 Task: Find connections with filter location Gādarwāra with filter topic #careerswith filter profile language French with filter current company Dunzo with filter school FM University with filter industry Public Policy Offices with filter service category Portrait Photography with filter keywords title Retail Worker
Action: Mouse moved to (154, 234)
Screenshot: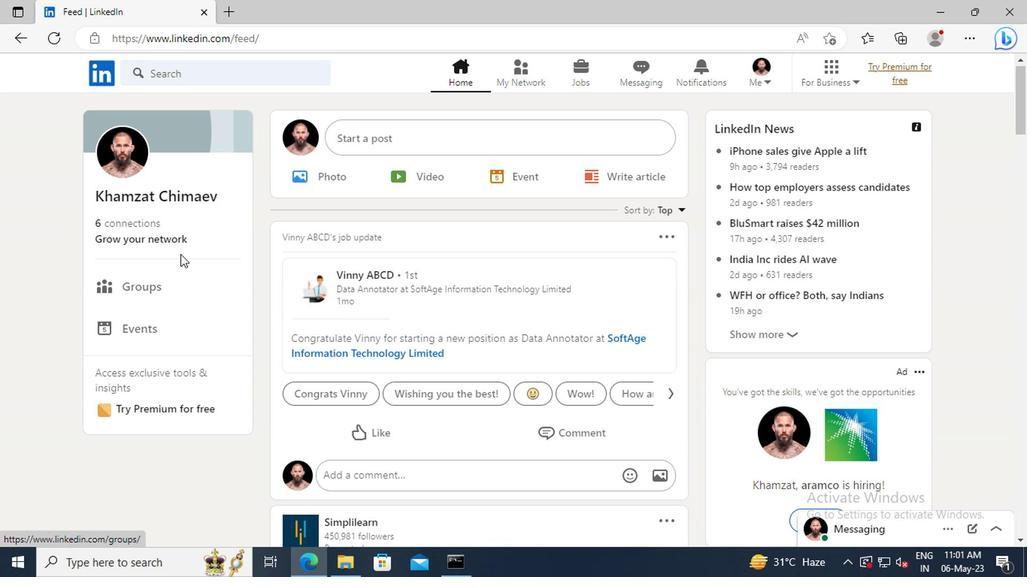
Action: Mouse pressed left at (154, 234)
Screenshot: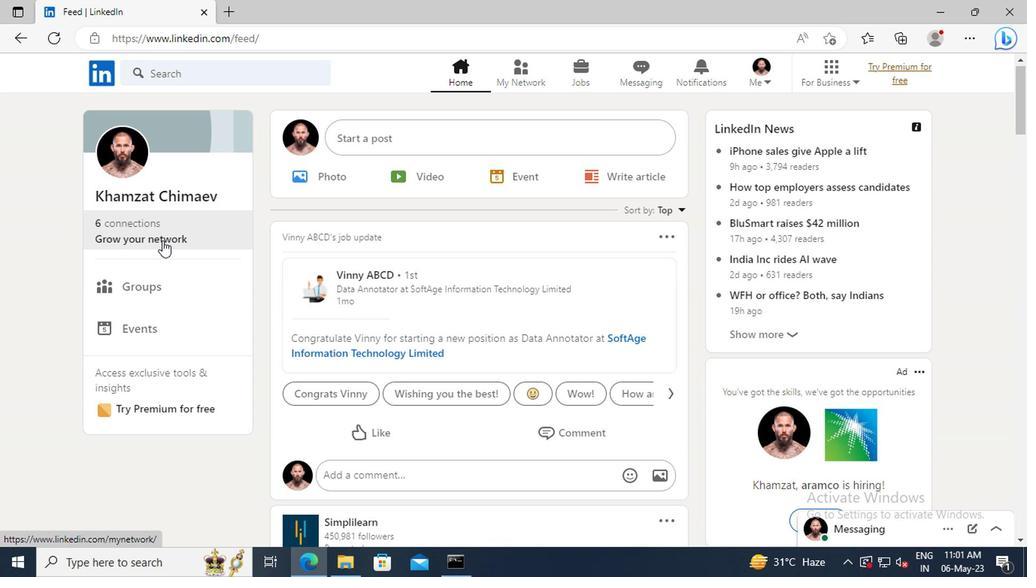 
Action: Mouse moved to (158, 162)
Screenshot: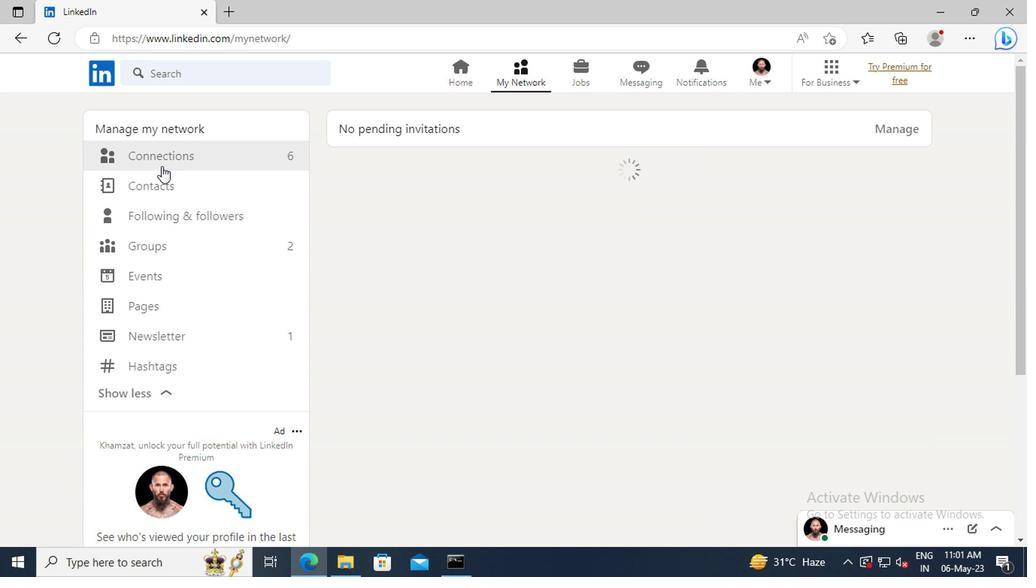 
Action: Mouse pressed left at (158, 162)
Screenshot: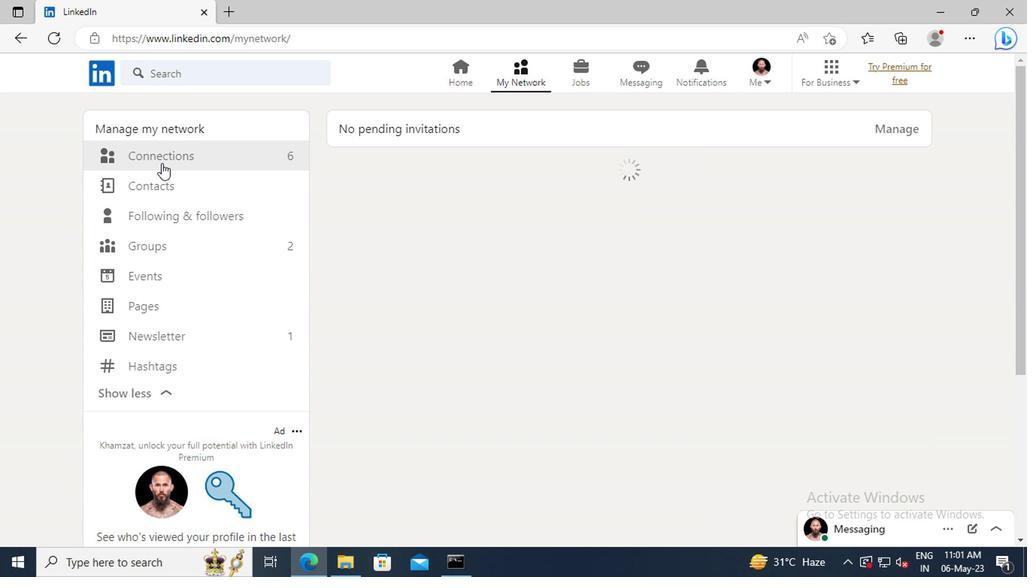 
Action: Mouse moved to (627, 163)
Screenshot: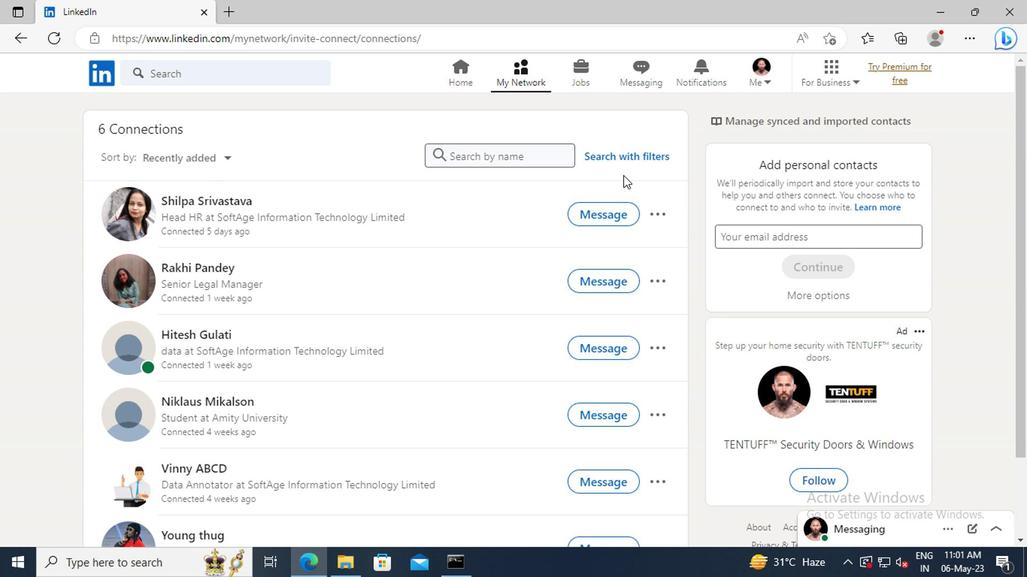 
Action: Mouse pressed left at (627, 163)
Screenshot: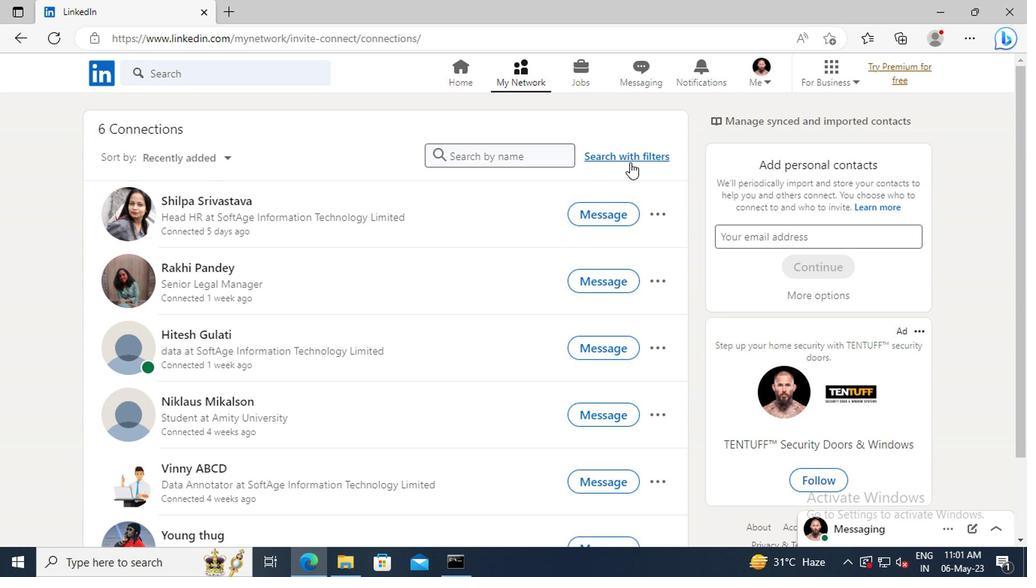
Action: Mouse moved to (566, 119)
Screenshot: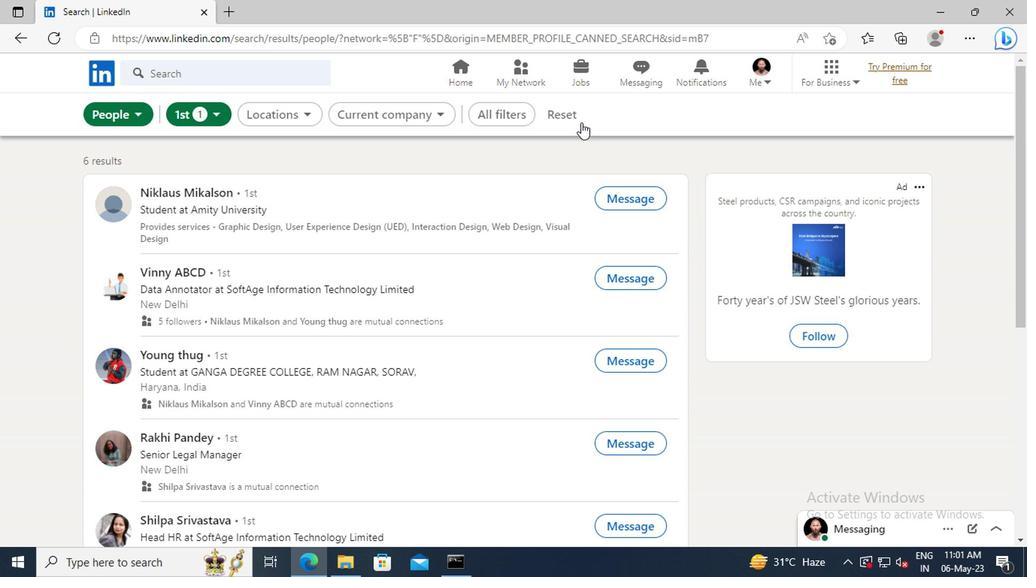 
Action: Mouse pressed left at (566, 119)
Screenshot: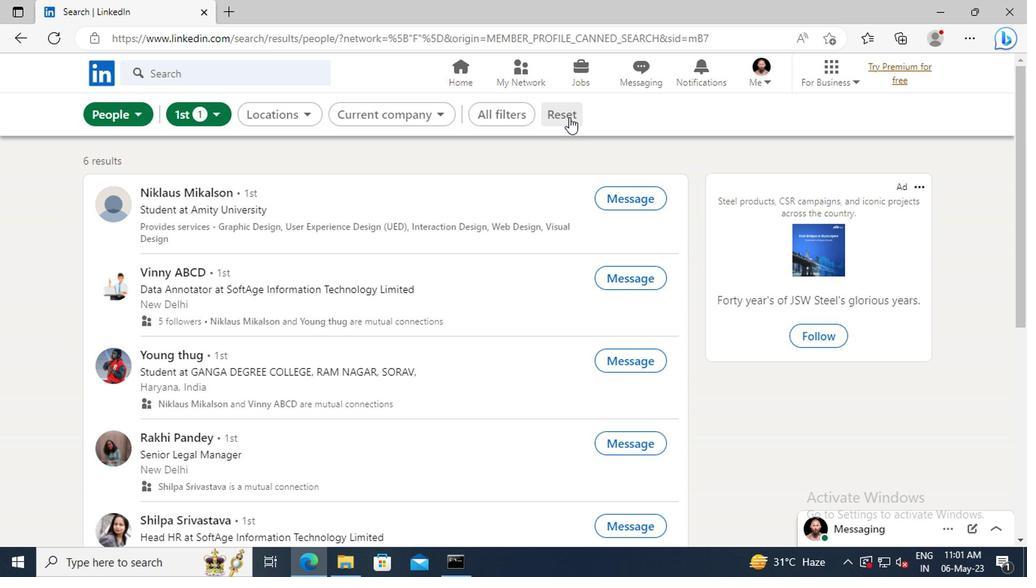 
Action: Mouse moved to (549, 119)
Screenshot: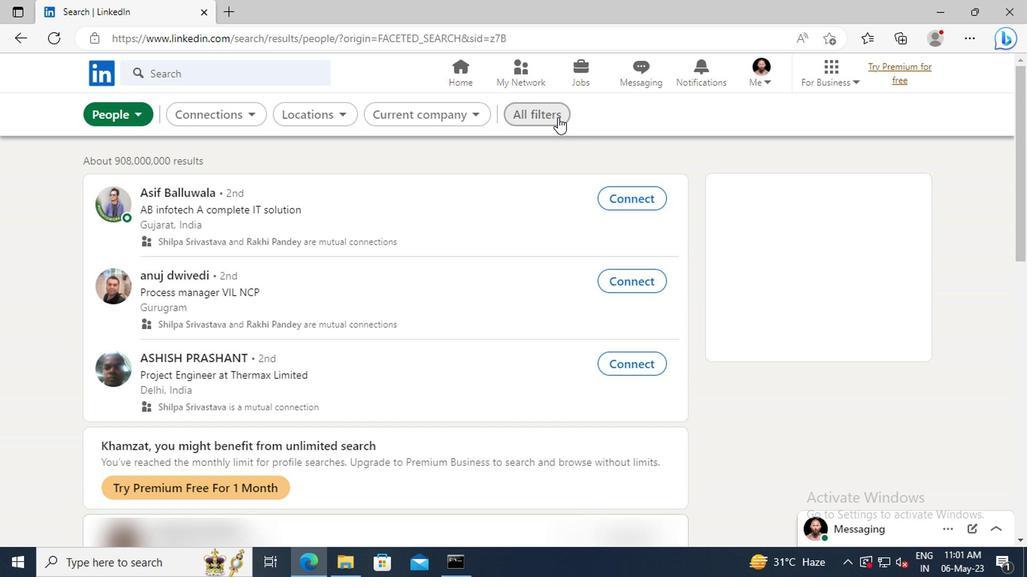 
Action: Mouse pressed left at (549, 119)
Screenshot: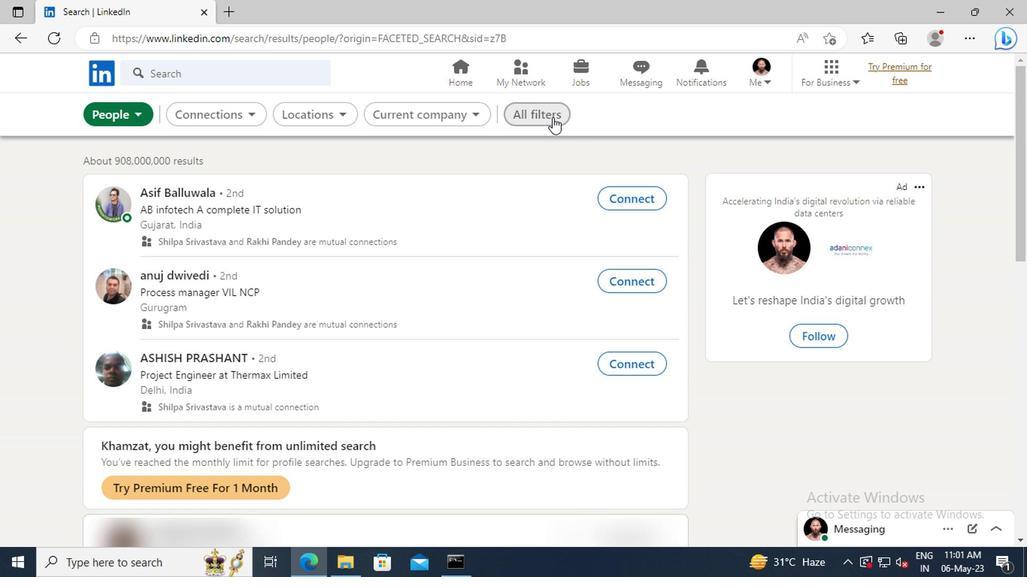 
Action: Mouse moved to (788, 269)
Screenshot: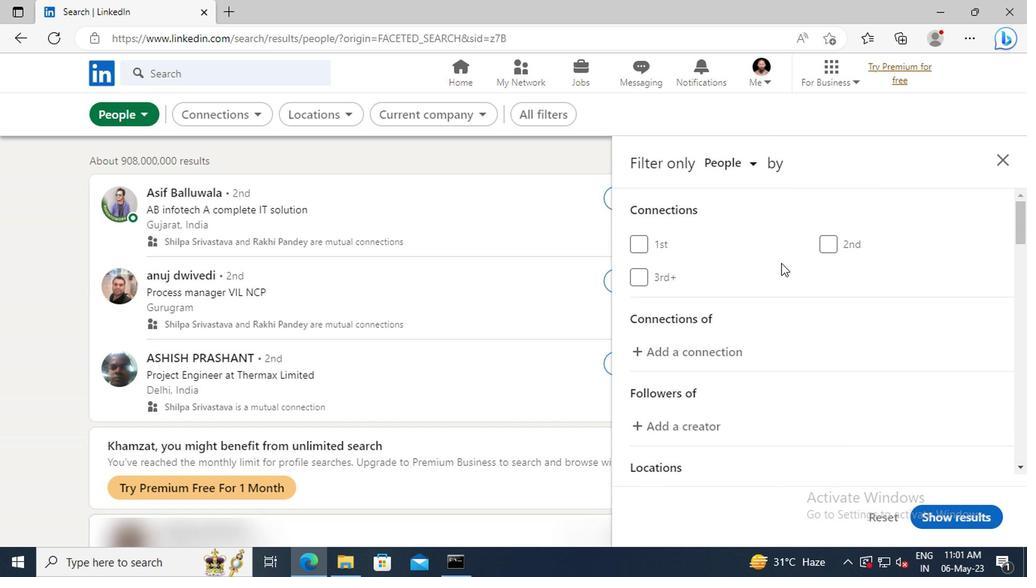 
Action: Mouse scrolled (788, 268) with delta (0, 0)
Screenshot: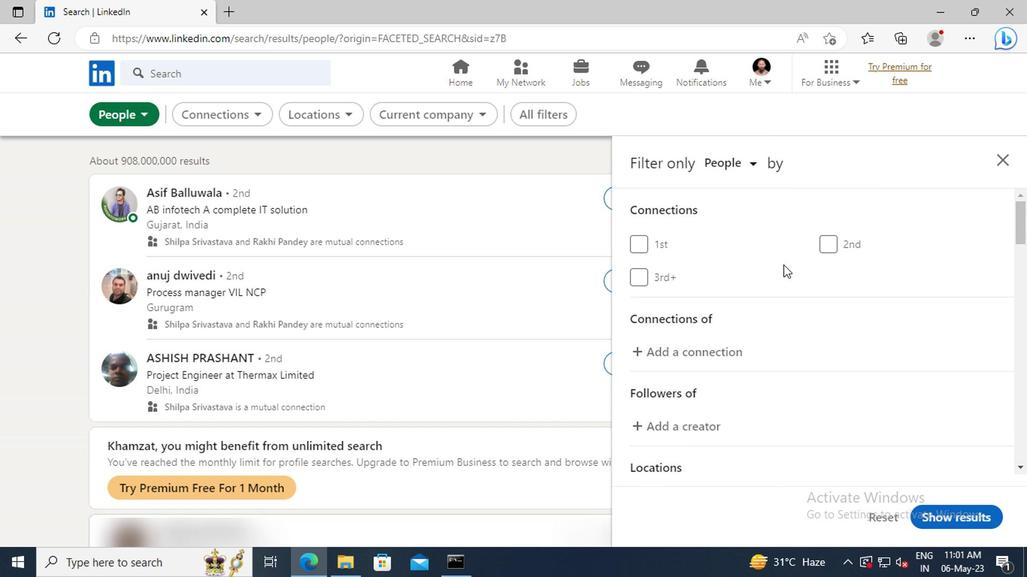 
Action: Mouse scrolled (788, 268) with delta (0, 0)
Screenshot: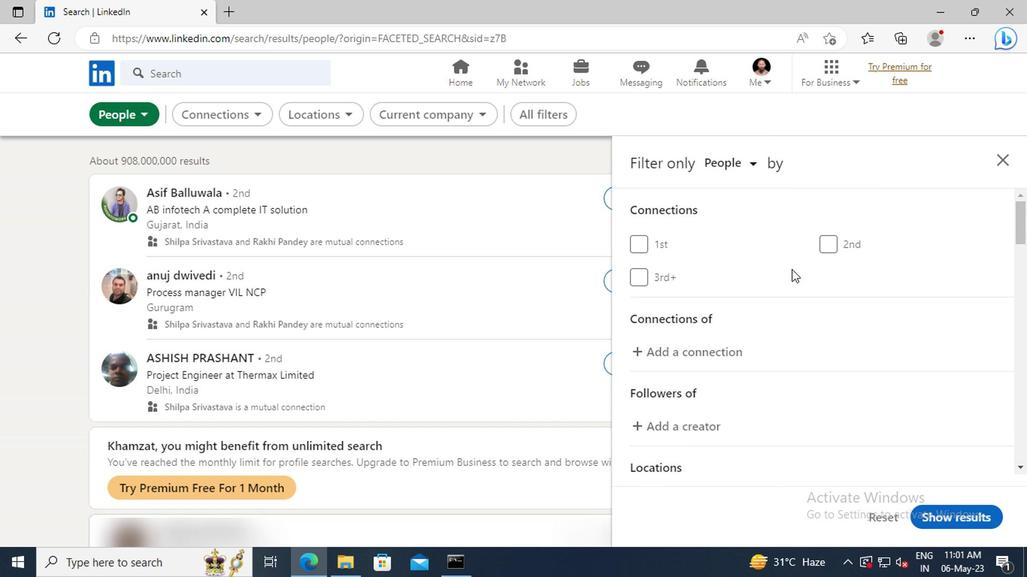 
Action: Mouse scrolled (788, 268) with delta (0, 0)
Screenshot: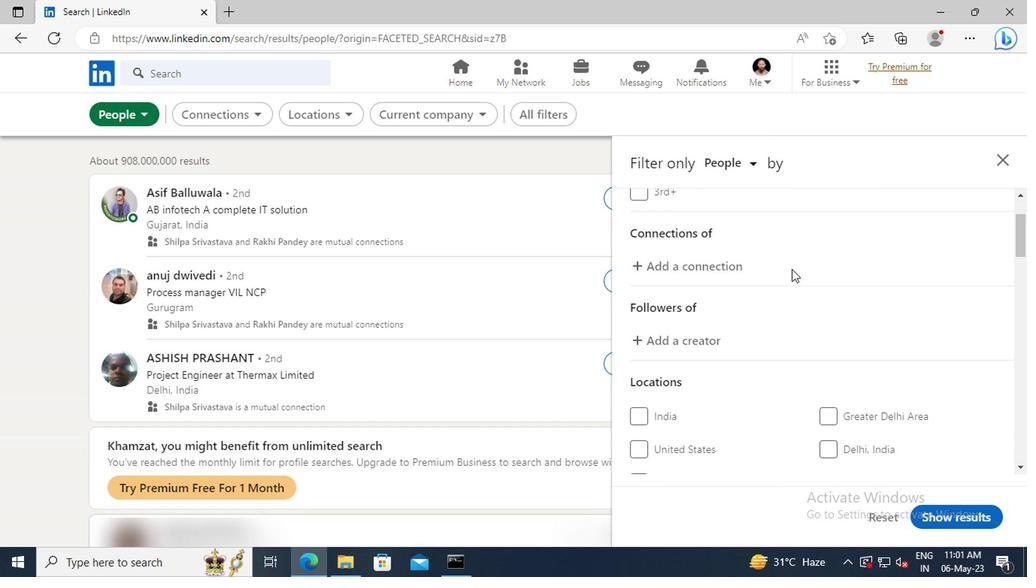 
Action: Mouse scrolled (788, 268) with delta (0, 0)
Screenshot: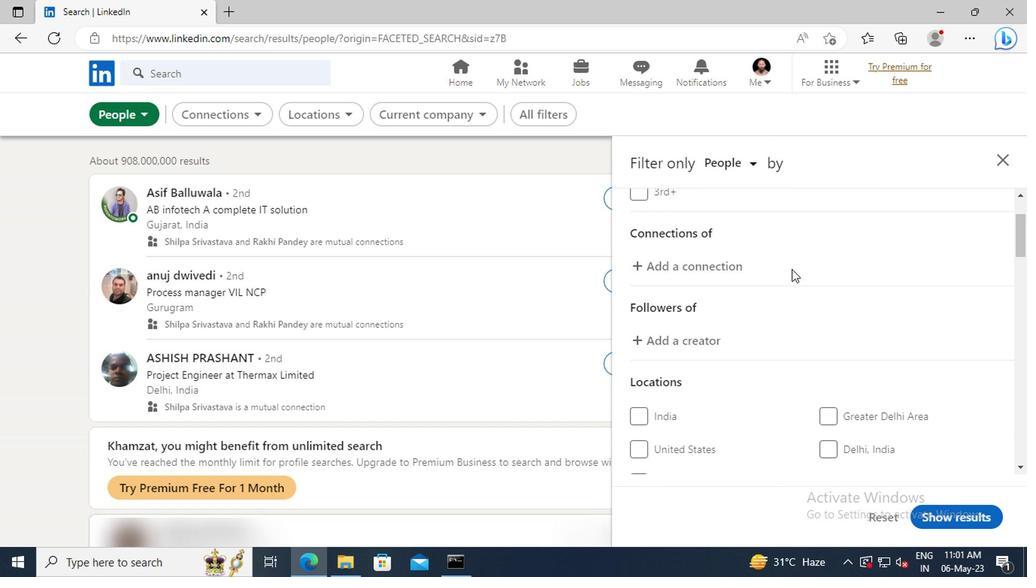 
Action: Mouse scrolled (788, 268) with delta (0, 0)
Screenshot: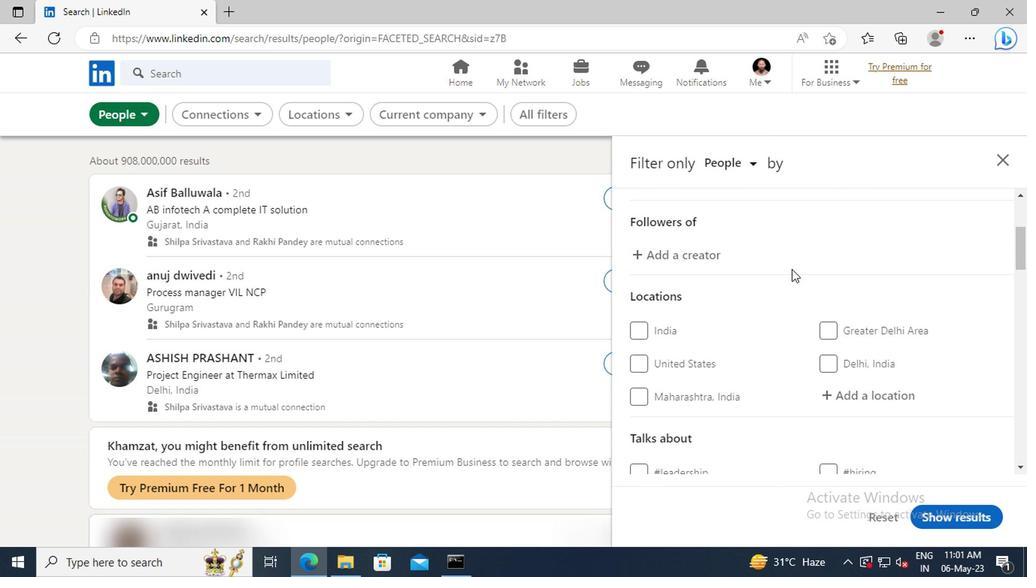
Action: Mouse scrolled (788, 268) with delta (0, 0)
Screenshot: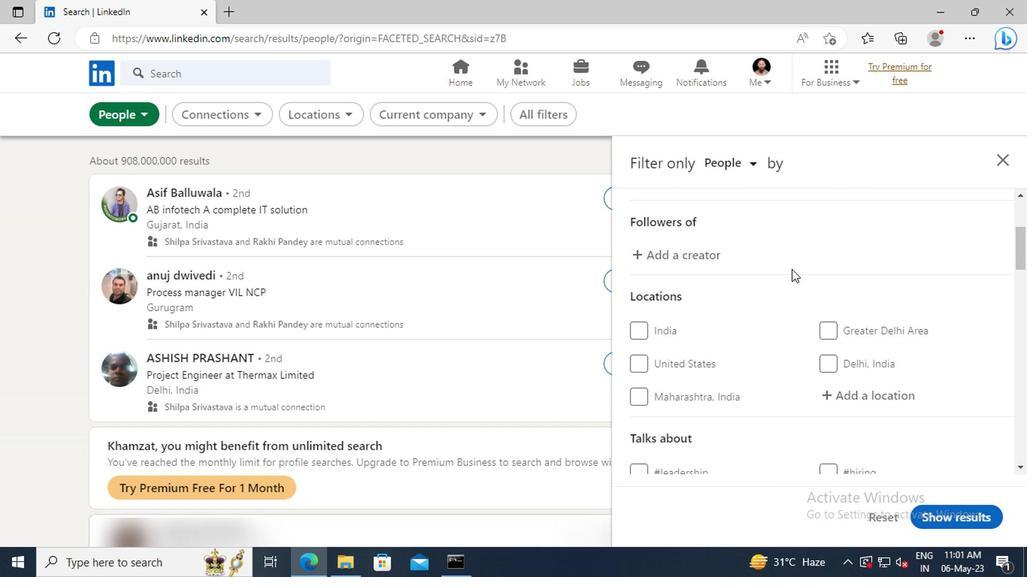 
Action: Mouse moved to (827, 305)
Screenshot: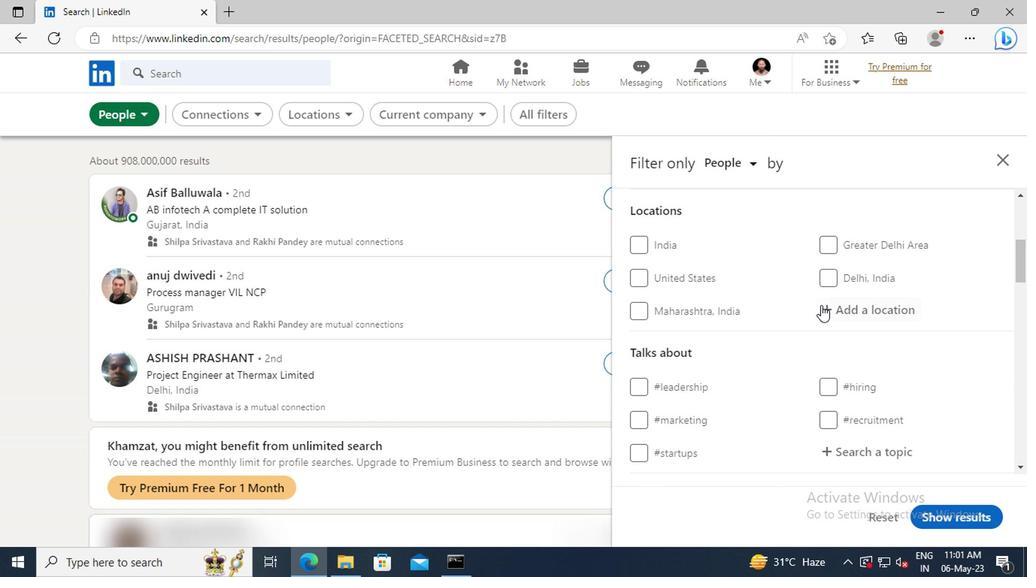 
Action: Mouse pressed left at (827, 305)
Screenshot: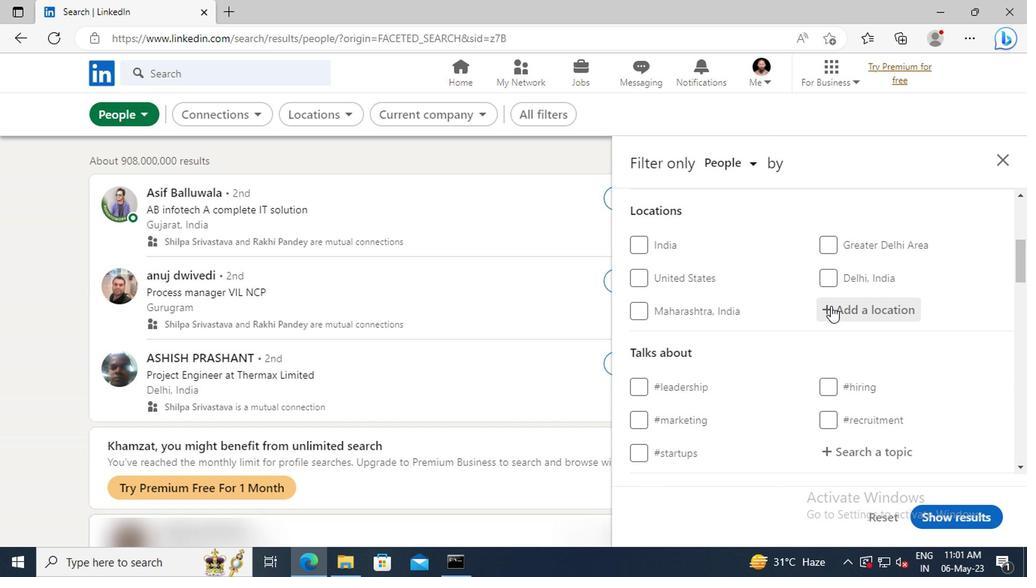 
Action: Key pressed <Key.shift>GADARWA
Screenshot: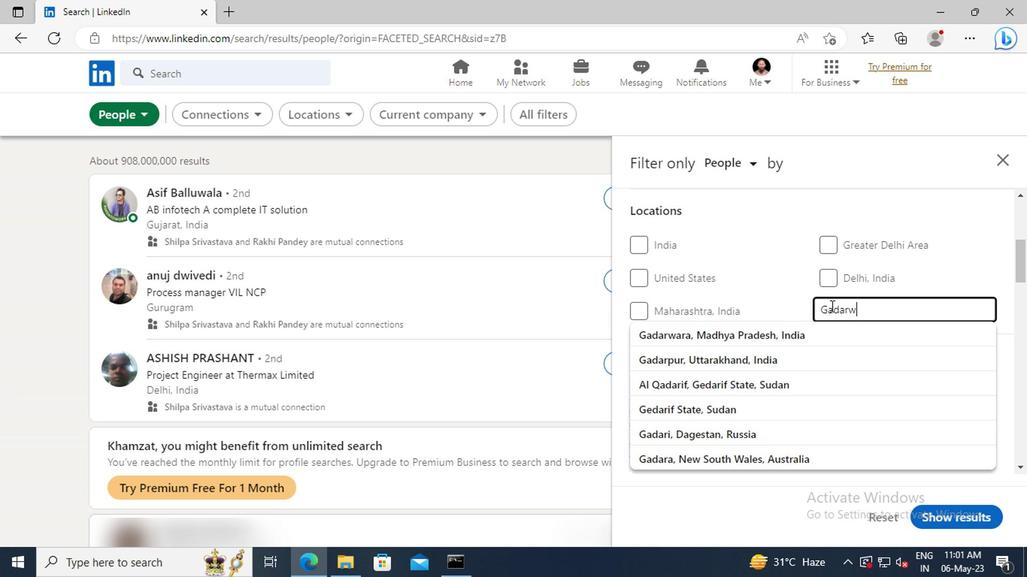 
Action: Mouse moved to (826, 330)
Screenshot: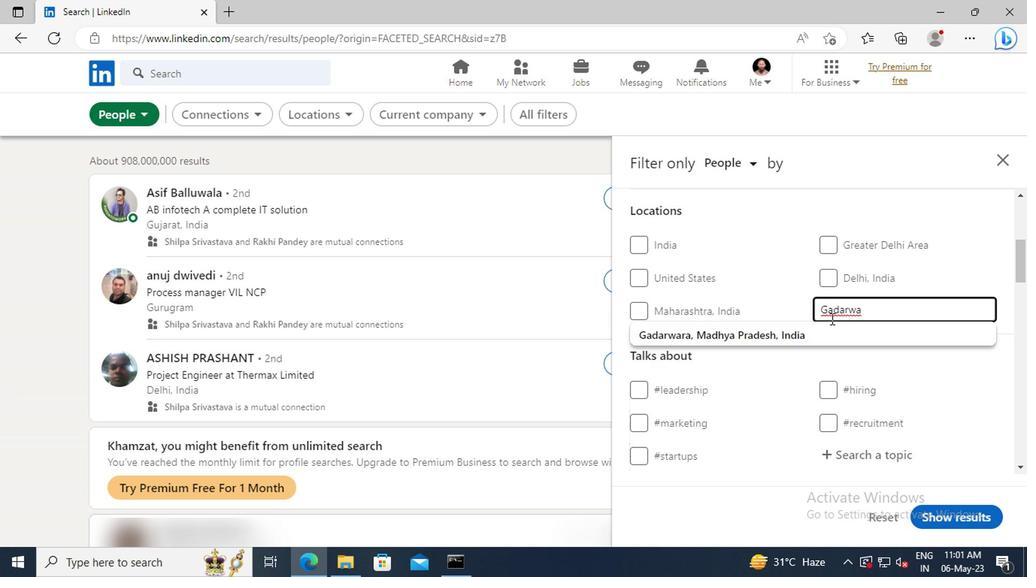 
Action: Mouse pressed left at (826, 330)
Screenshot: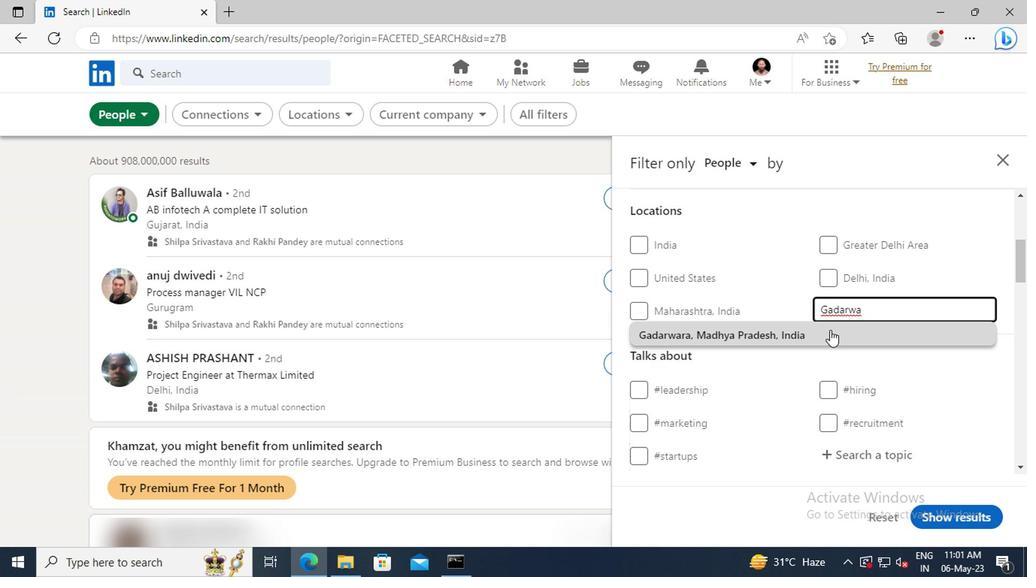 
Action: Mouse scrolled (826, 330) with delta (0, 0)
Screenshot: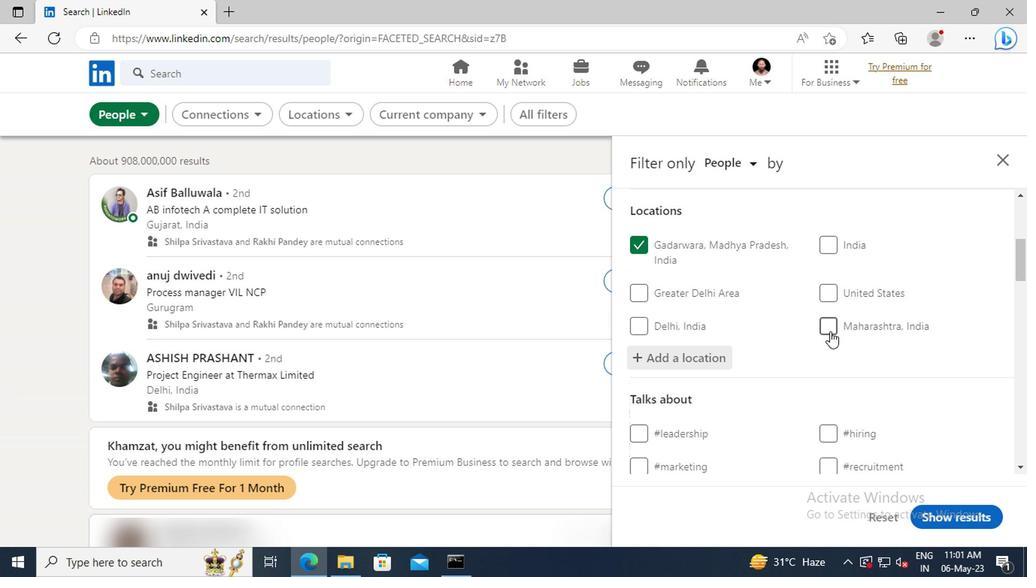 
Action: Mouse moved to (826, 330)
Screenshot: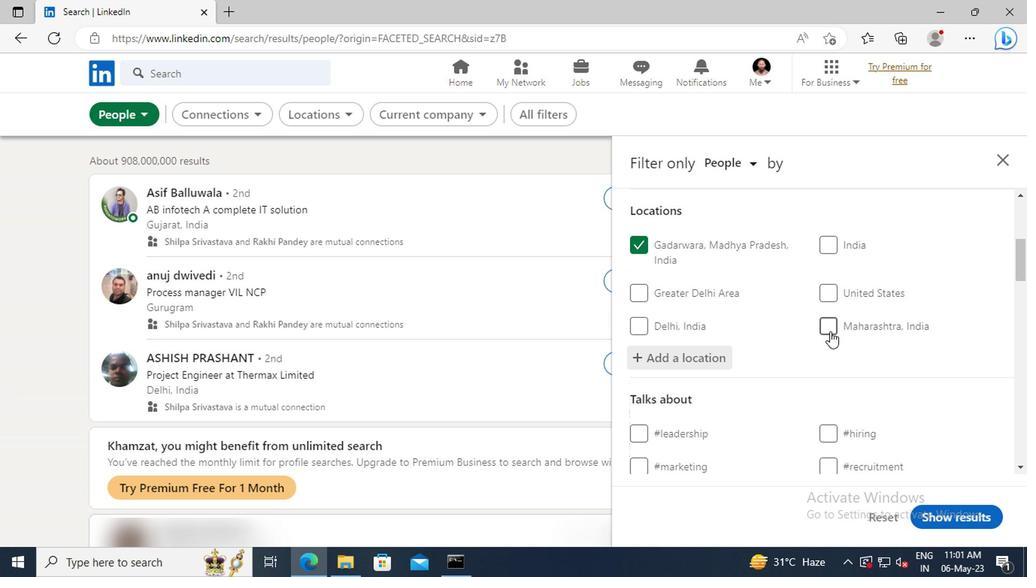
Action: Mouse scrolled (826, 329) with delta (0, -1)
Screenshot: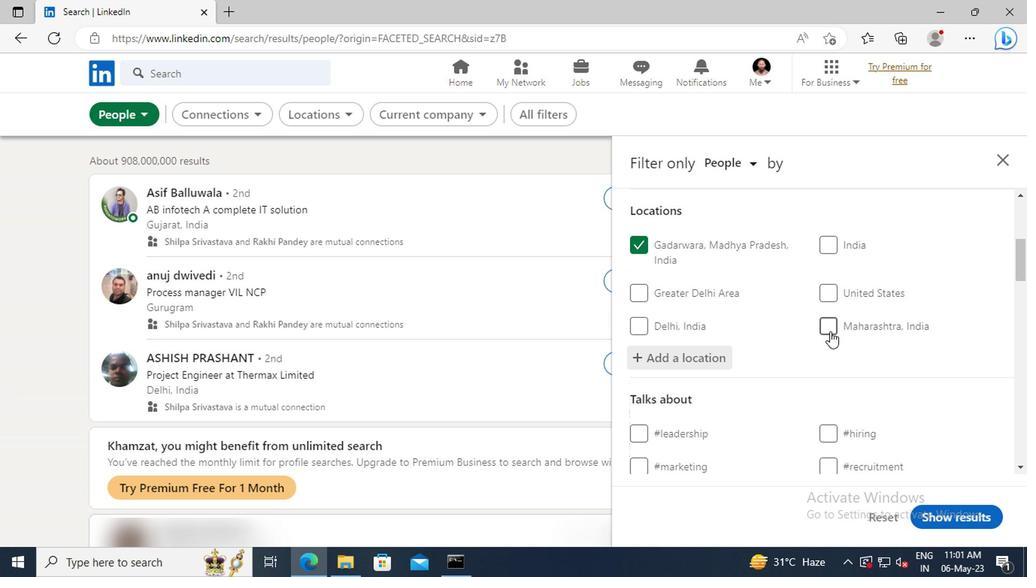 
Action: Mouse moved to (826, 324)
Screenshot: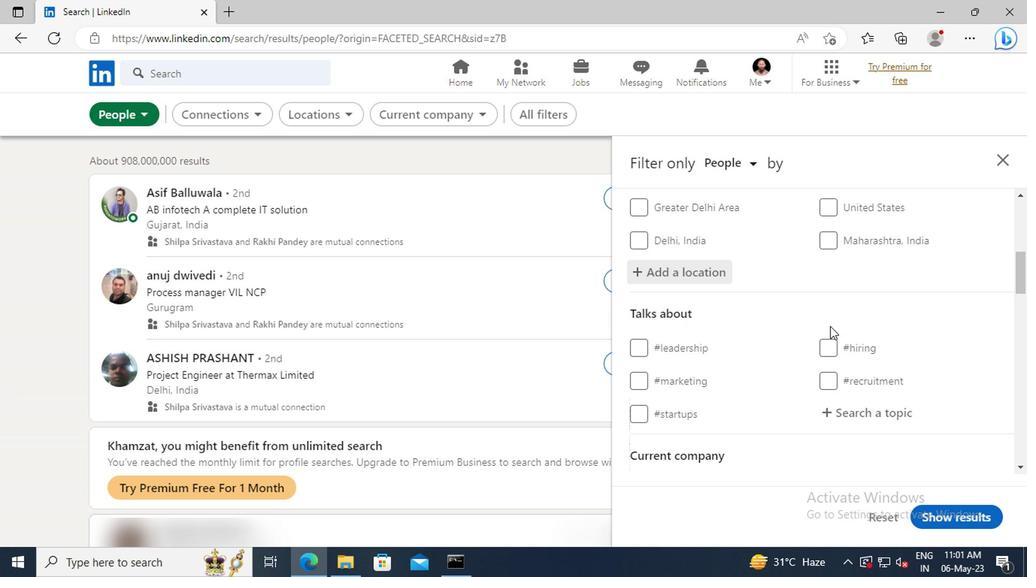 
Action: Mouse scrolled (826, 323) with delta (0, -1)
Screenshot: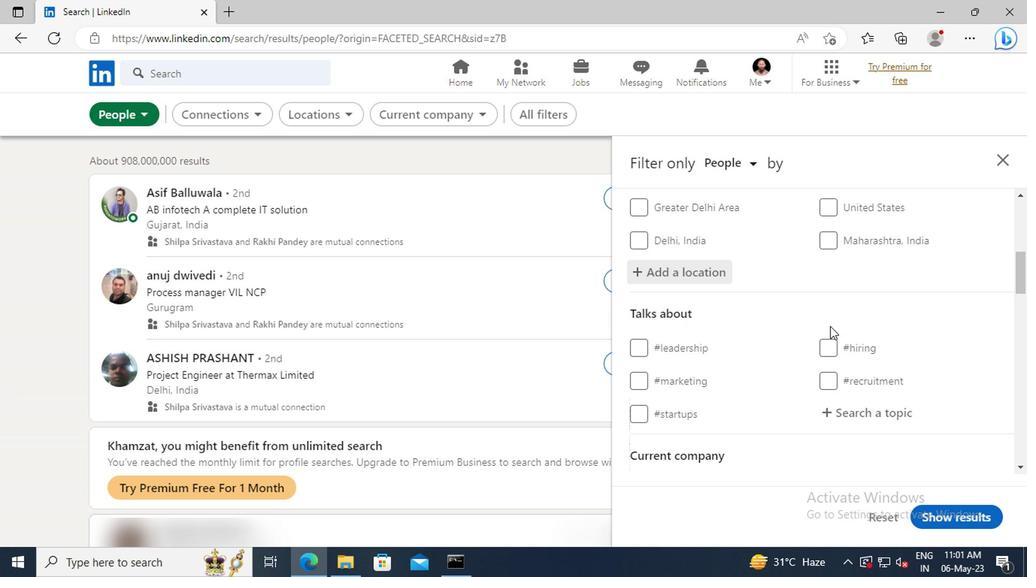 
Action: Mouse scrolled (826, 323) with delta (0, -1)
Screenshot: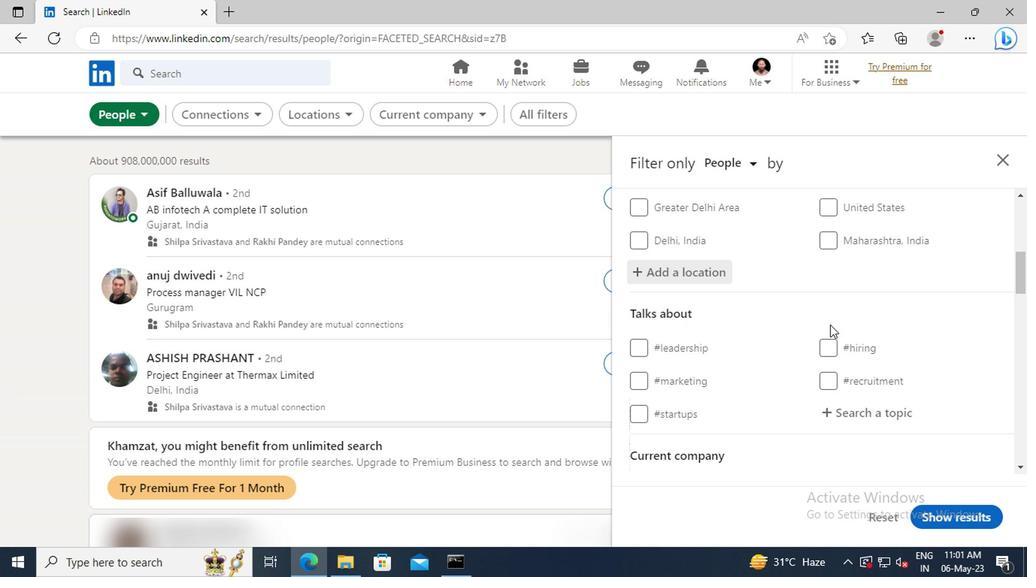 
Action: Mouse moved to (830, 326)
Screenshot: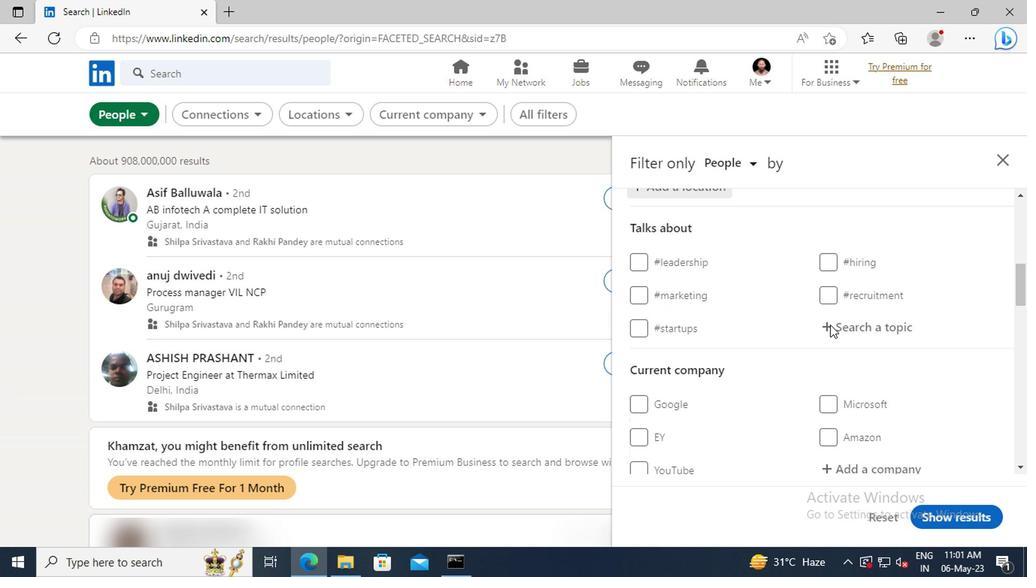 
Action: Mouse pressed left at (830, 326)
Screenshot: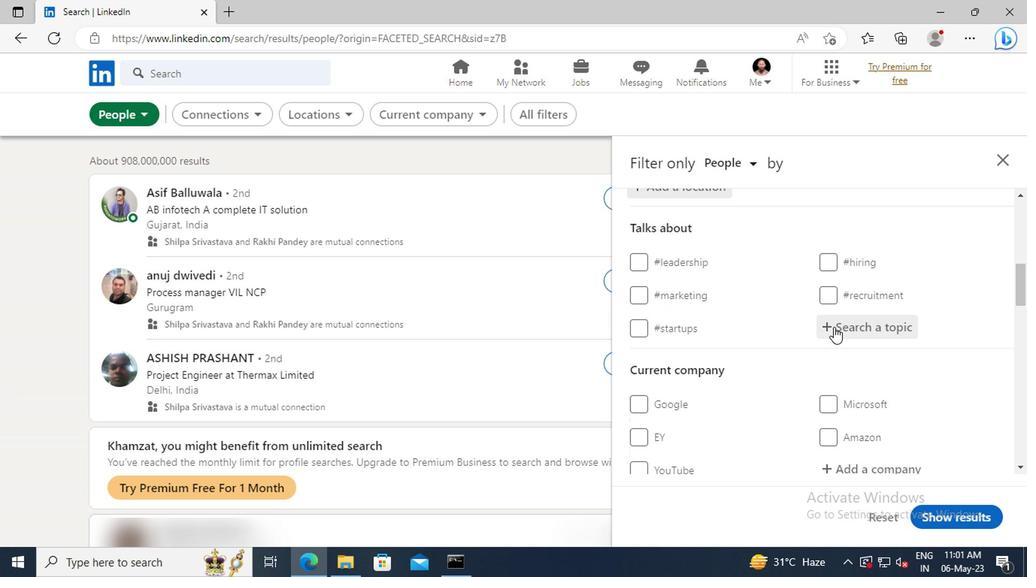 
Action: Mouse moved to (830, 326)
Screenshot: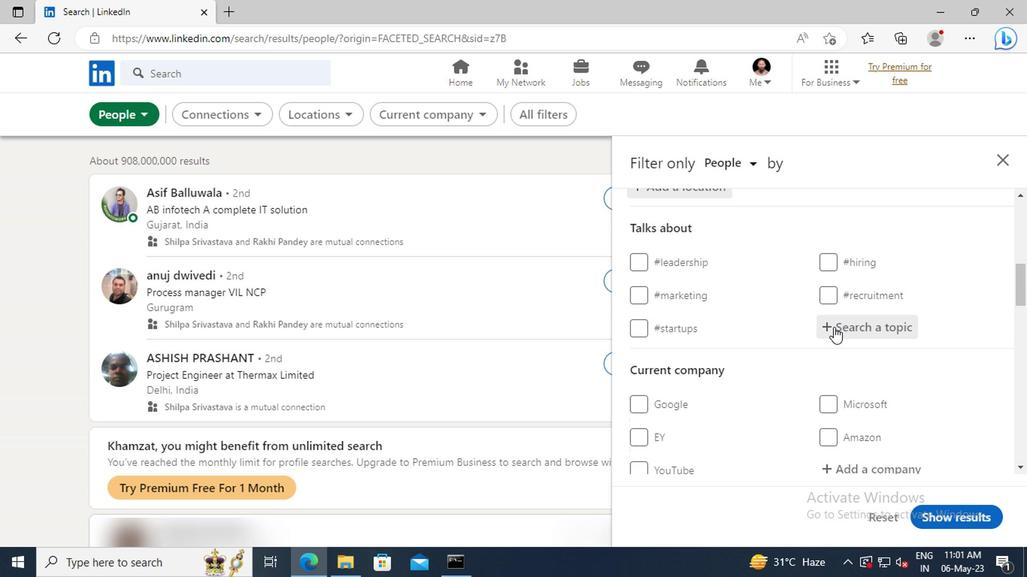 
Action: Key pressed CAREERS
Screenshot: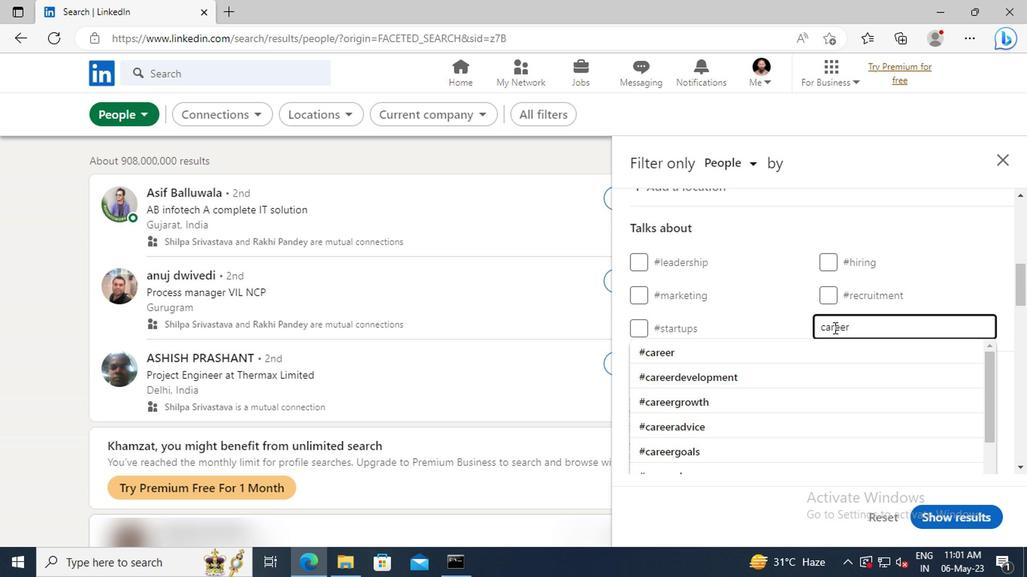 
Action: Mouse moved to (832, 349)
Screenshot: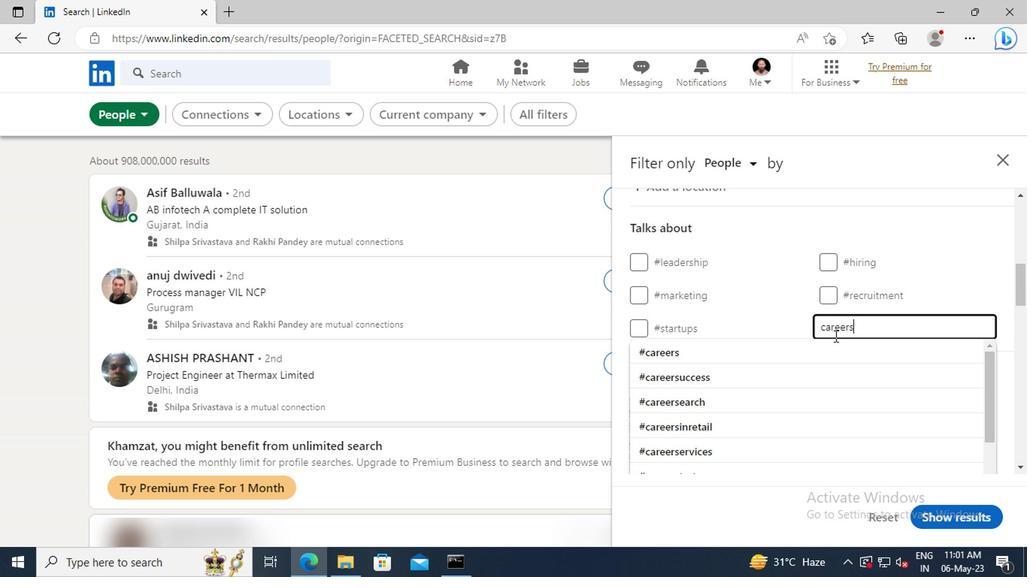 
Action: Mouse pressed left at (832, 349)
Screenshot: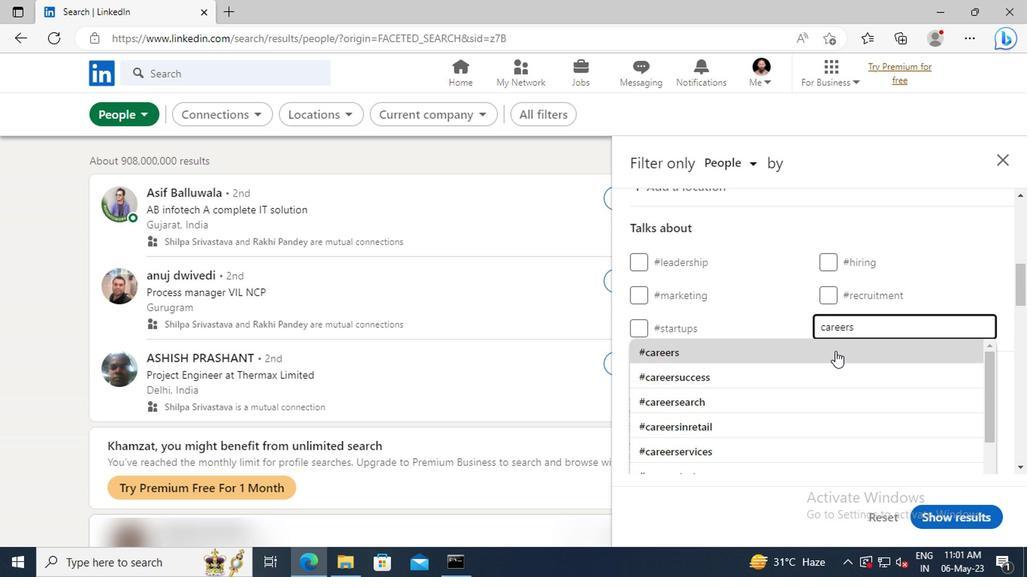 
Action: Mouse scrolled (832, 349) with delta (0, 0)
Screenshot: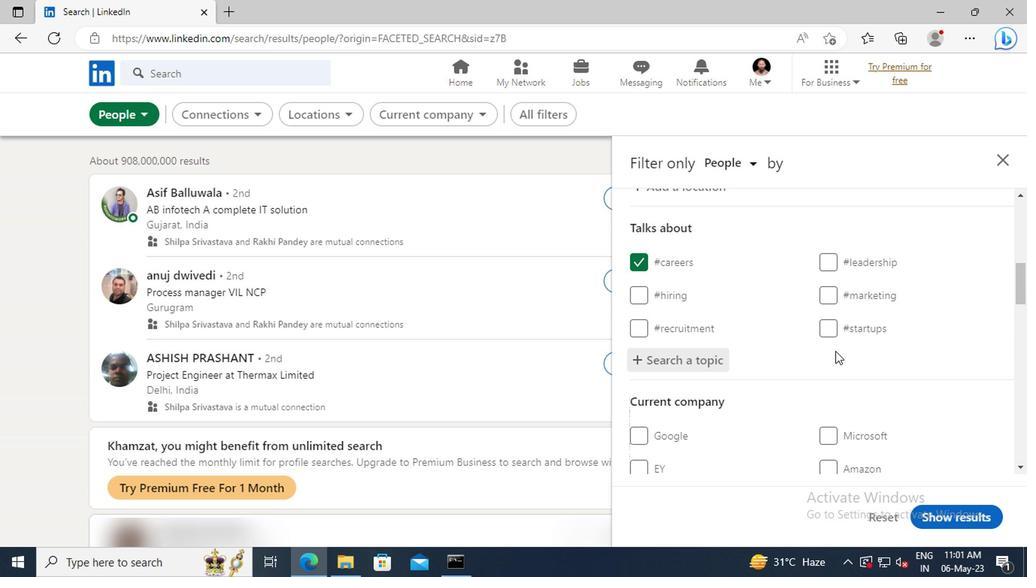 
Action: Mouse moved to (832, 349)
Screenshot: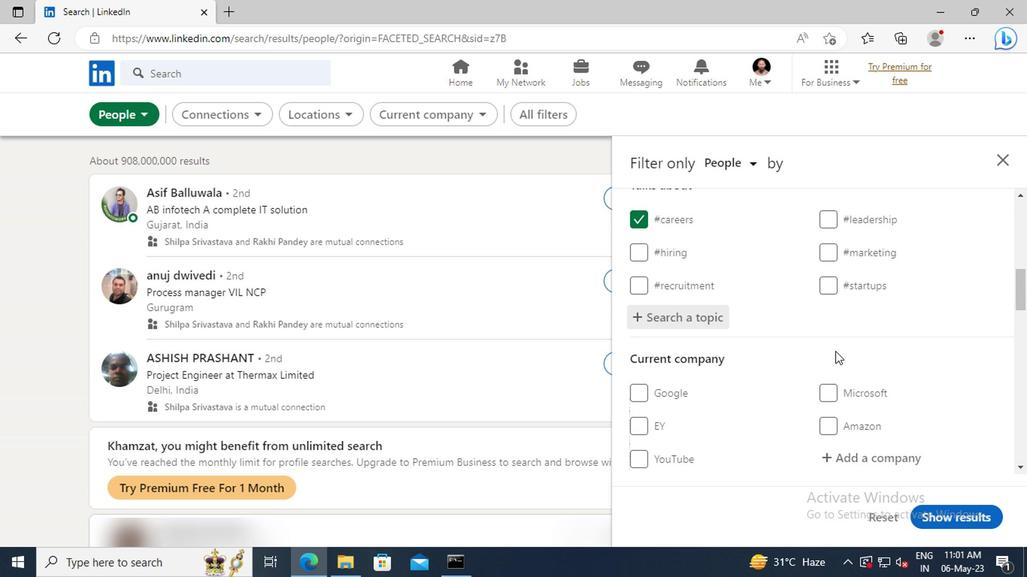 
Action: Mouse scrolled (832, 349) with delta (0, 0)
Screenshot: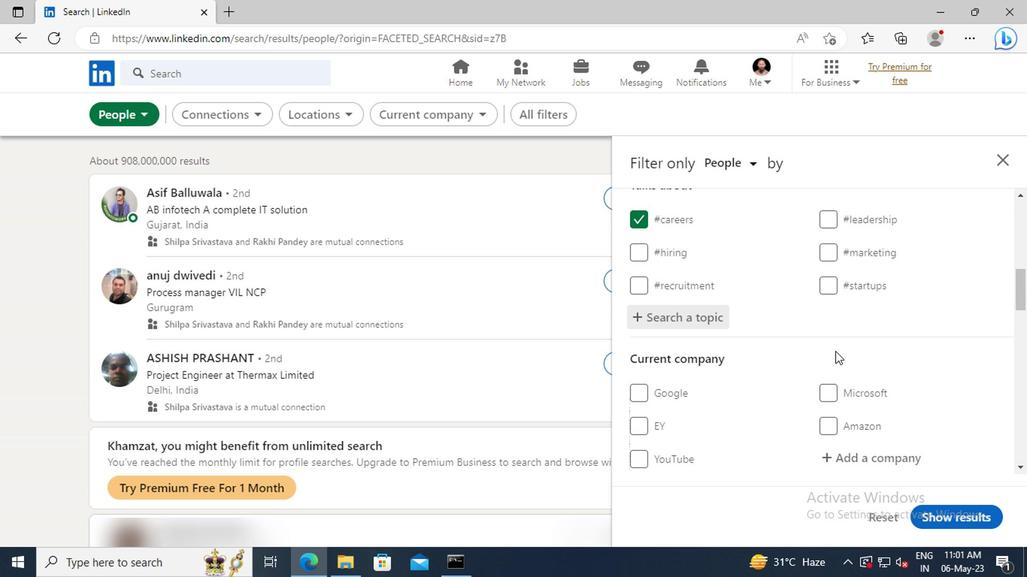 
Action: Mouse moved to (832, 349)
Screenshot: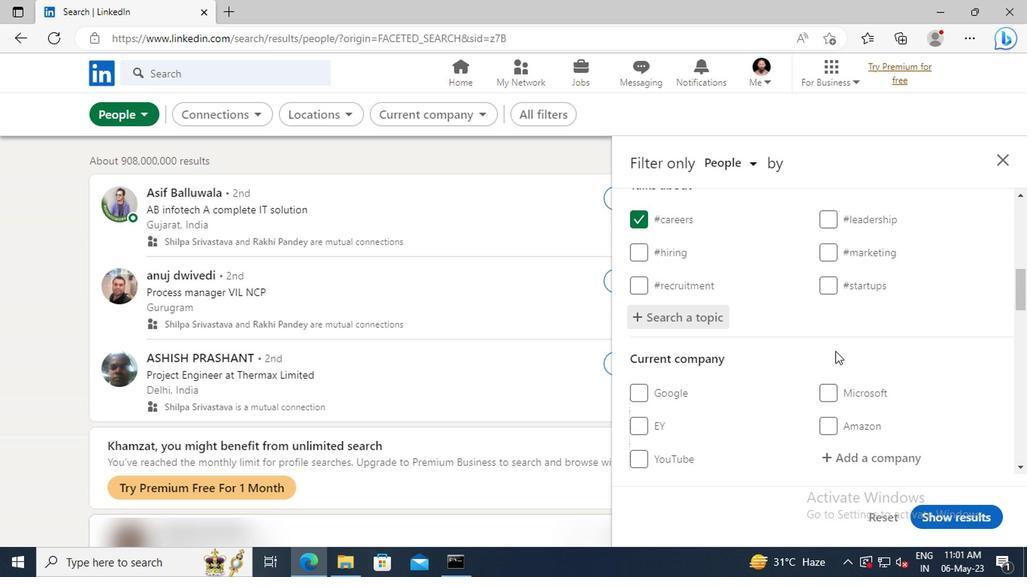 
Action: Mouse scrolled (832, 348) with delta (0, -1)
Screenshot: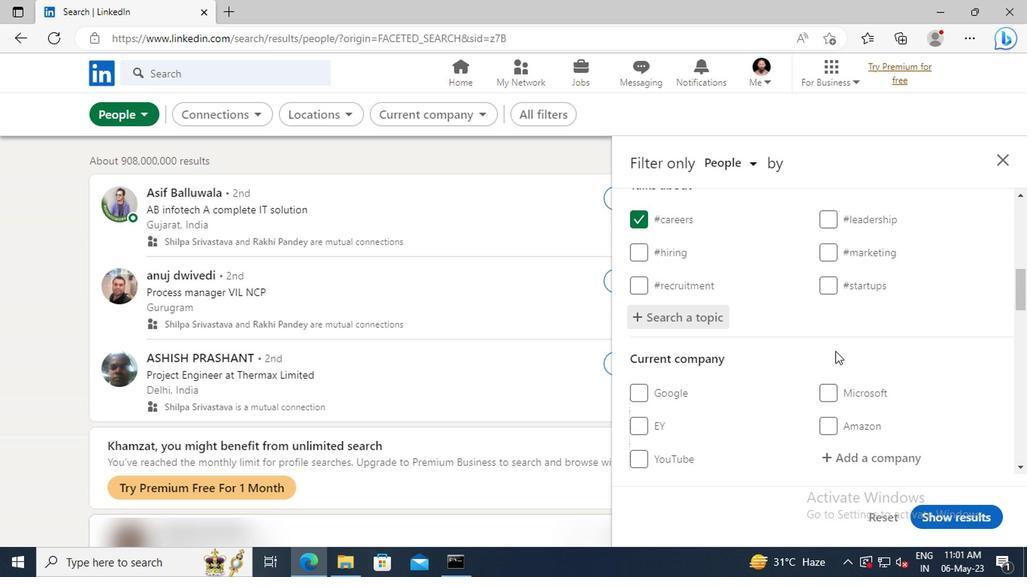 
Action: Mouse moved to (832, 347)
Screenshot: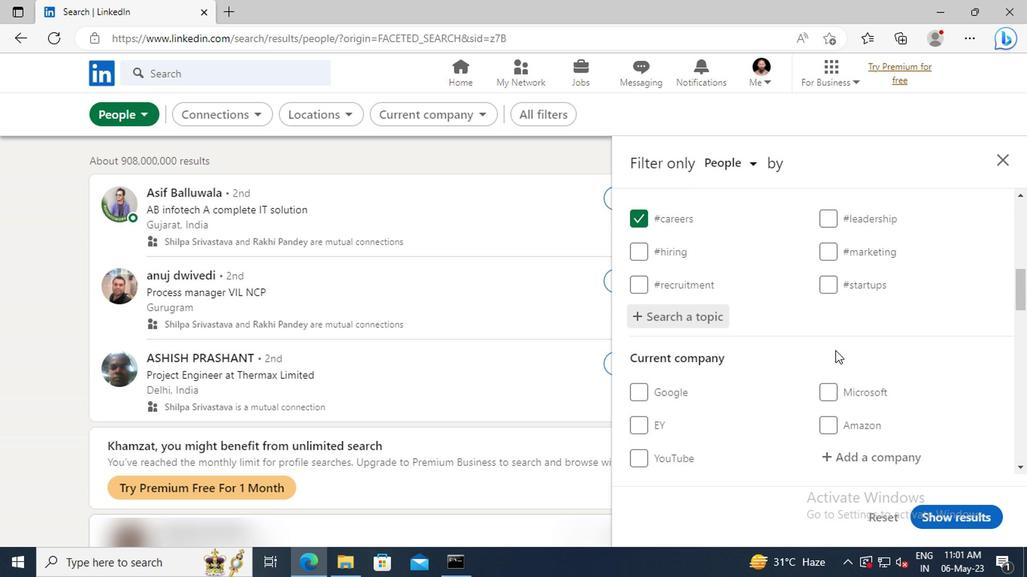
Action: Mouse scrolled (832, 347) with delta (0, 0)
Screenshot: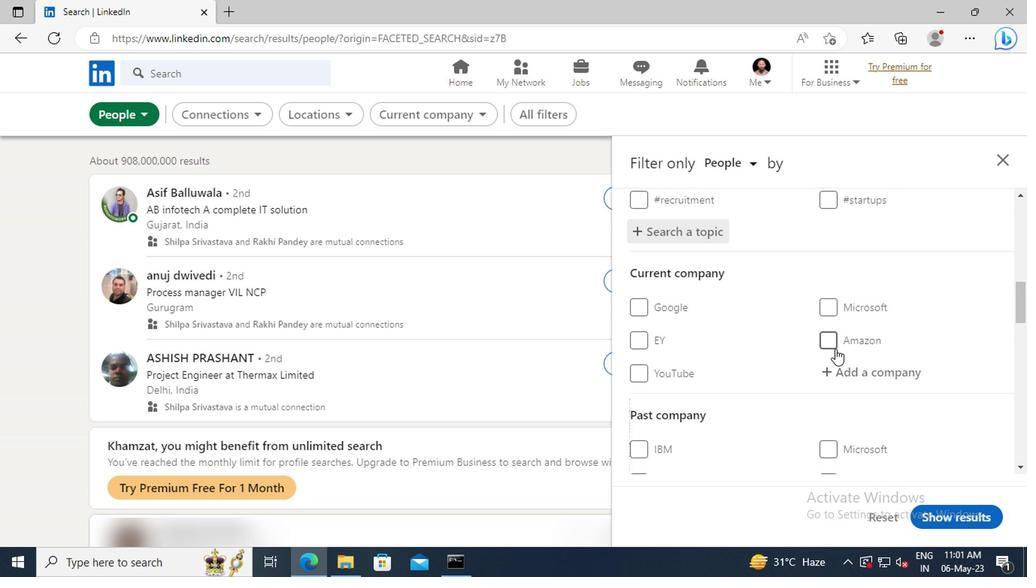 
Action: Mouse scrolled (832, 347) with delta (0, 0)
Screenshot: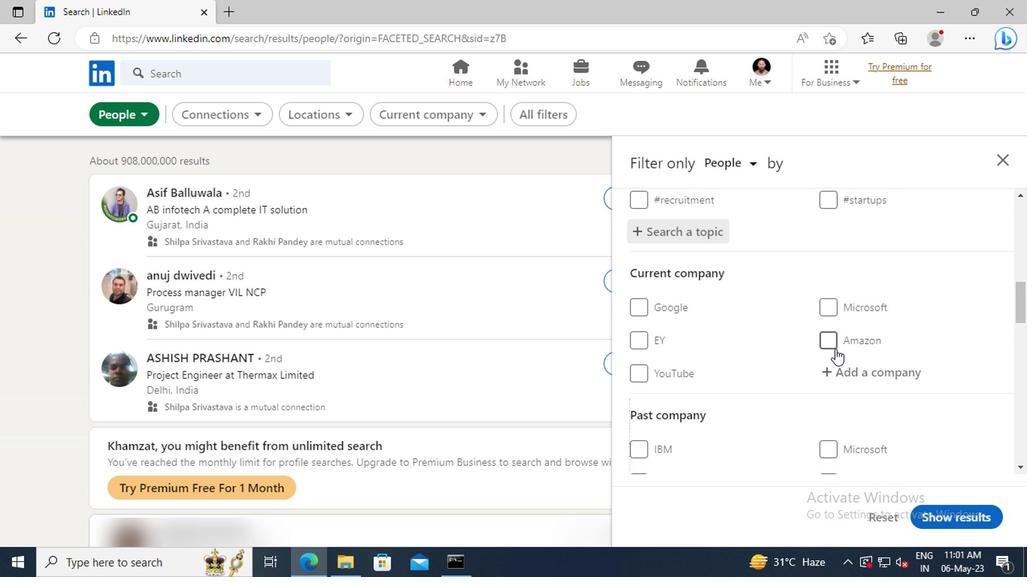 
Action: Mouse scrolled (832, 347) with delta (0, 0)
Screenshot: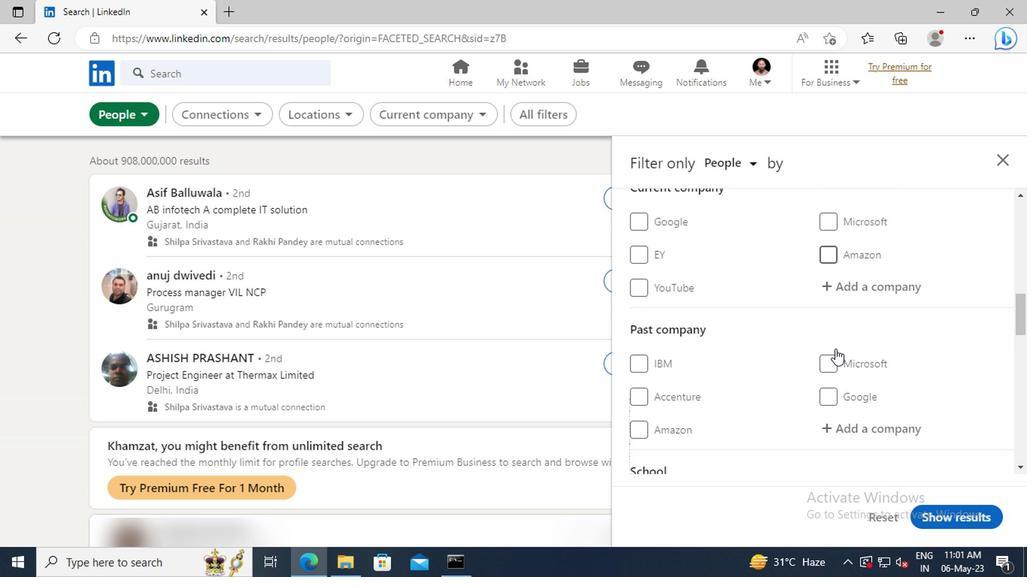 
Action: Mouse scrolled (832, 347) with delta (0, 0)
Screenshot: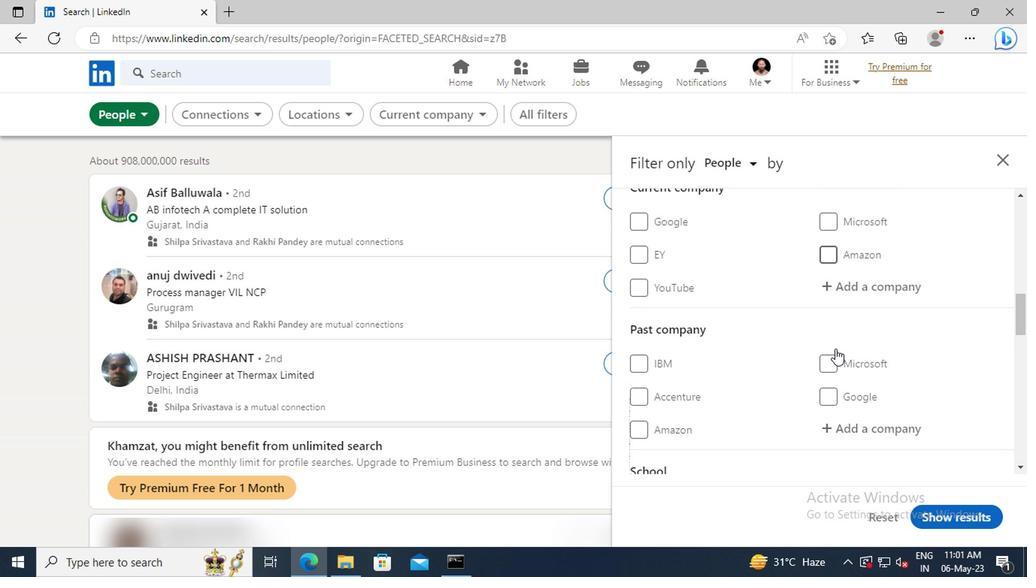 
Action: Mouse scrolled (832, 347) with delta (0, 0)
Screenshot: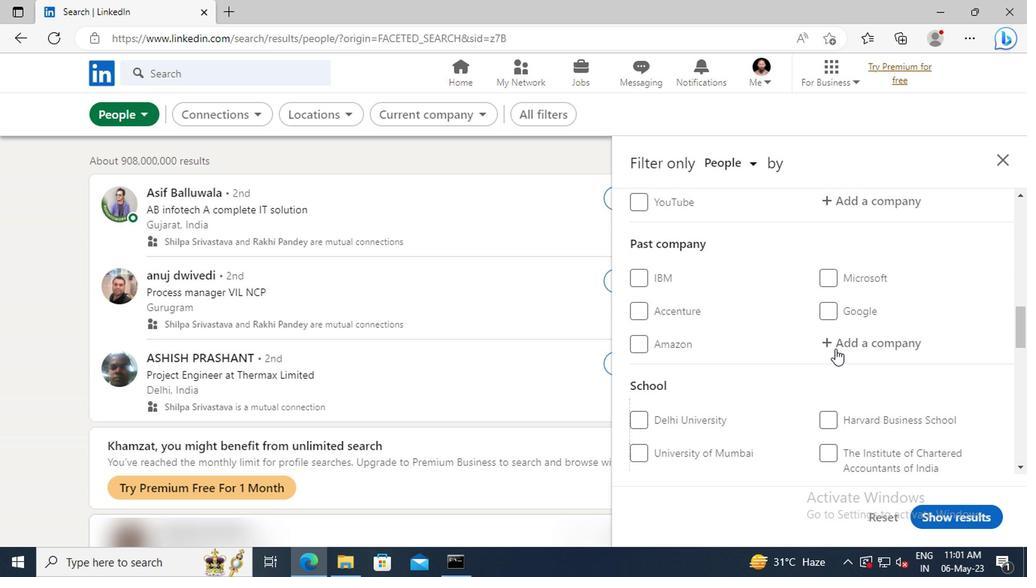 
Action: Mouse scrolled (832, 347) with delta (0, 0)
Screenshot: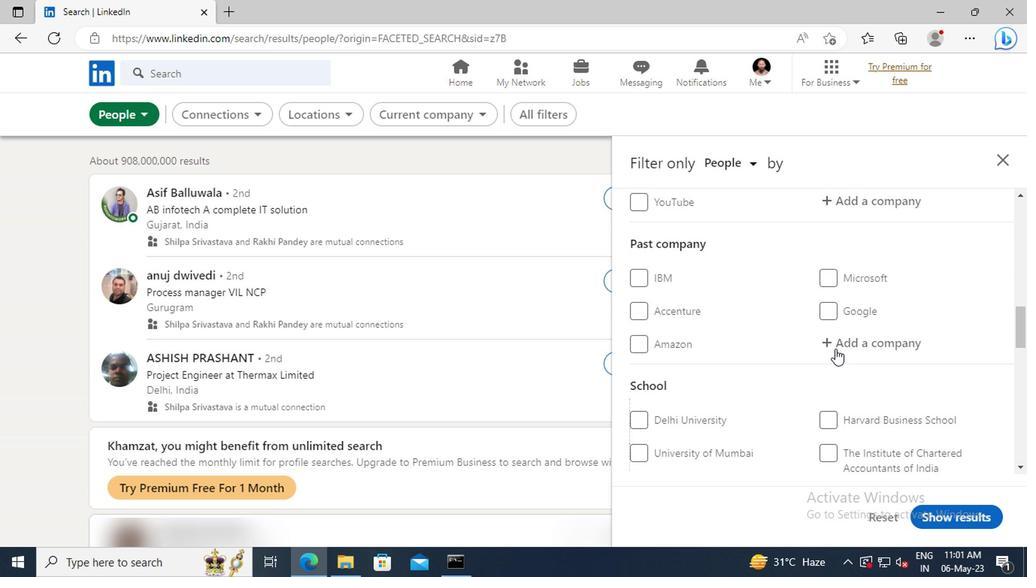 
Action: Mouse scrolled (832, 347) with delta (0, 0)
Screenshot: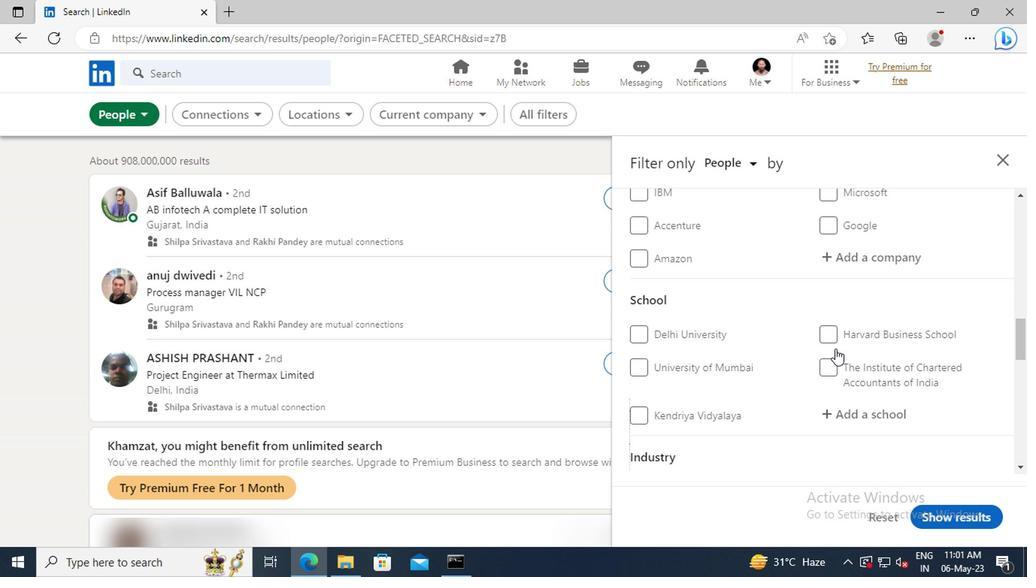 
Action: Mouse scrolled (832, 347) with delta (0, 0)
Screenshot: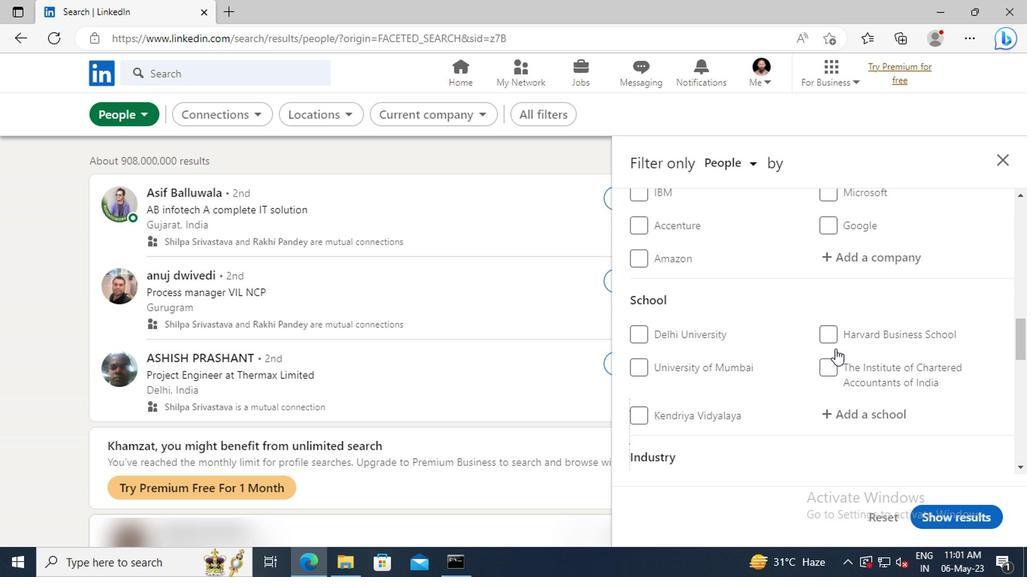 
Action: Mouse scrolled (832, 347) with delta (0, 0)
Screenshot: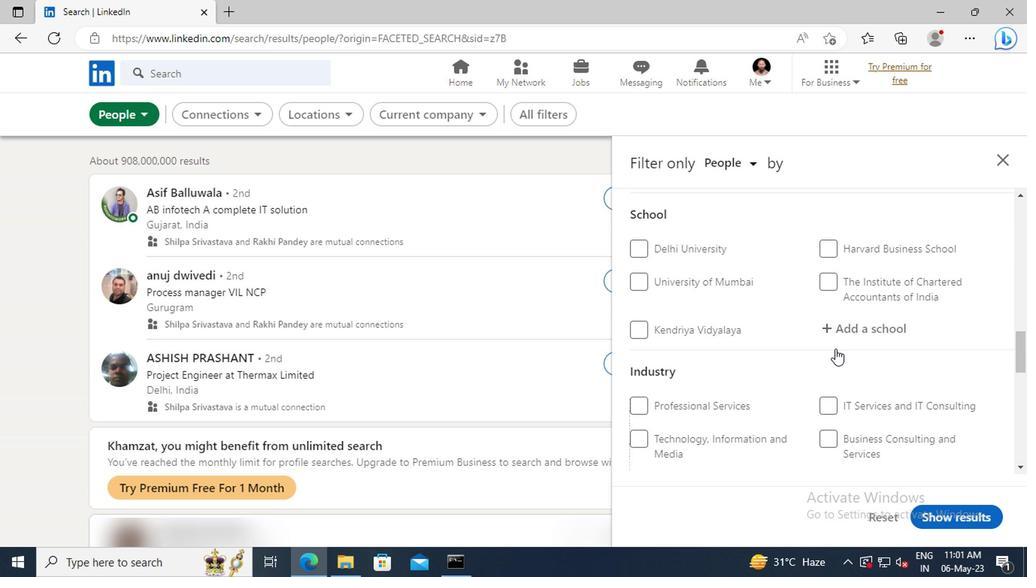 
Action: Mouse scrolled (832, 347) with delta (0, 0)
Screenshot: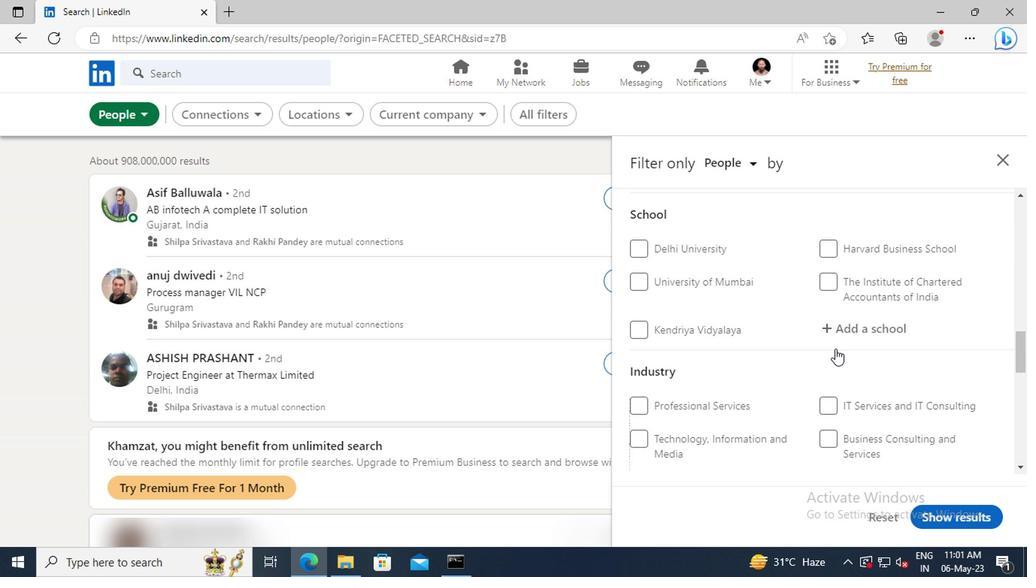 
Action: Mouse scrolled (832, 347) with delta (0, 0)
Screenshot: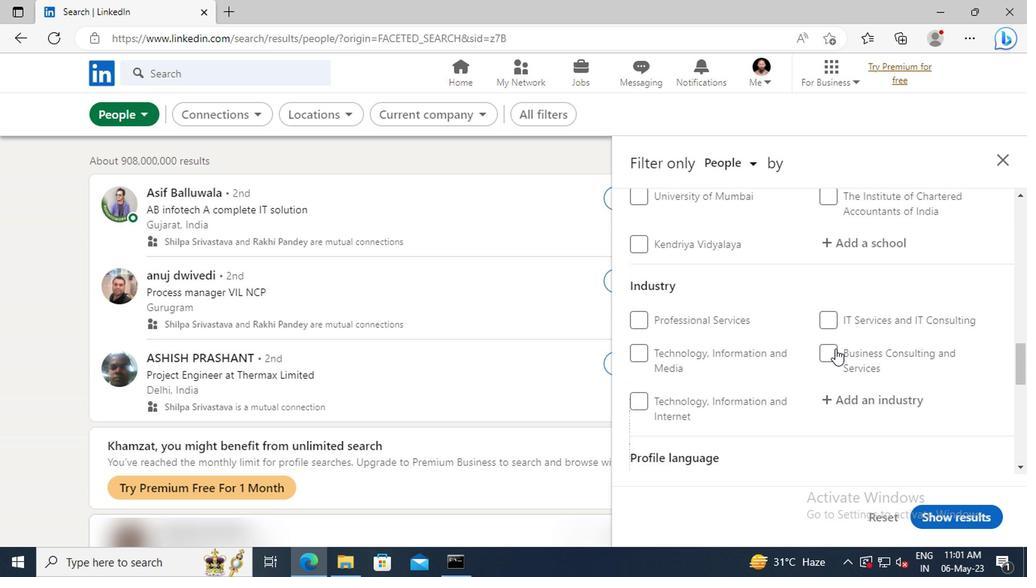 
Action: Mouse scrolled (832, 347) with delta (0, 0)
Screenshot: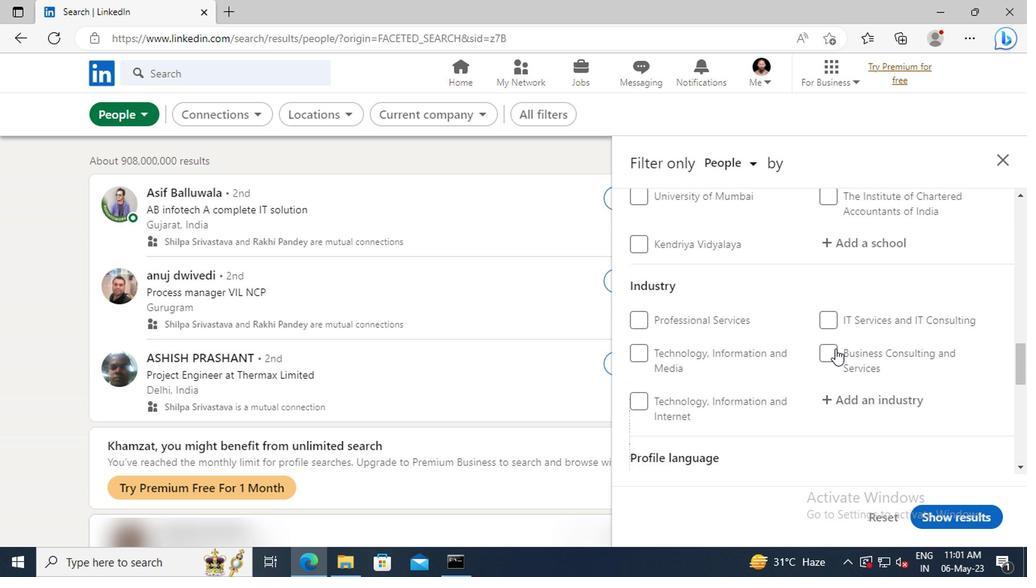 
Action: Mouse moved to (826, 402)
Screenshot: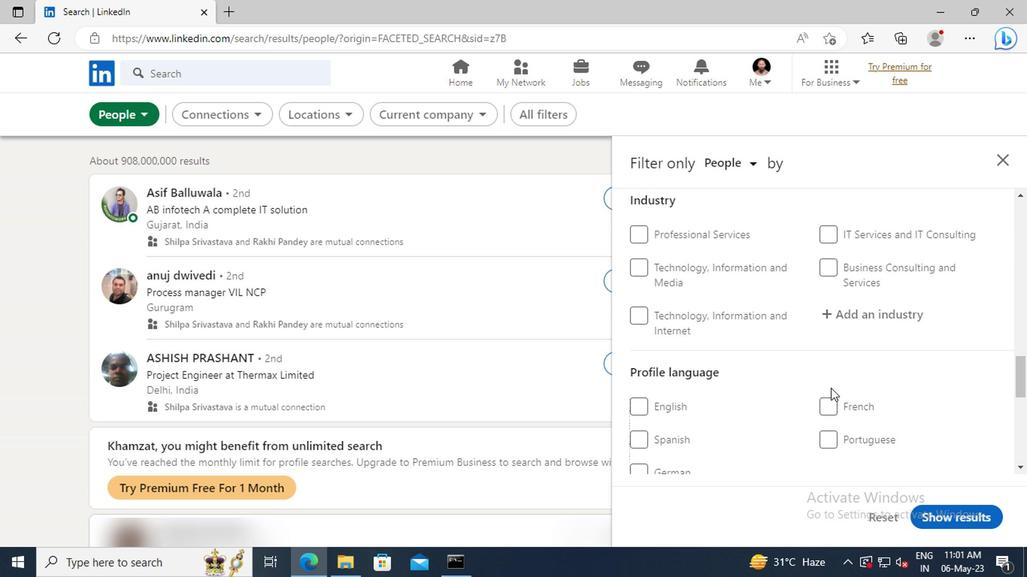 
Action: Mouse pressed left at (826, 402)
Screenshot: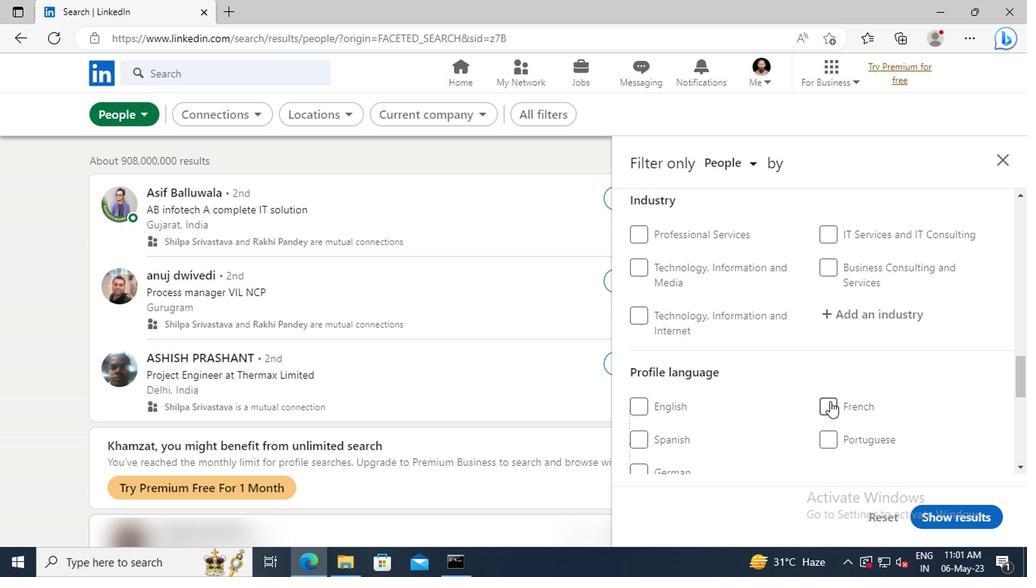 
Action: Mouse moved to (846, 355)
Screenshot: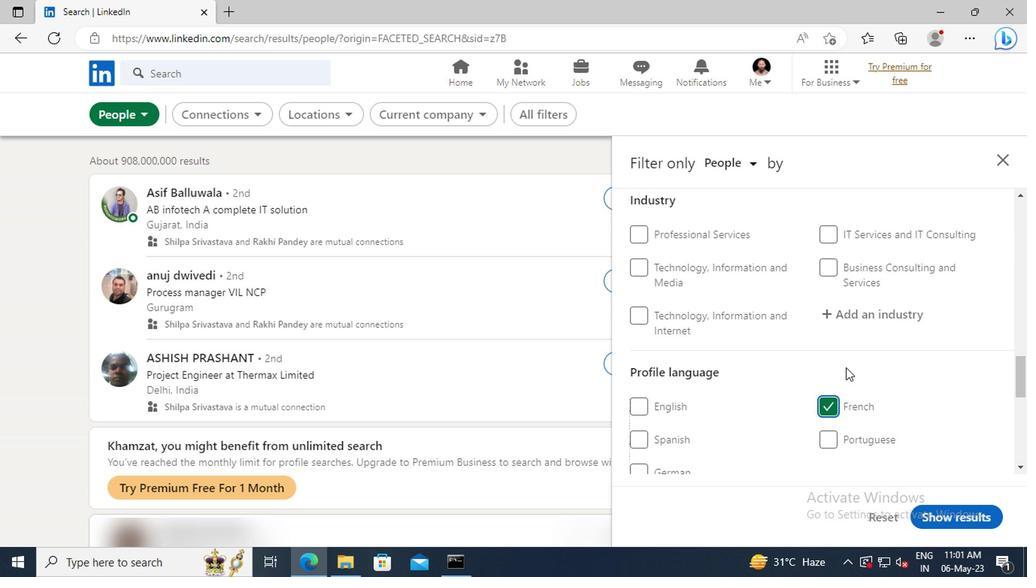 
Action: Mouse scrolled (846, 356) with delta (0, 1)
Screenshot: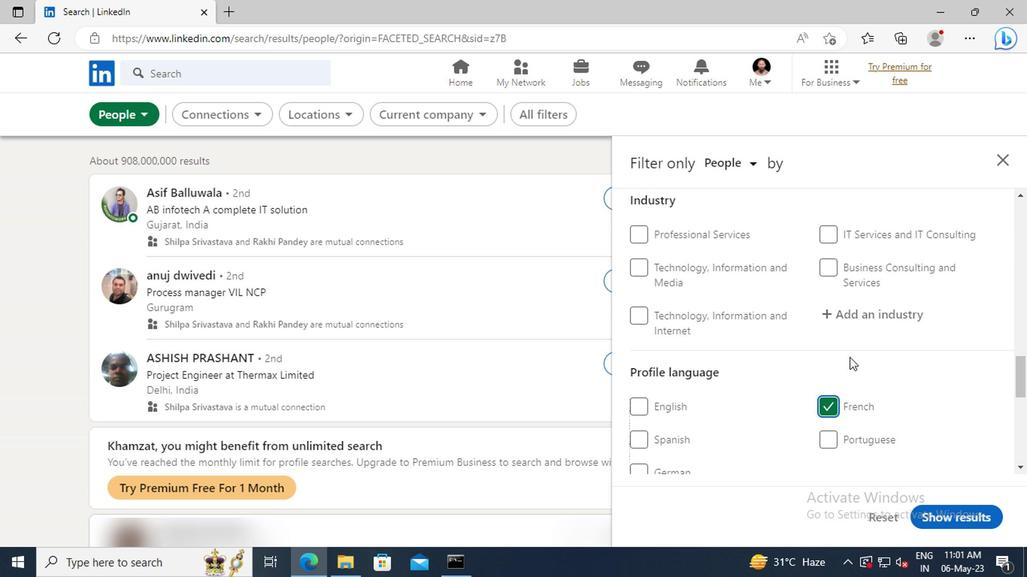 
Action: Mouse scrolled (846, 356) with delta (0, 1)
Screenshot: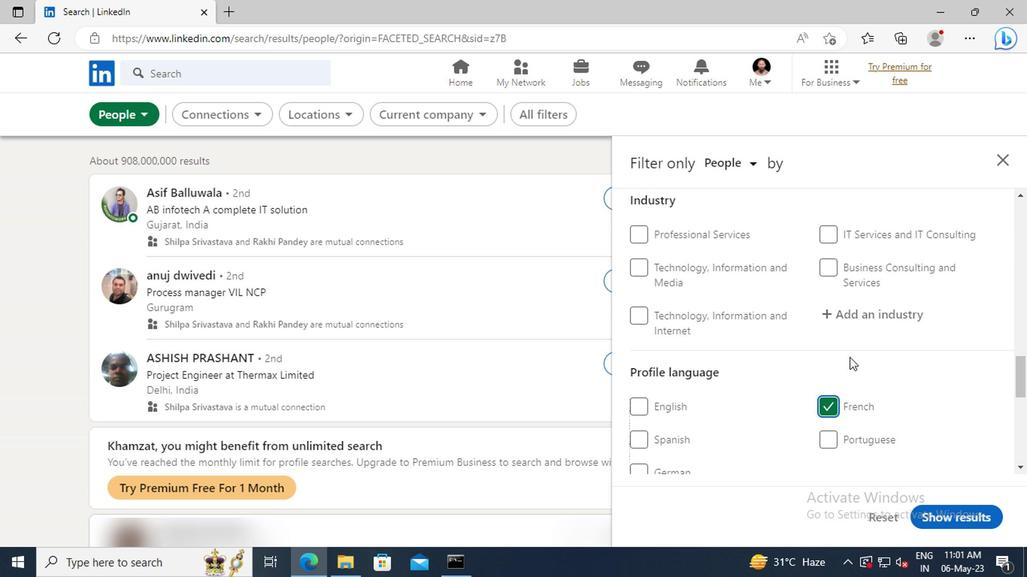 
Action: Mouse scrolled (846, 356) with delta (0, 1)
Screenshot: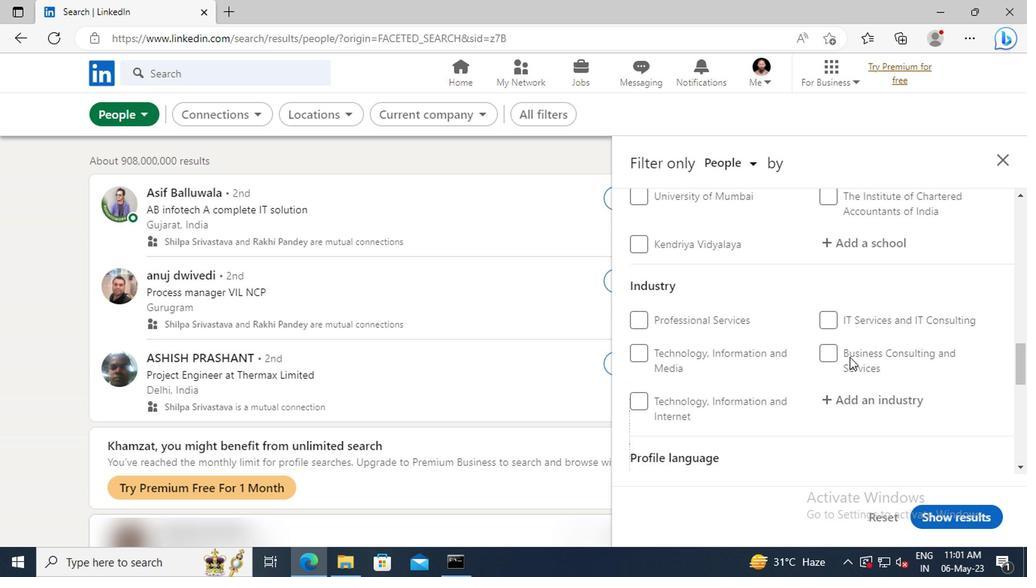 
Action: Mouse scrolled (846, 356) with delta (0, 1)
Screenshot: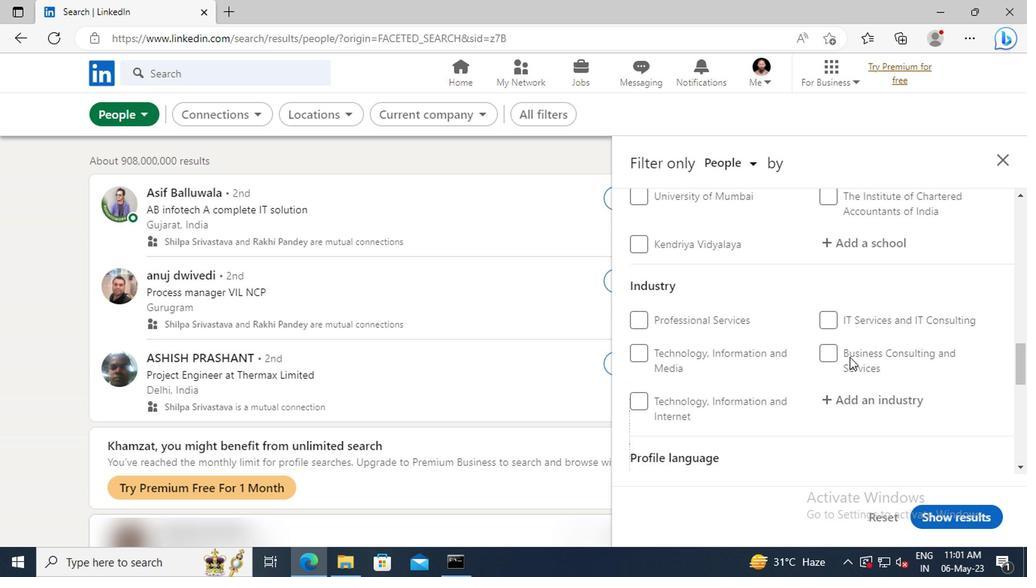 
Action: Mouse scrolled (846, 356) with delta (0, 1)
Screenshot: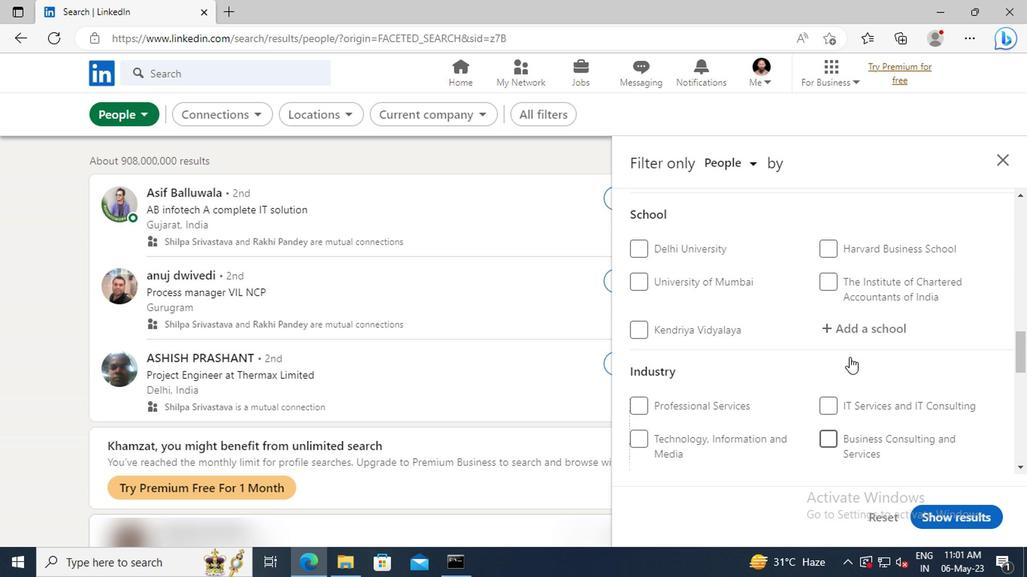 
Action: Mouse scrolled (846, 356) with delta (0, 1)
Screenshot: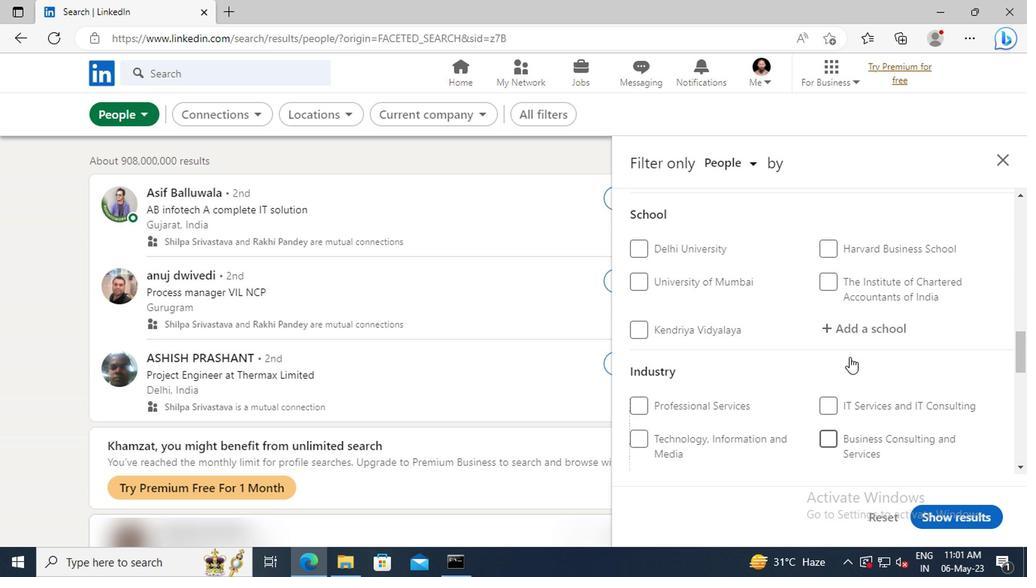 
Action: Mouse scrolled (846, 356) with delta (0, 1)
Screenshot: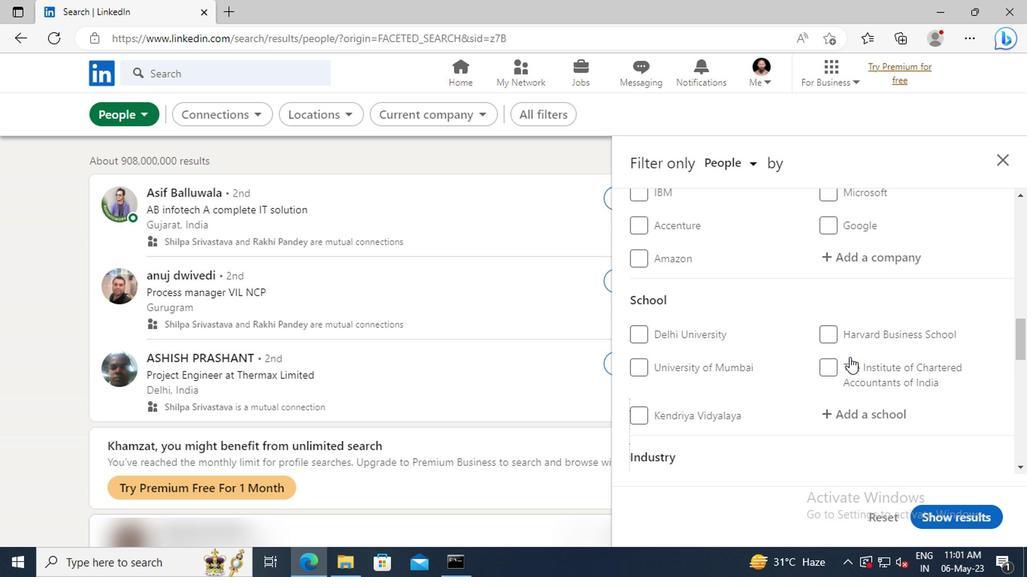 
Action: Mouse scrolled (846, 356) with delta (0, 1)
Screenshot: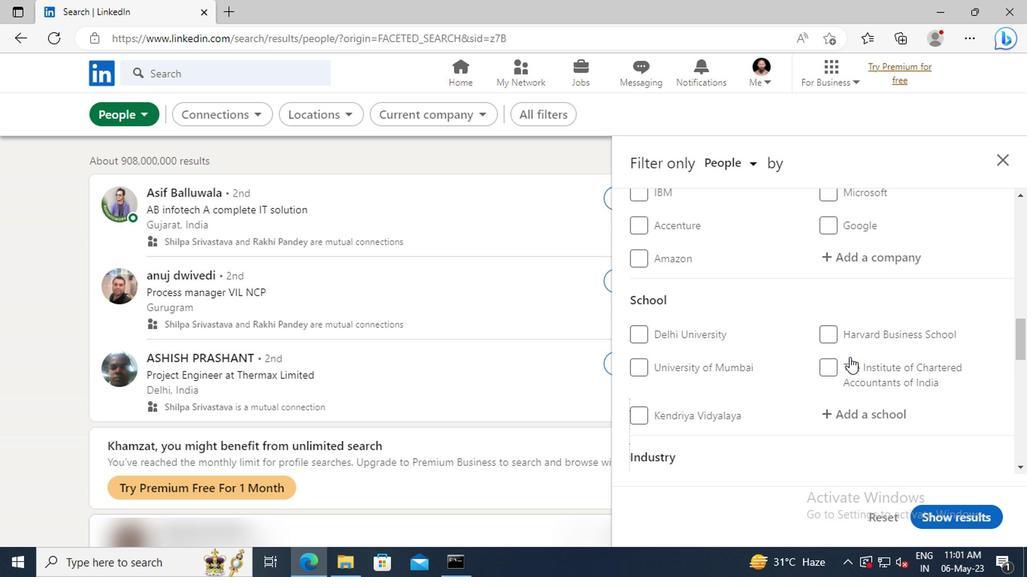 
Action: Mouse scrolled (846, 356) with delta (0, 1)
Screenshot: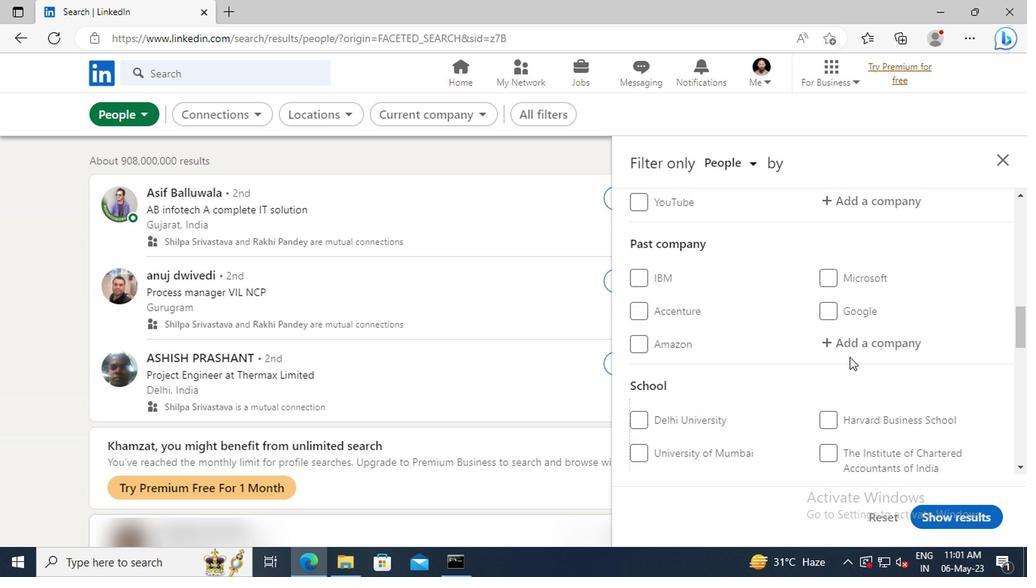 
Action: Mouse scrolled (846, 356) with delta (0, 1)
Screenshot: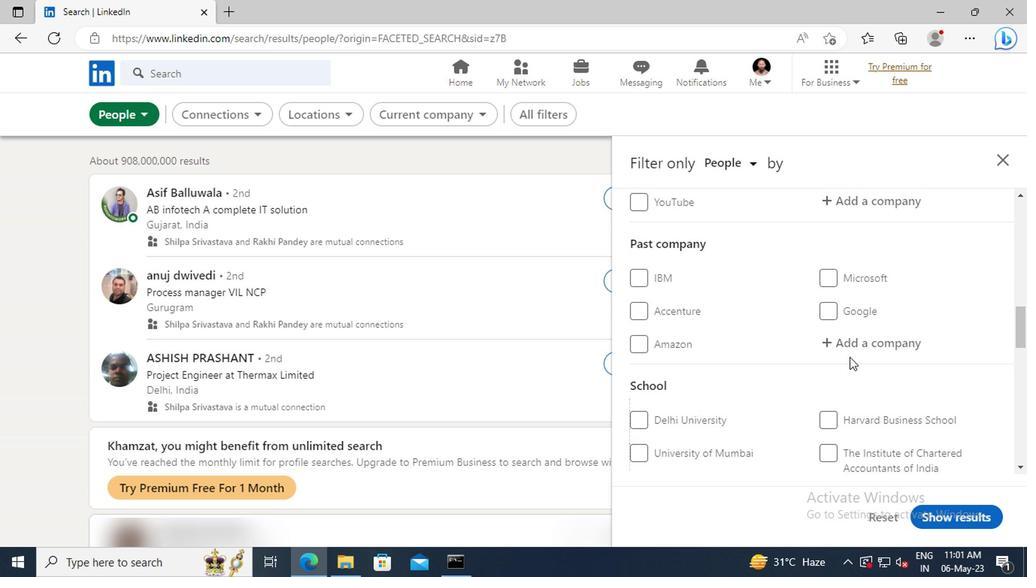 
Action: Mouse scrolled (846, 356) with delta (0, 1)
Screenshot: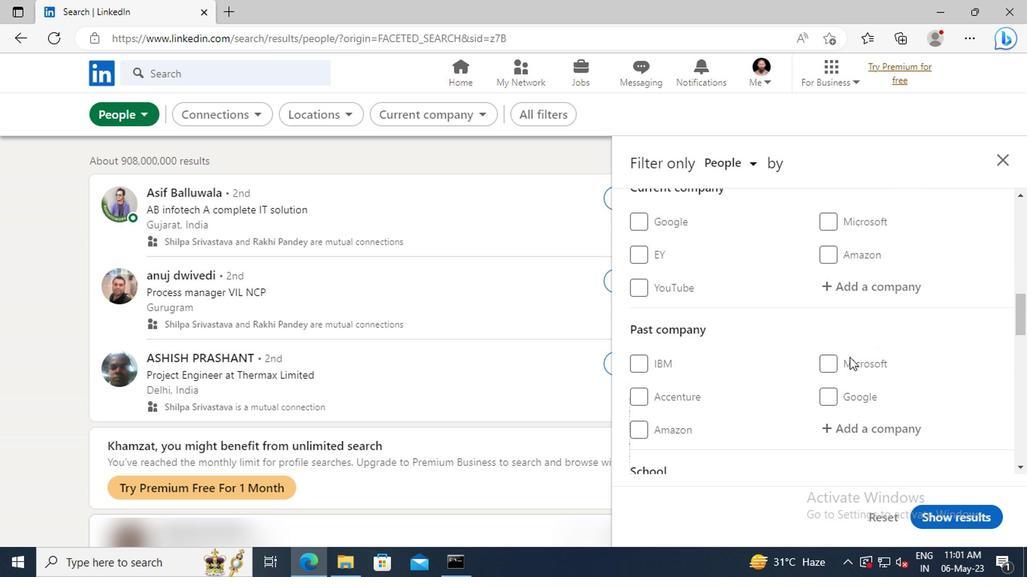 
Action: Mouse moved to (841, 330)
Screenshot: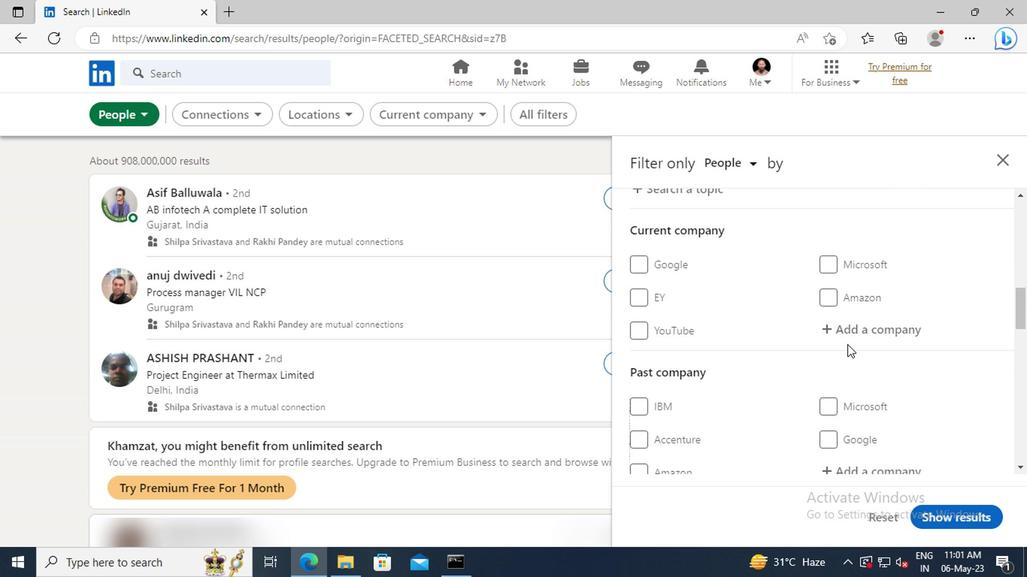 
Action: Mouse pressed left at (841, 330)
Screenshot: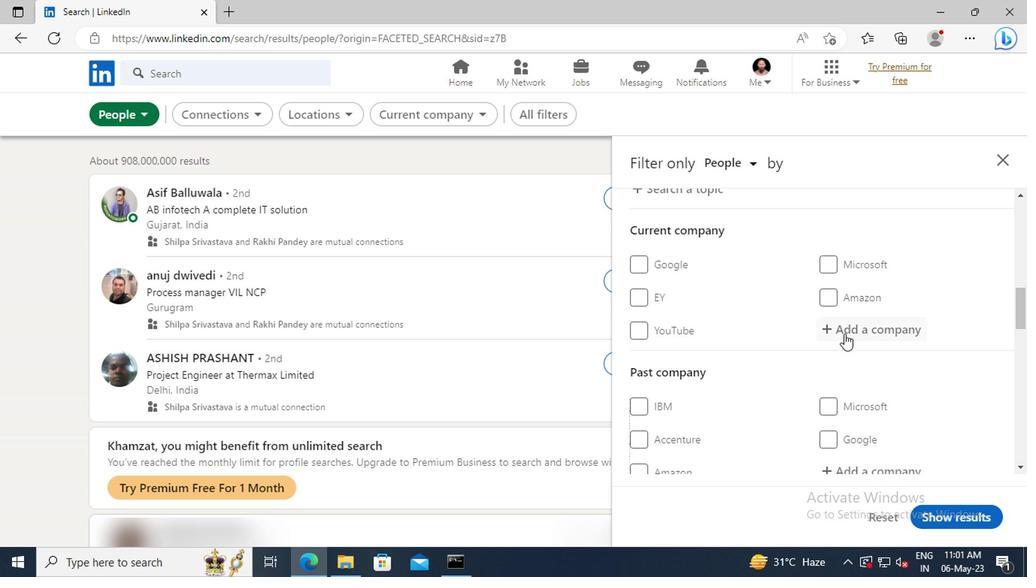 
Action: Key pressed <Key.shift>DUNZO
Screenshot: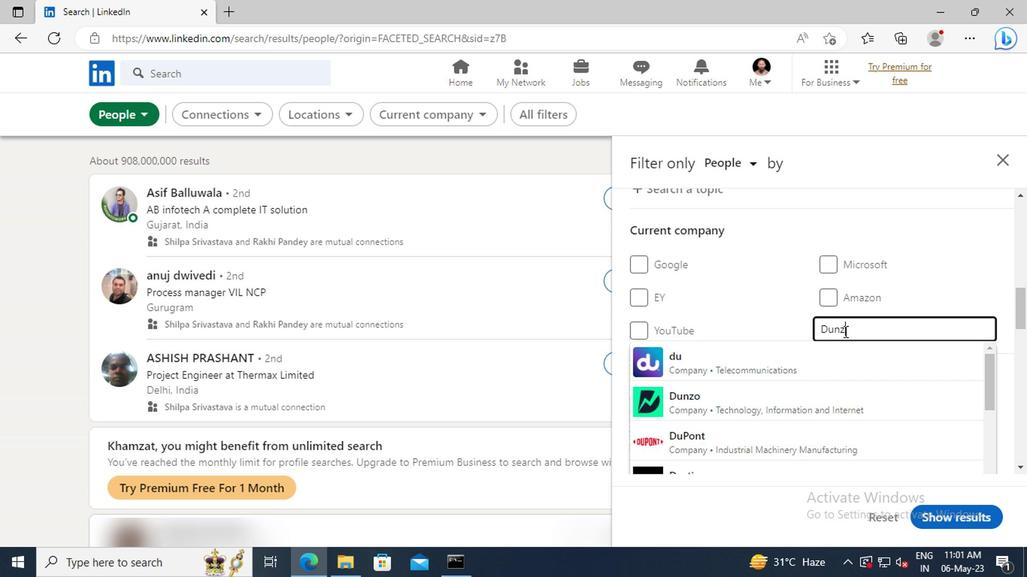 
Action: Mouse moved to (840, 346)
Screenshot: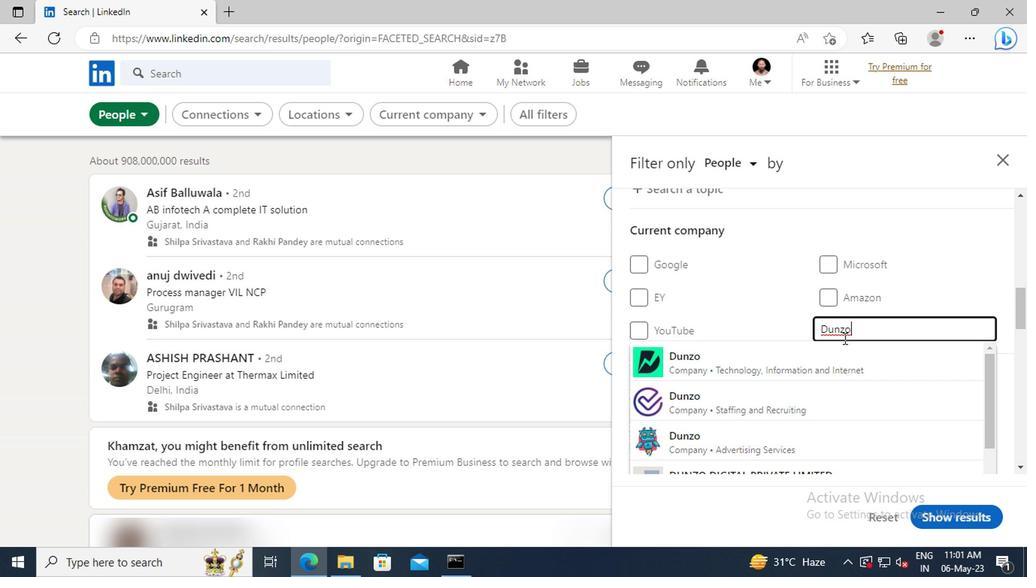 
Action: Mouse pressed left at (840, 346)
Screenshot: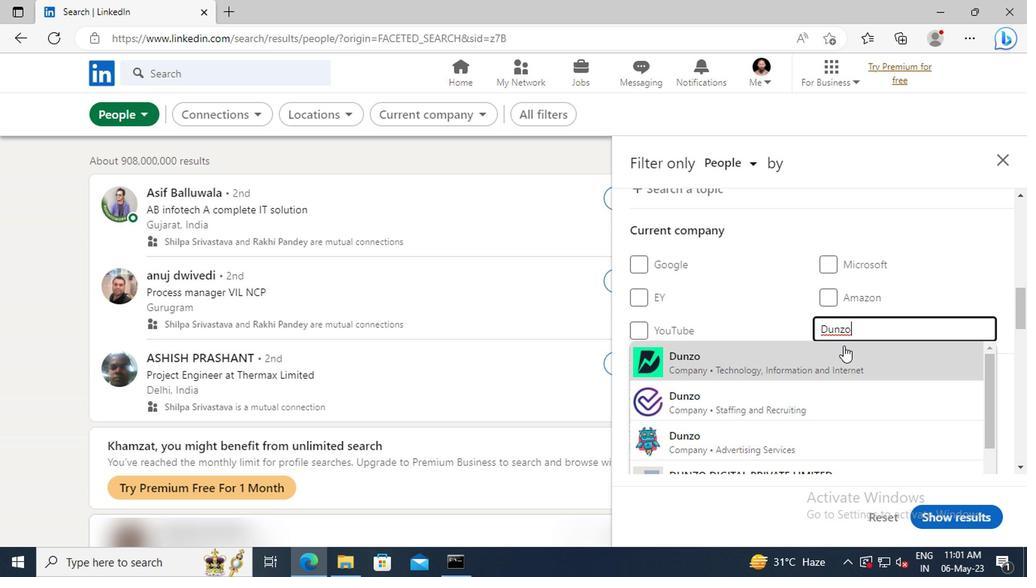 
Action: Mouse scrolled (840, 345) with delta (0, 0)
Screenshot: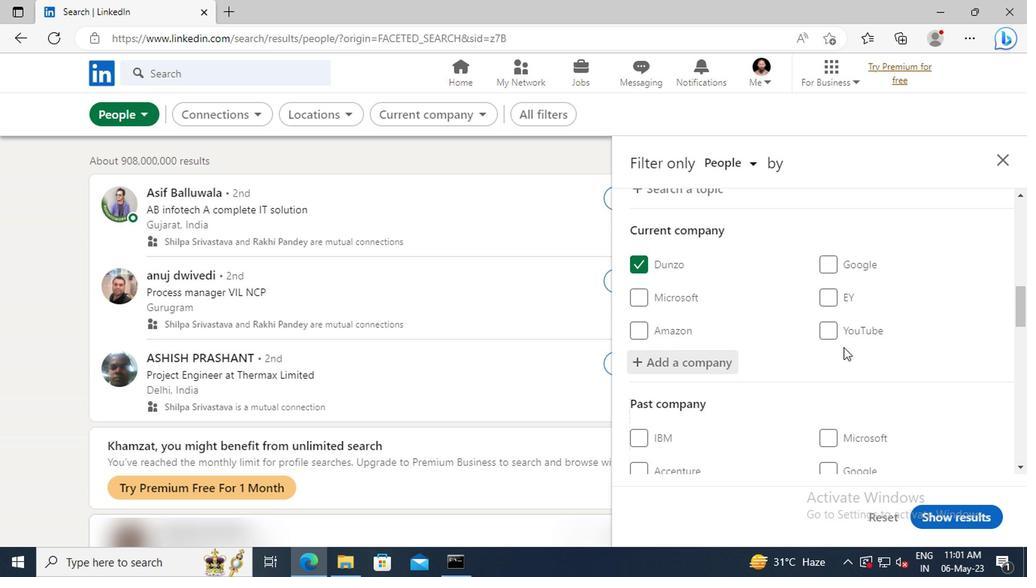 
Action: Mouse moved to (840, 344)
Screenshot: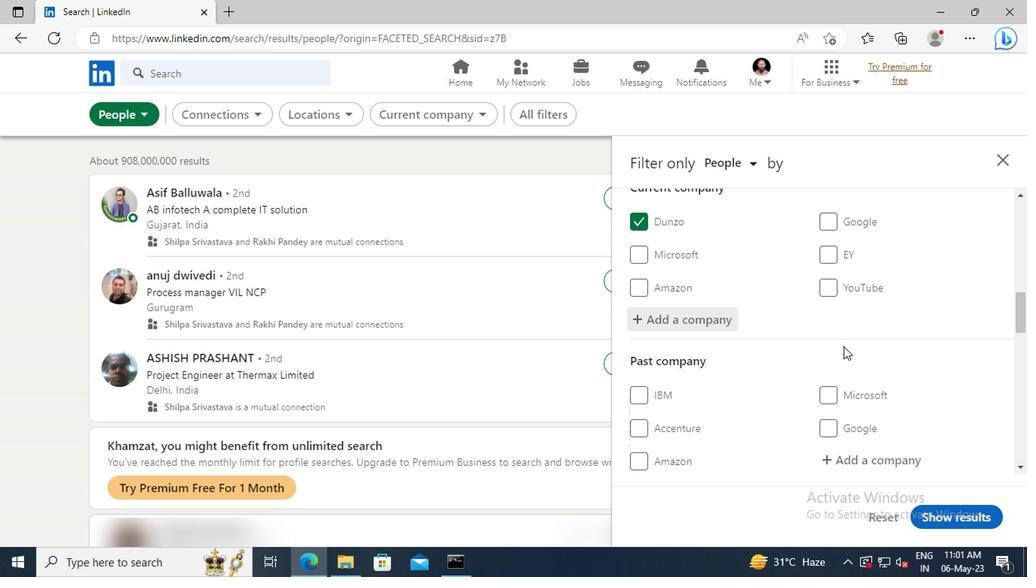 
Action: Mouse scrolled (840, 344) with delta (0, 0)
Screenshot: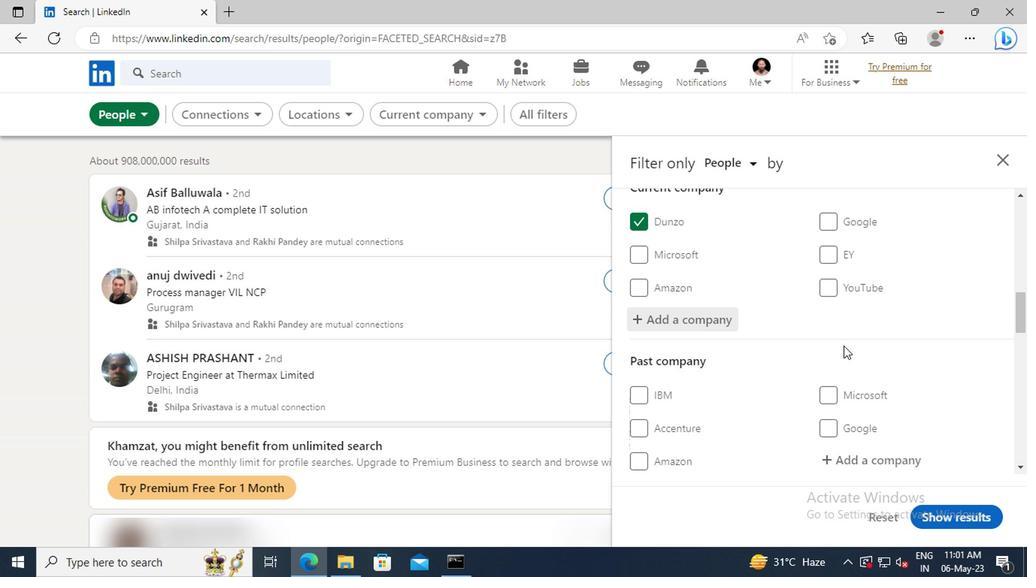 
Action: Mouse moved to (839, 338)
Screenshot: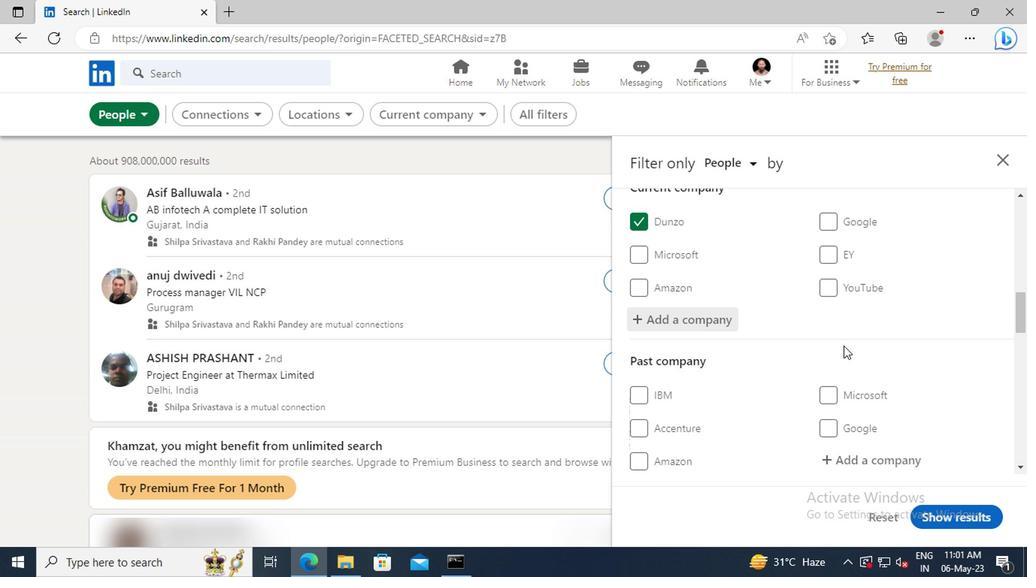 
Action: Mouse scrolled (839, 338) with delta (0, 0)
Screenshot: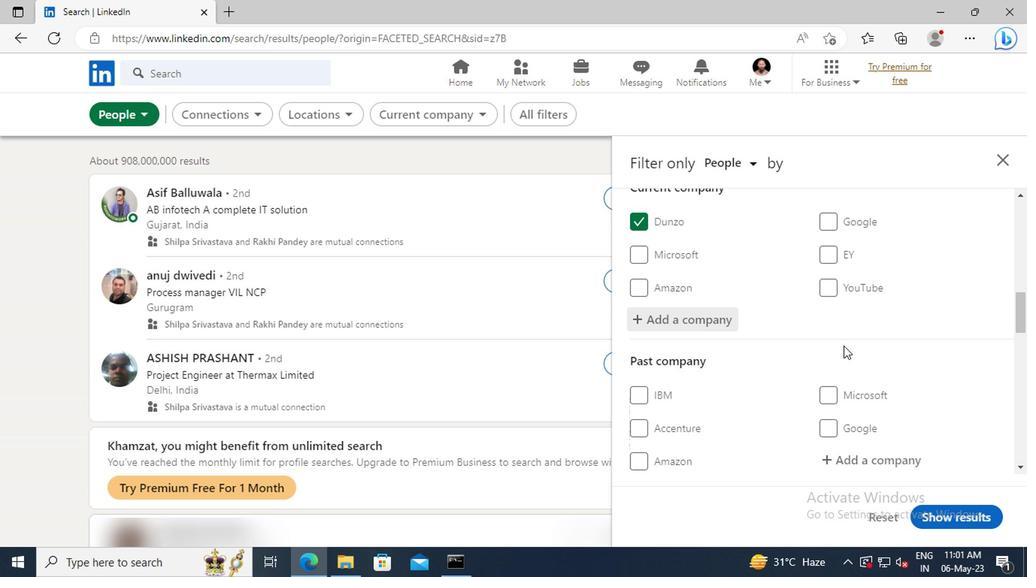 
Action: Mouse moved to (836, 330)
Screenshot: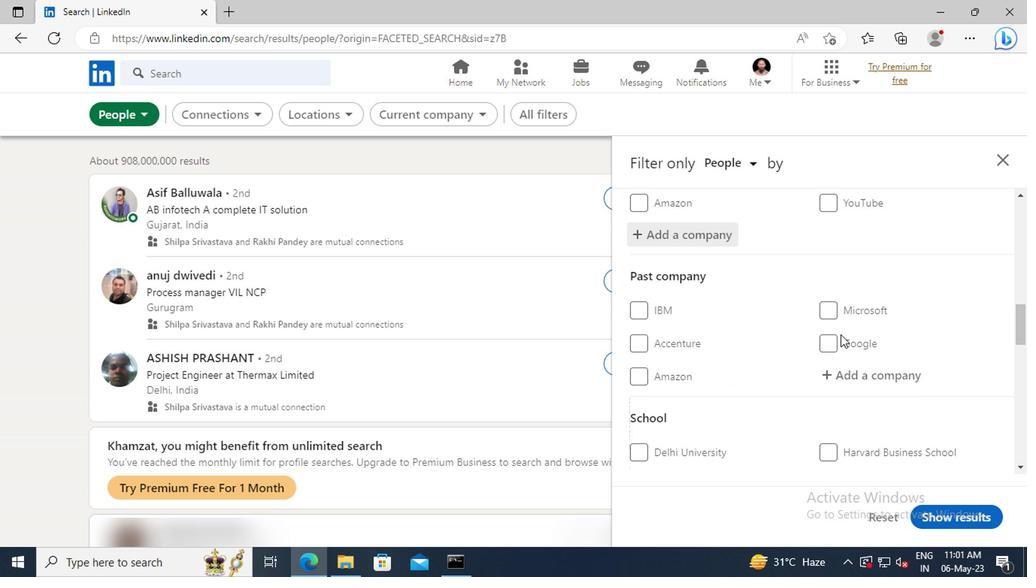 
Action: Mouse scrolled (836, 329) with delta (0, -1)
Screenshot: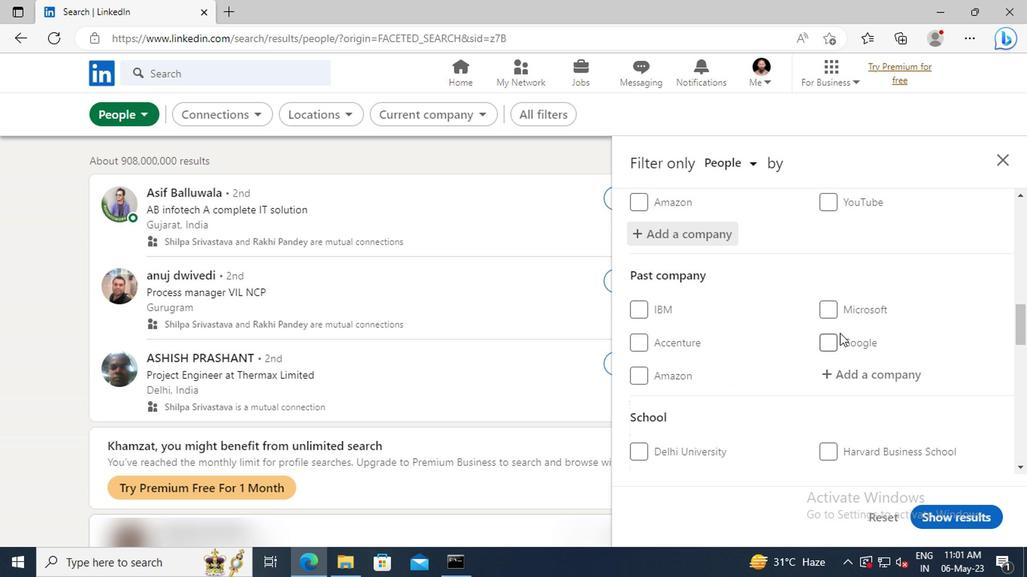 
Action: Mouse scrolled (836, 329) with delta (0, -1)
Screenshot: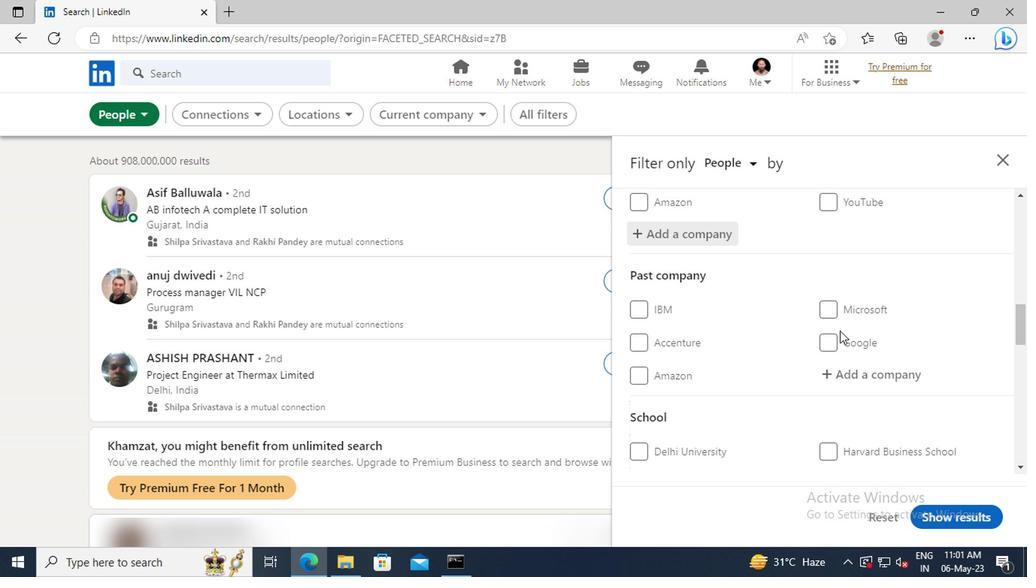 
Action: Mouse scrolled (836, 329) with delta (0, -1)
Screenshot: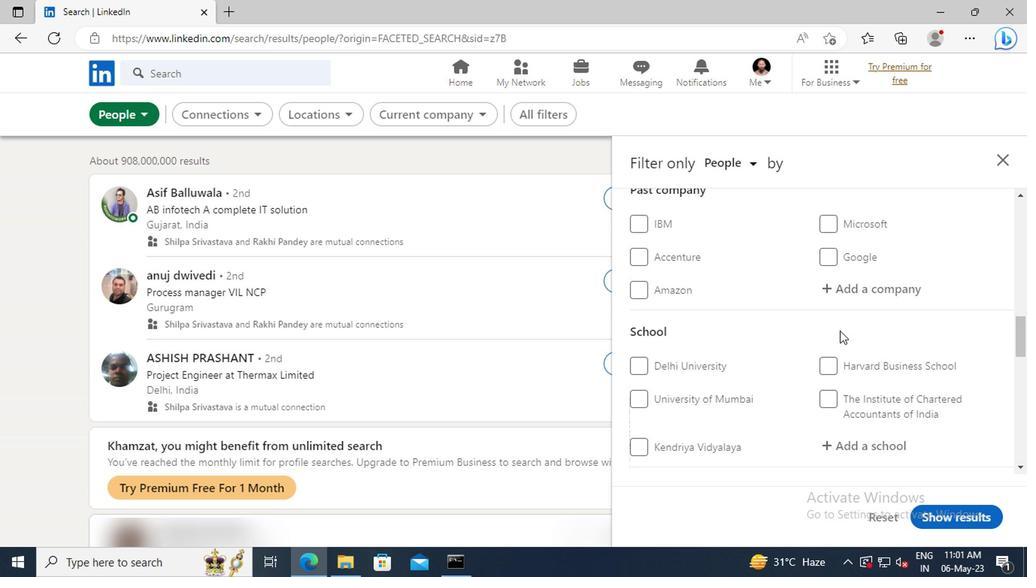 
Action: Mouse scrolled (836, 329) with delta (0, -1)
Screenshot: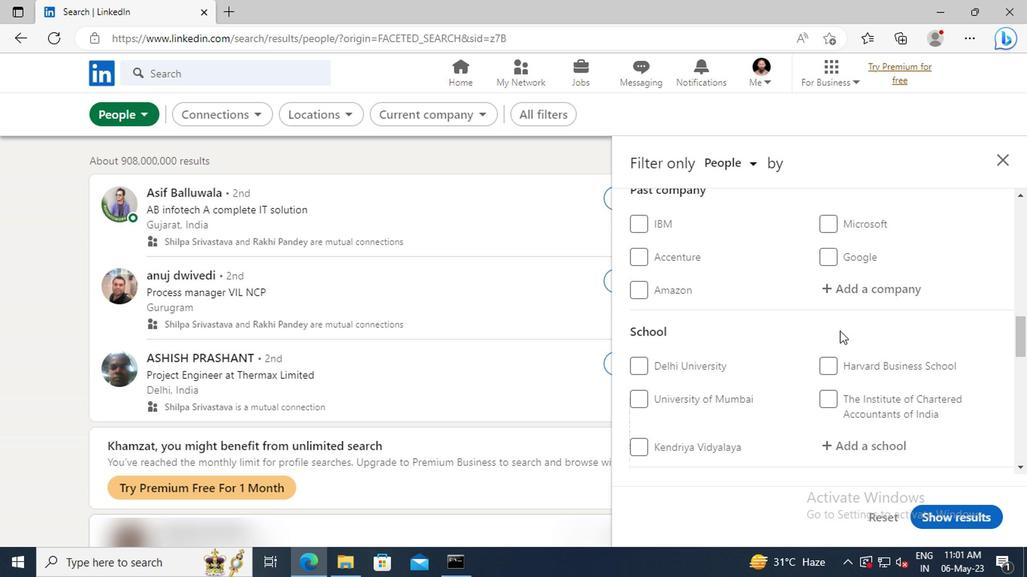 
Action: Mouse scrolled (836, 329) with delta (0, -1)
Screenshot: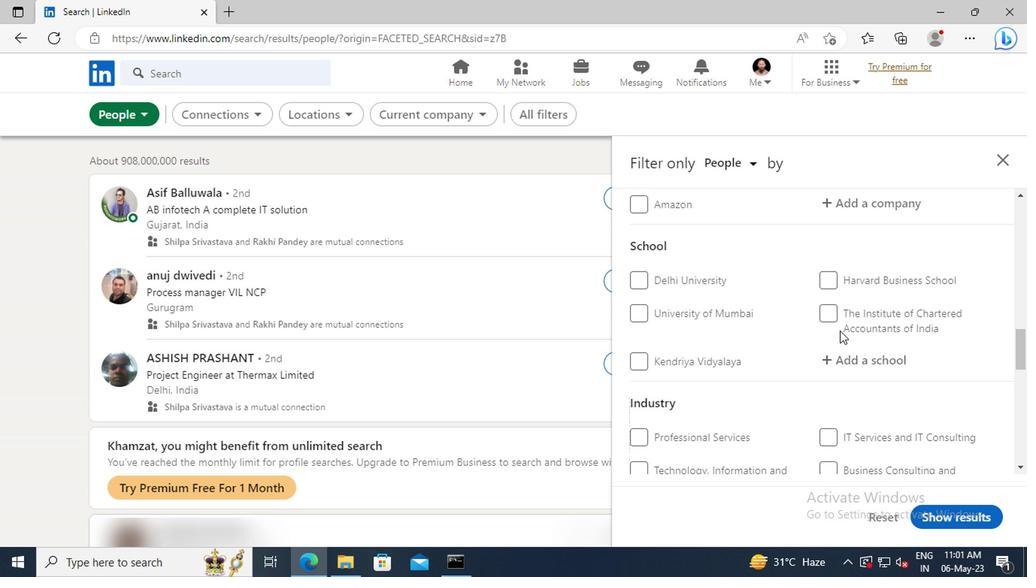 
Action: Mouse moved to (836, 322)
Screenshot: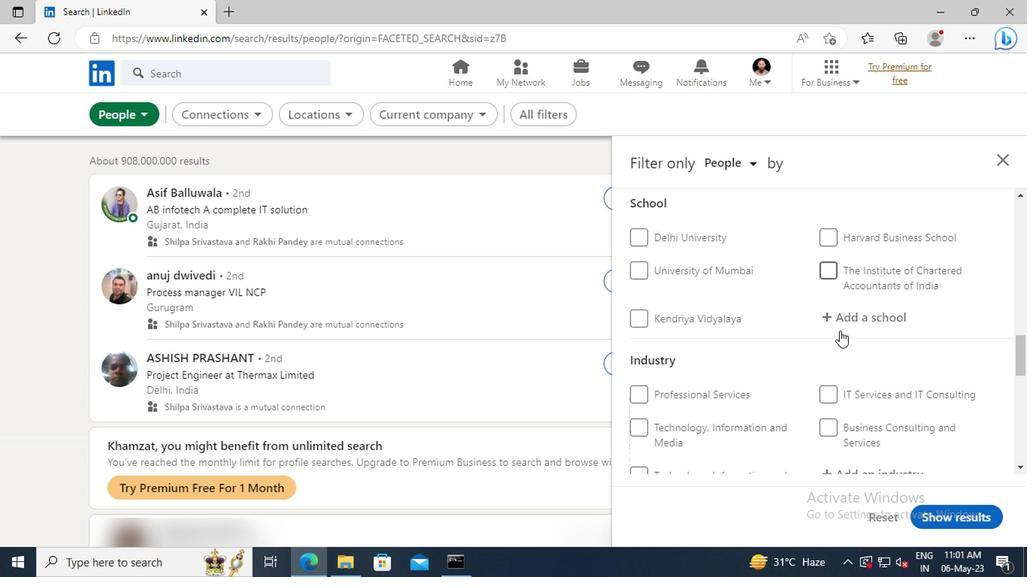 
Action: Mouse pressed left at (836, 322)
Screenshot: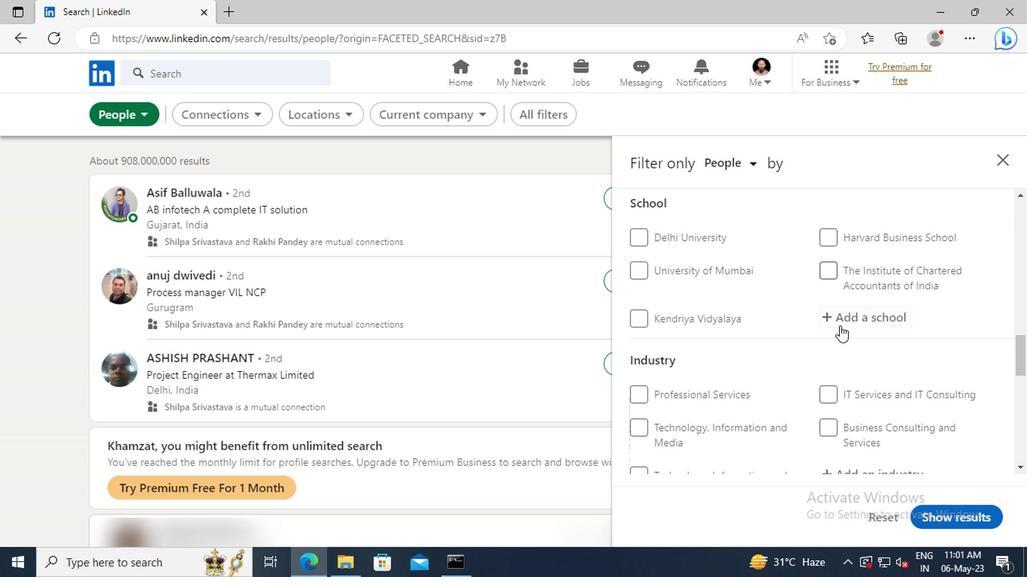 
Action: Key pressed <Key.shift>FM<Key.space><Key.shift>UNI
Screenshot: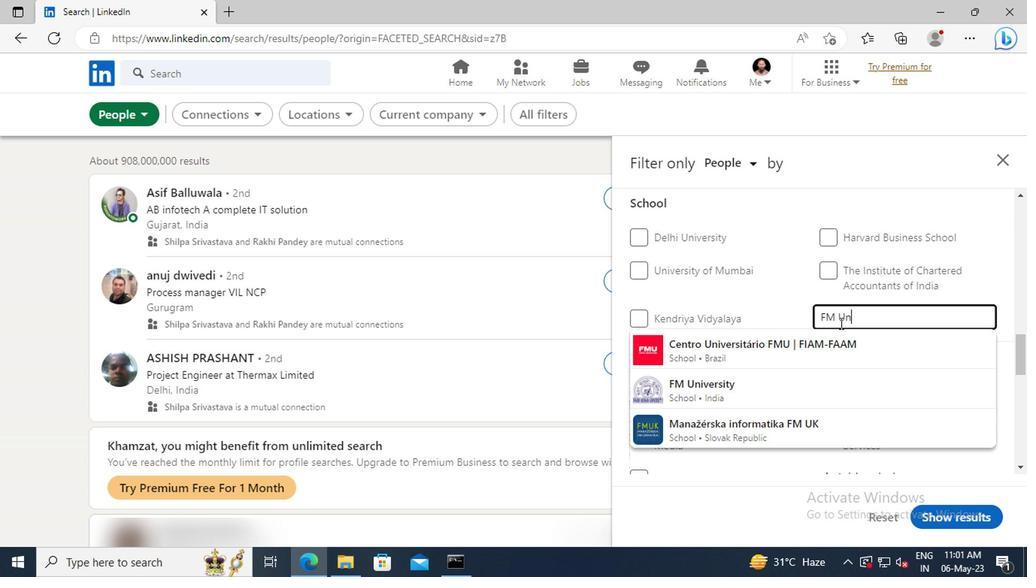 
Action: Mouse moved to (839, 336)
Screenshot: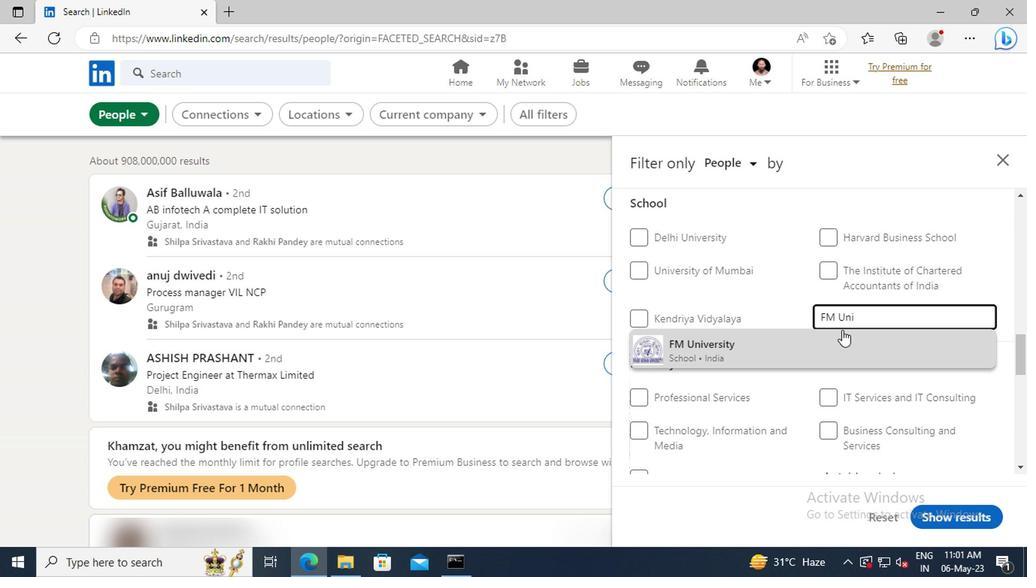 
Action: Mouse pressed left at (839, 336)
Screenshot: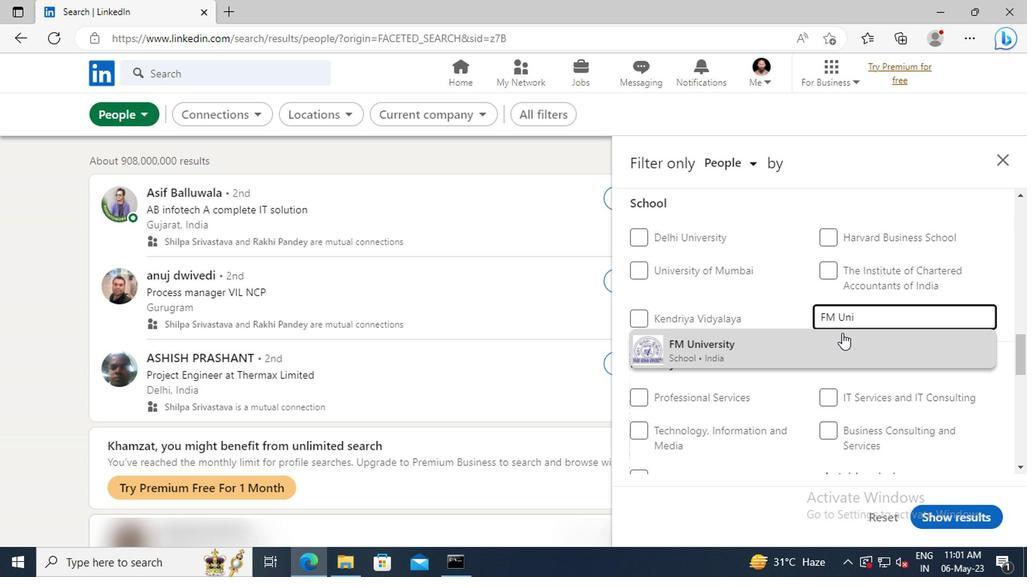 
Action: Mouse moved to (837, 330)
Screenshot: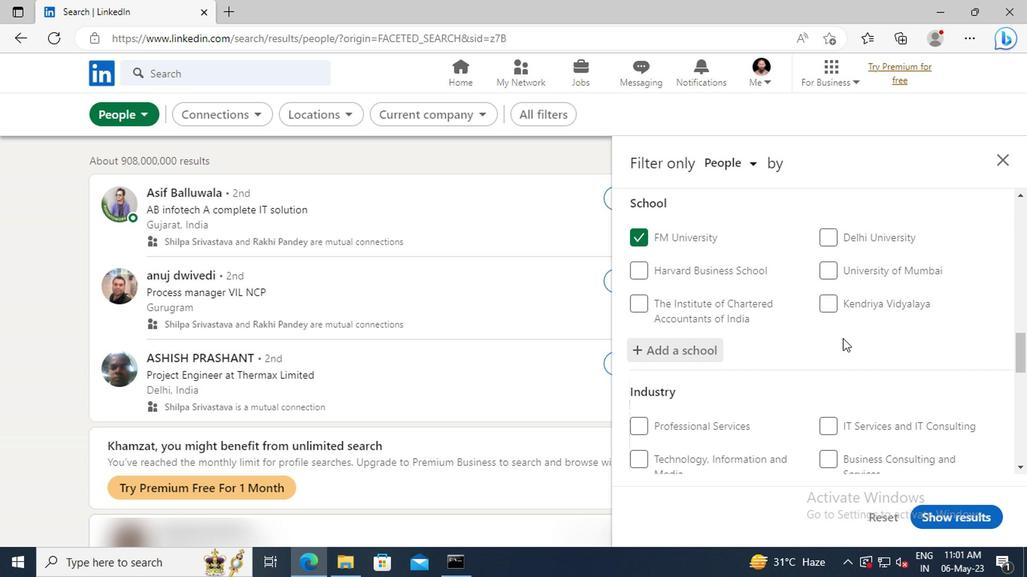 
Action: Mouse scrolled (837, 330) with delta (0, 0)
Screenshot: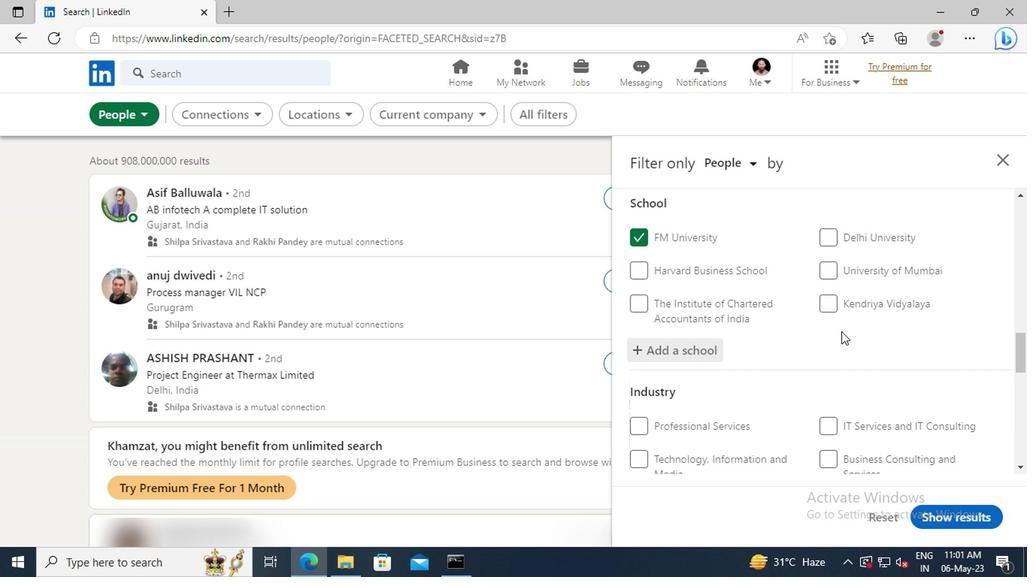 
Action: Mouse scrolled (837, 330) with delta (0, 0)
Screenshot: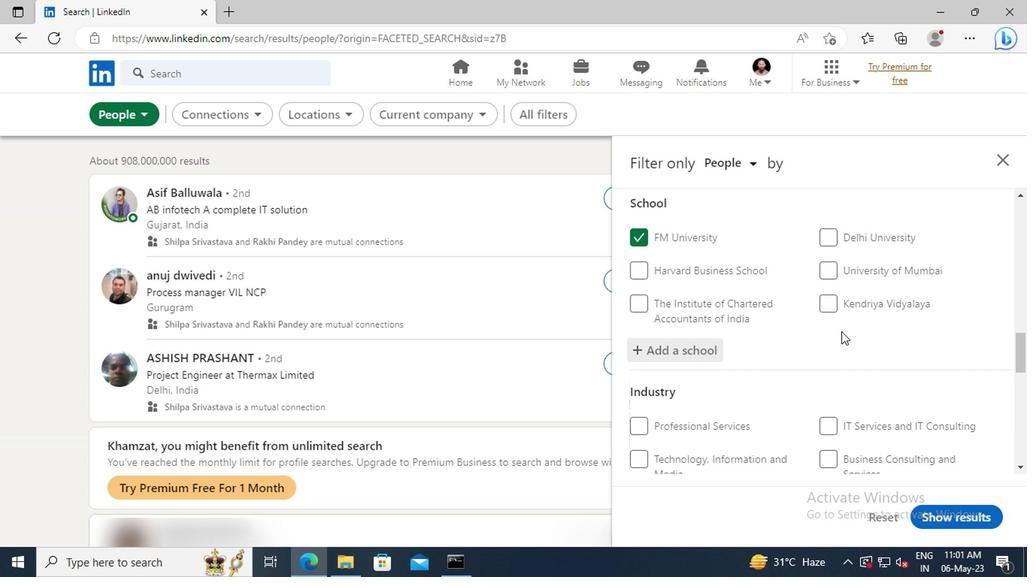 
Action: Mouse scrolled (837, 330) with delta (0, 0)
Screenshot: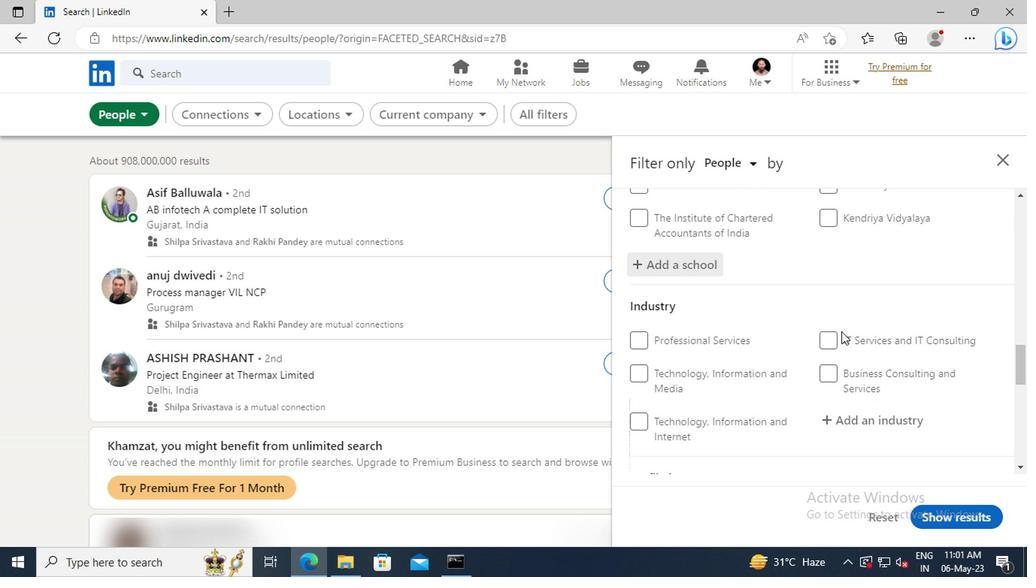
Action: Mouse scrolled (837, 330) with delta (0, 0)
Screenshot: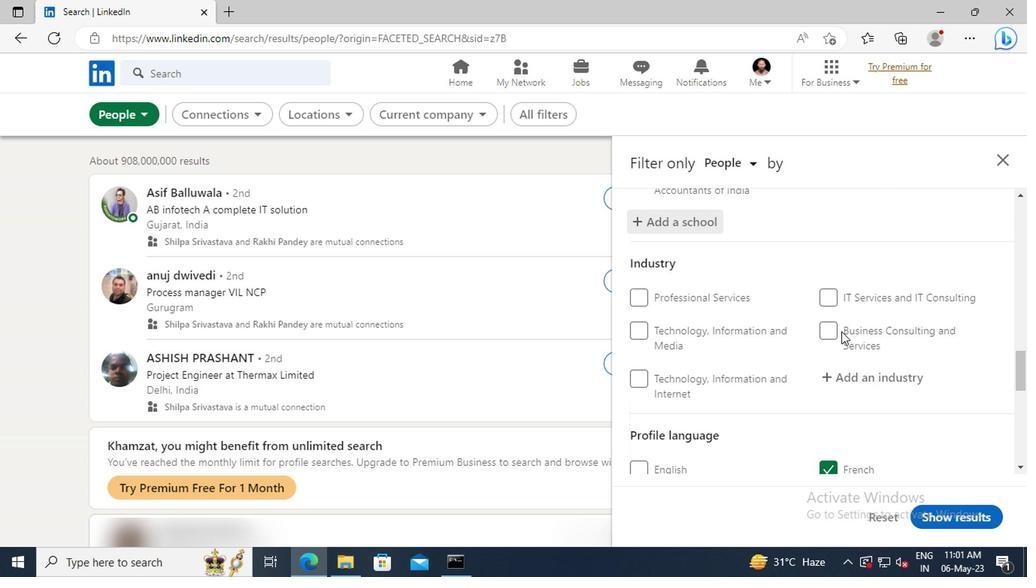 
Action: Mouse moved to (841, 334)
Screenshot: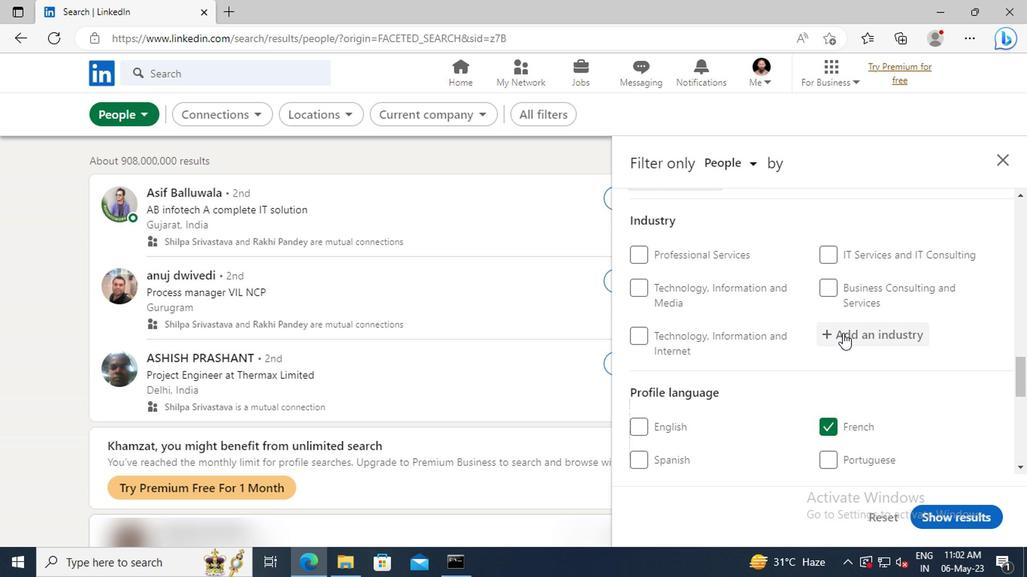 
Action: Mouse pressed left at (841, 334)
Screenshot: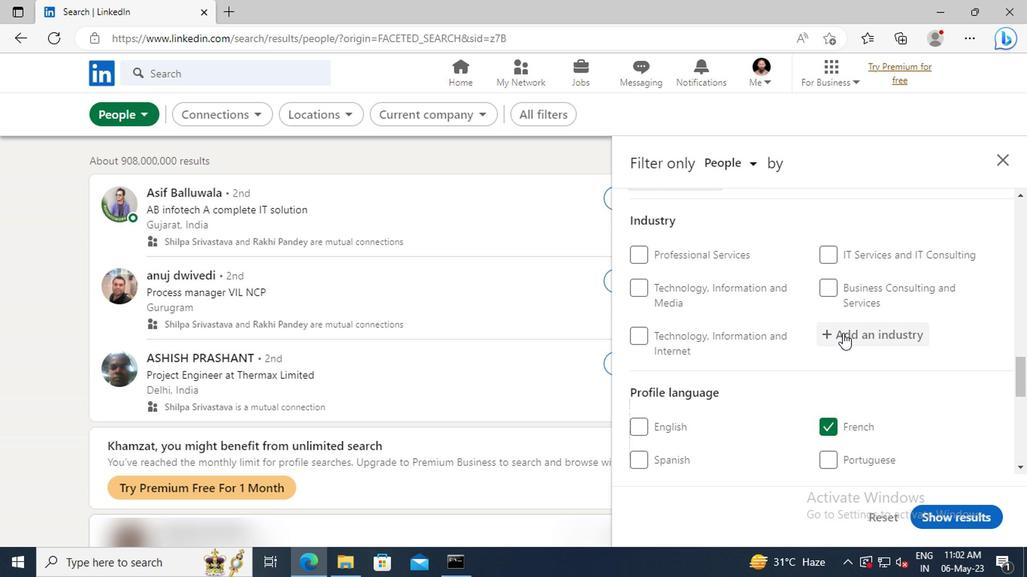 
Action: Key pressed <Key.shift>PUBLIC<Key.space><Key.shift>POL
Screenshot: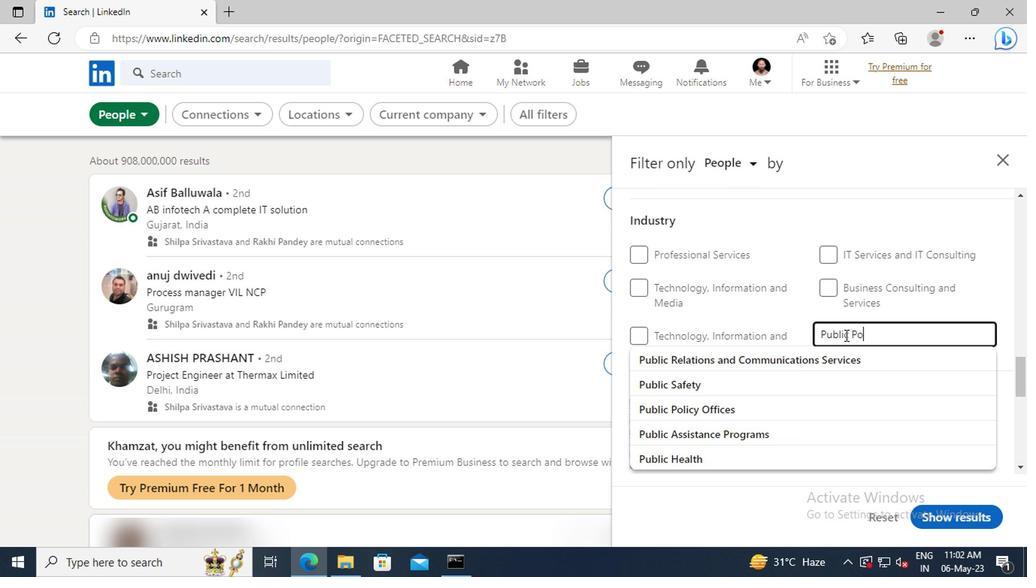 
Action: Mouse moved to (844, 353)
Screenshot: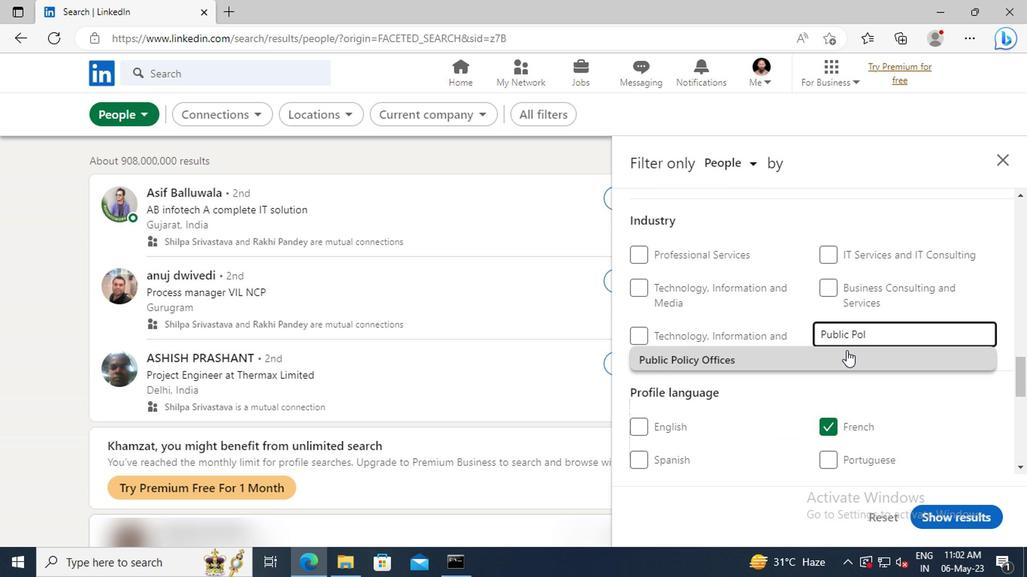 
Action: Mouse pressed left at (844, 353)
Screenshot: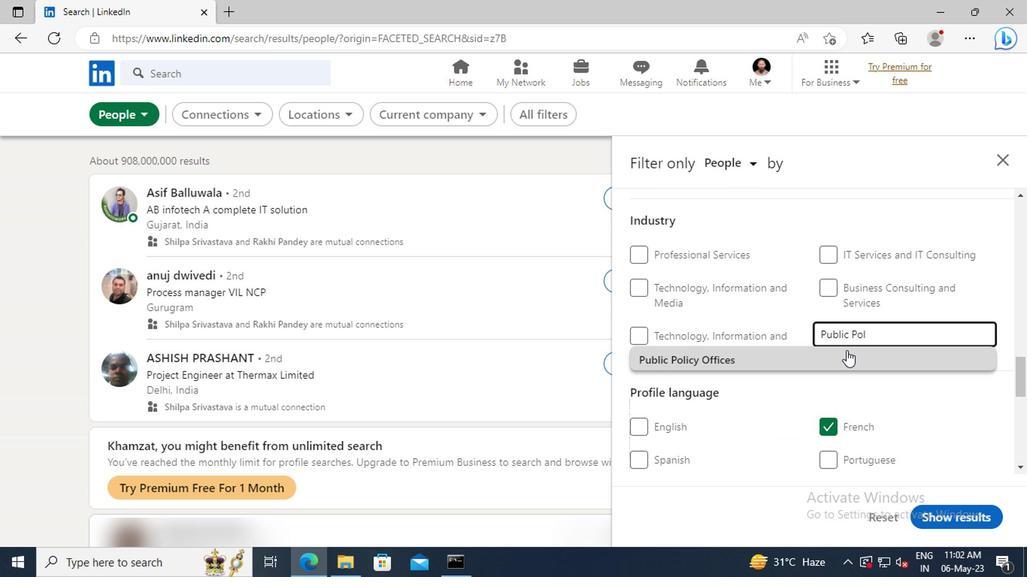 
Action: Mouse scrolled (844, 353) with delta (0, 0)
Screenshot: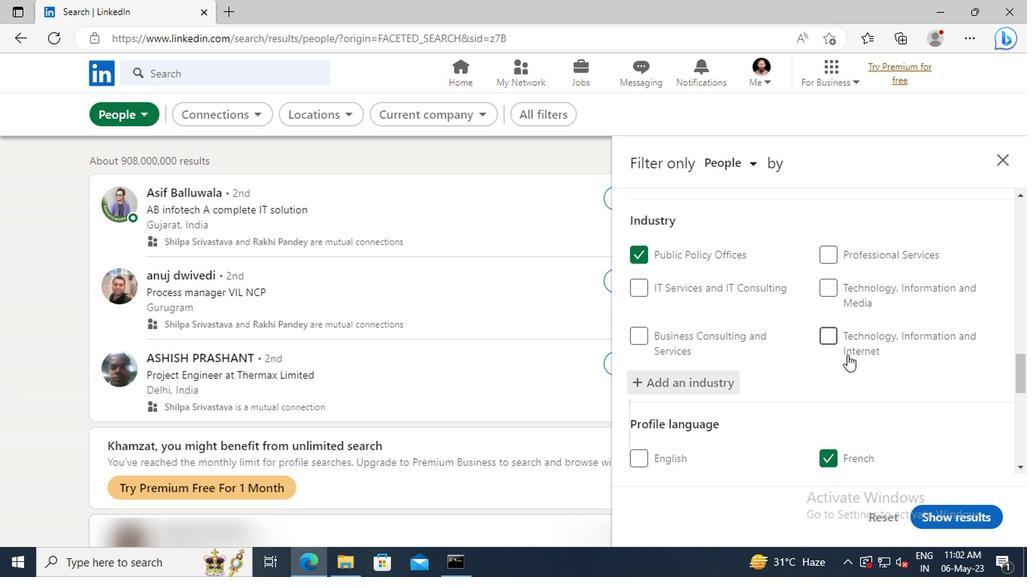 
Action: Mouse scrolled (844, 353) with delta (0, 0)
Screenshot: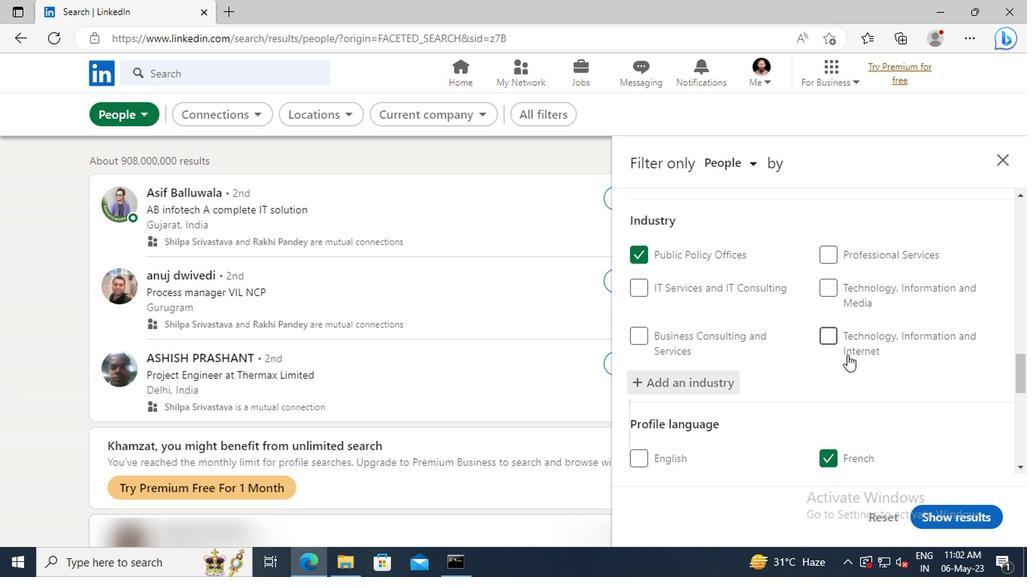 
Action: Mouse scrolled (844, 353) with delta (0, 0)
Screenshot: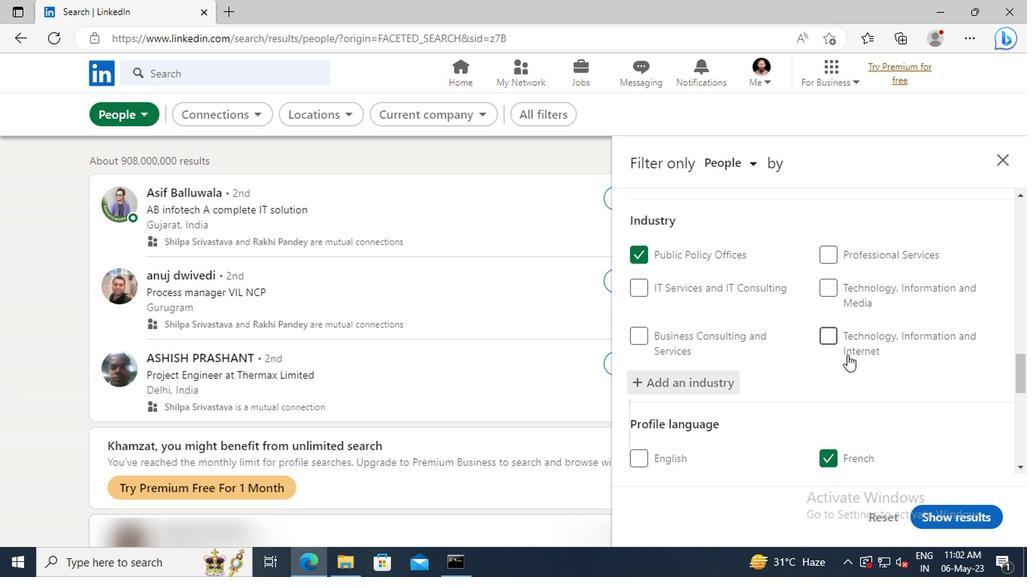 
Action: Mouse moved to (842, 347)
Screenshot: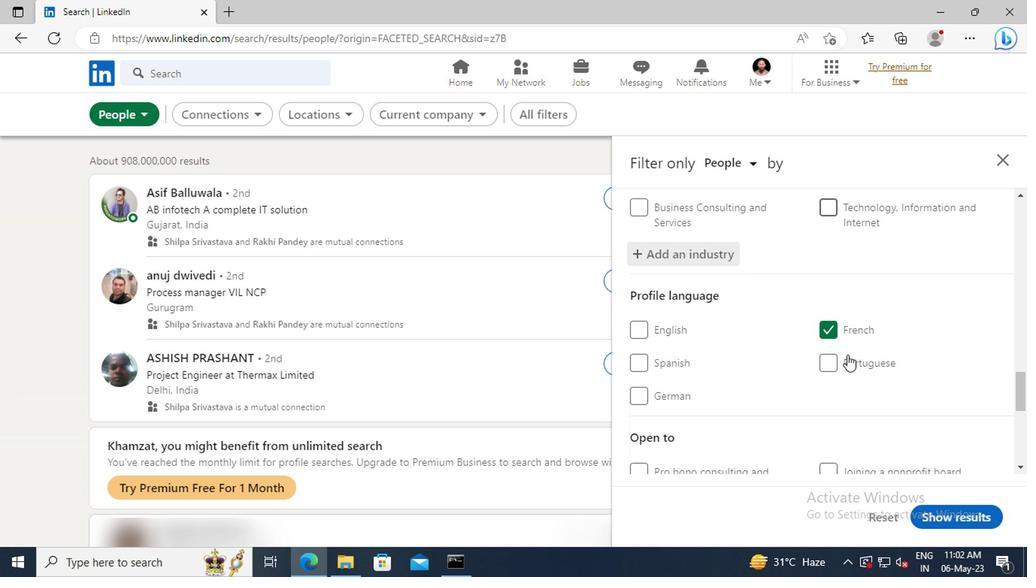 
Action: Mouse scrolled (842, 346) with delta (0, -1)
Screenshot: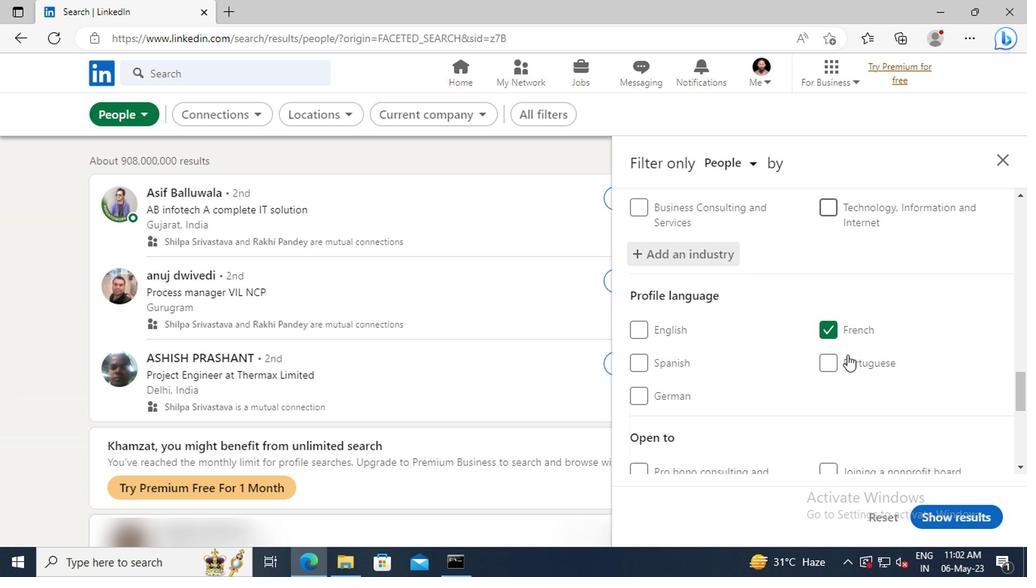 
Action: Mouse moved to (842, 344)
Screenshot: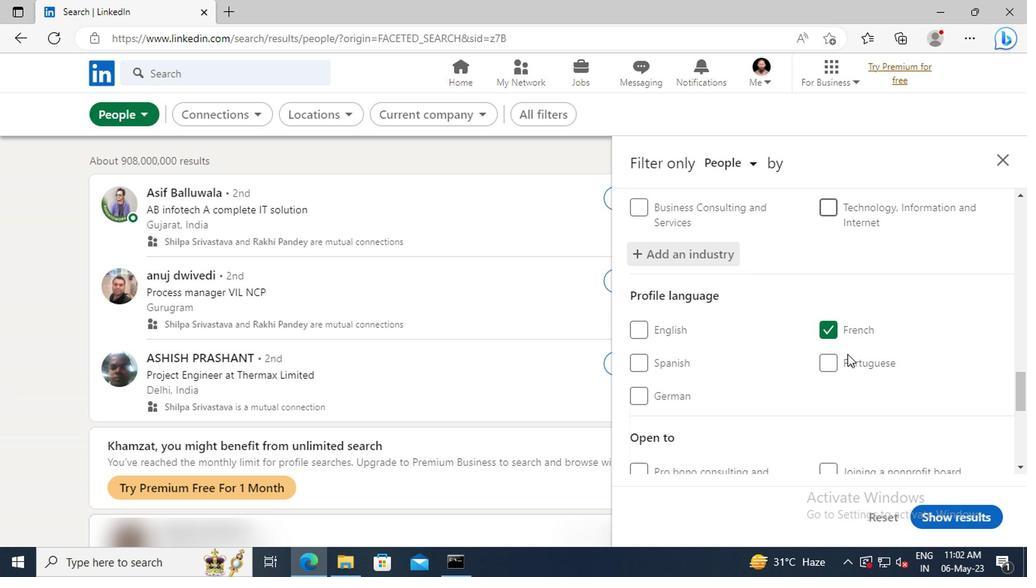 
Action: Mouse scrolled (842, 343) with delta (0, 0)
Screenshot: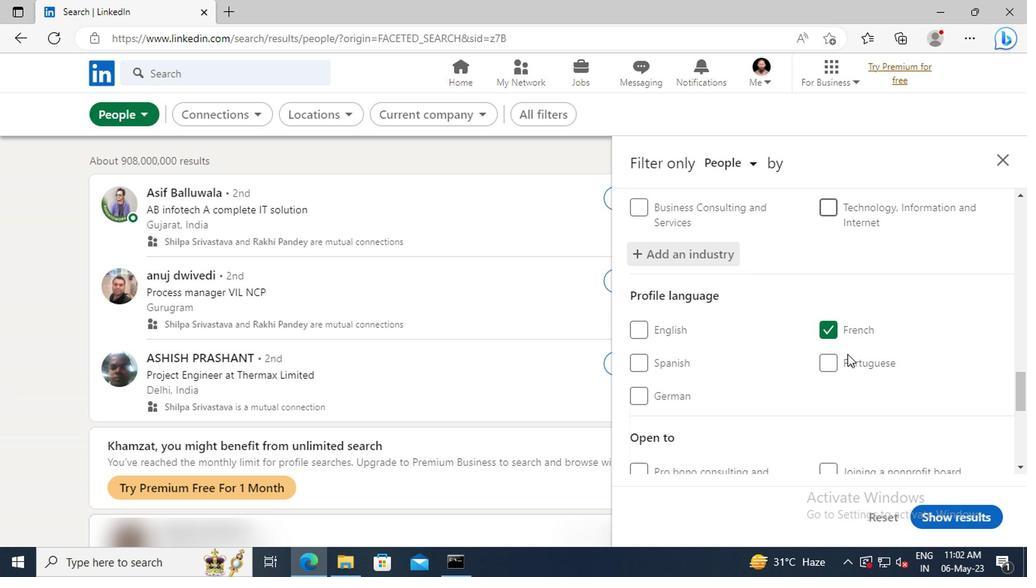 
Action: Mouse moved to (839, 331)
Screenshot: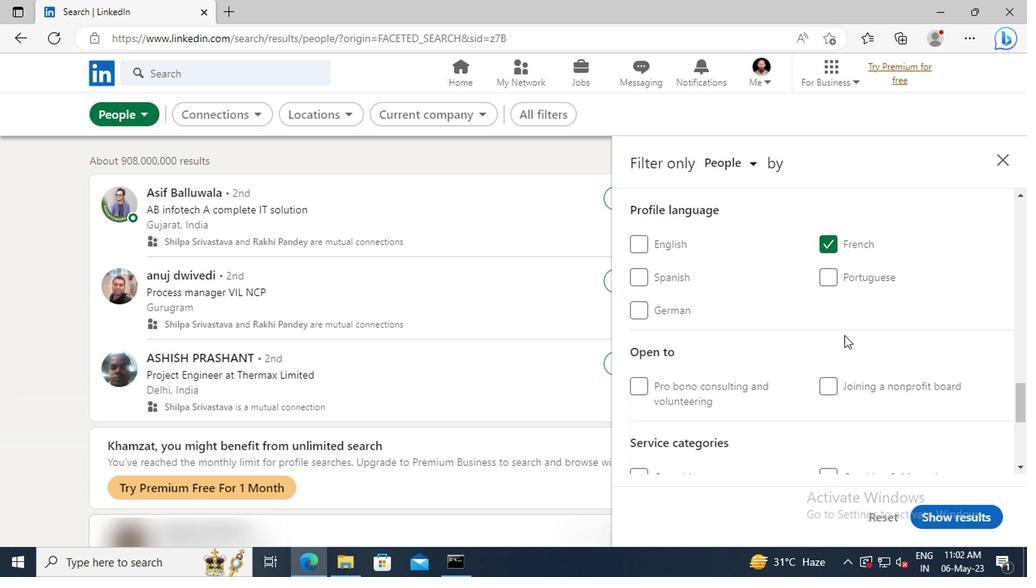 
Action: Mouse scrolled (839, 330) with delta (0, 0)
Screenshot: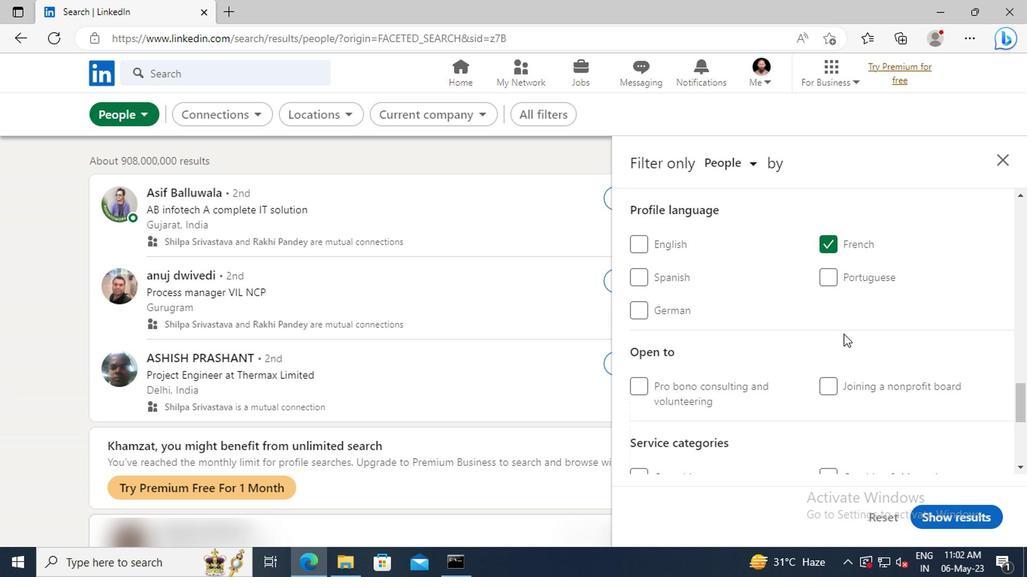 
Action: Mouse moved to (839, 329)
Screenshot: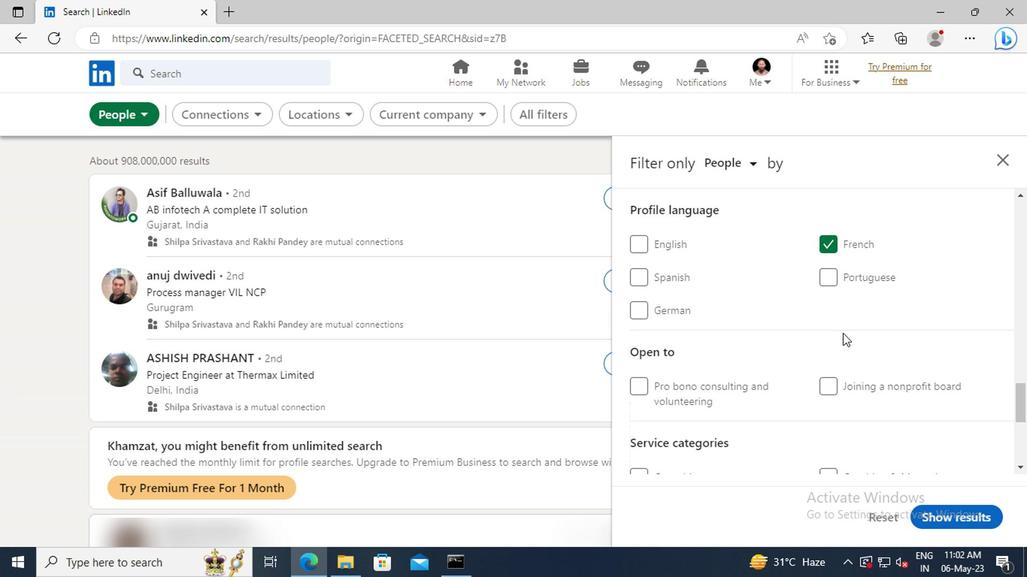 
Action: Mouse scrolled (839, 328) with delta (0, 0)
Screenshot: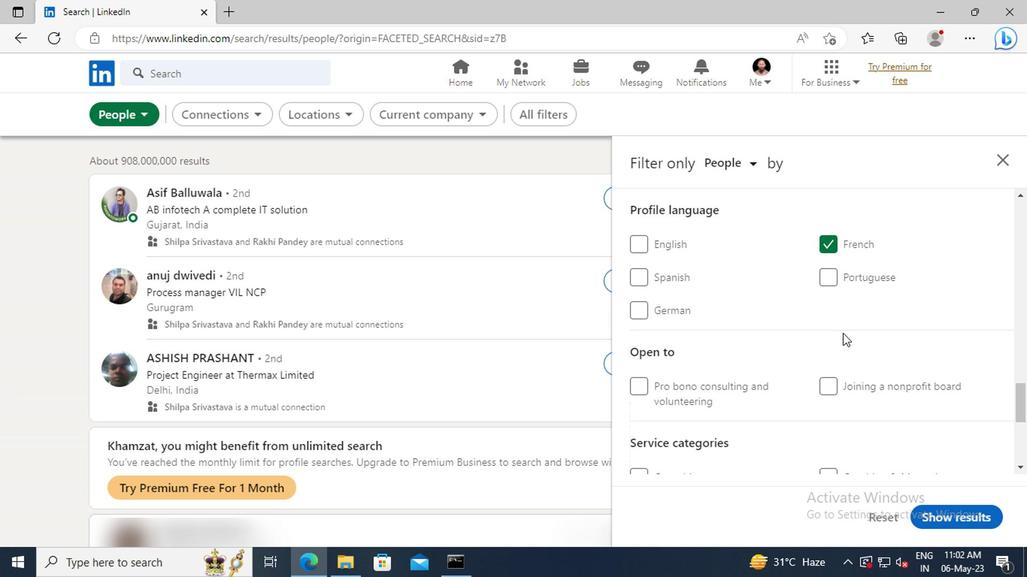 
Action: Mouse moved to (839, 327)
Screenshot: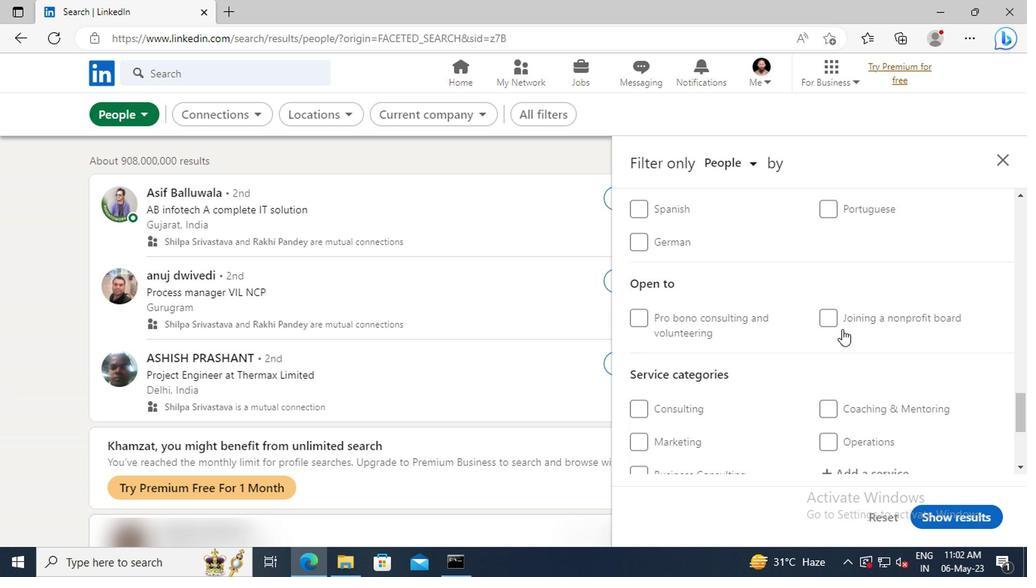 
Action: Mouse scrolled (839, 326) with delta (0, 0)
Screenshot: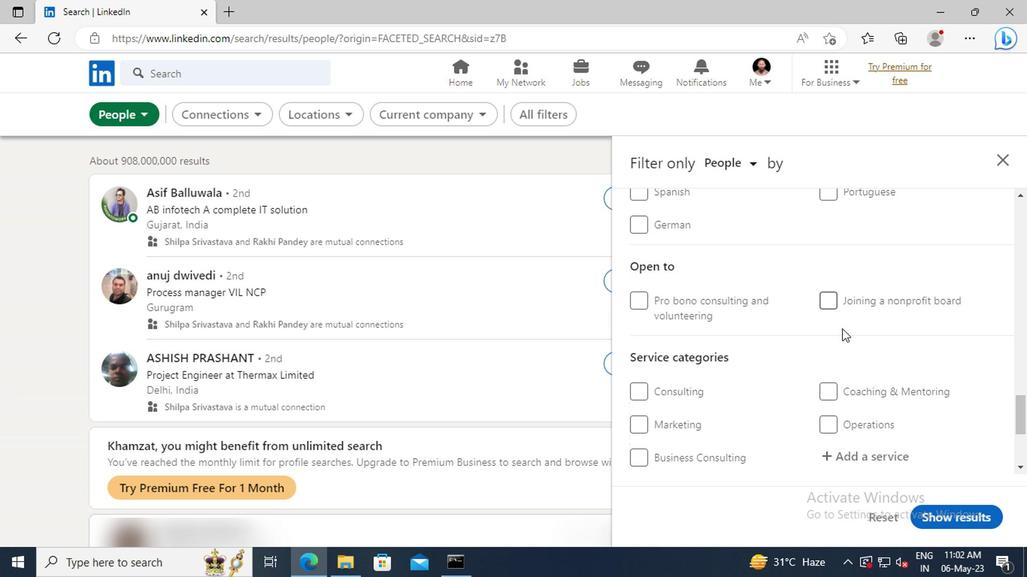 
Action: Mouse scrolled (839, 326) with delta (0, 0)
Screenshot: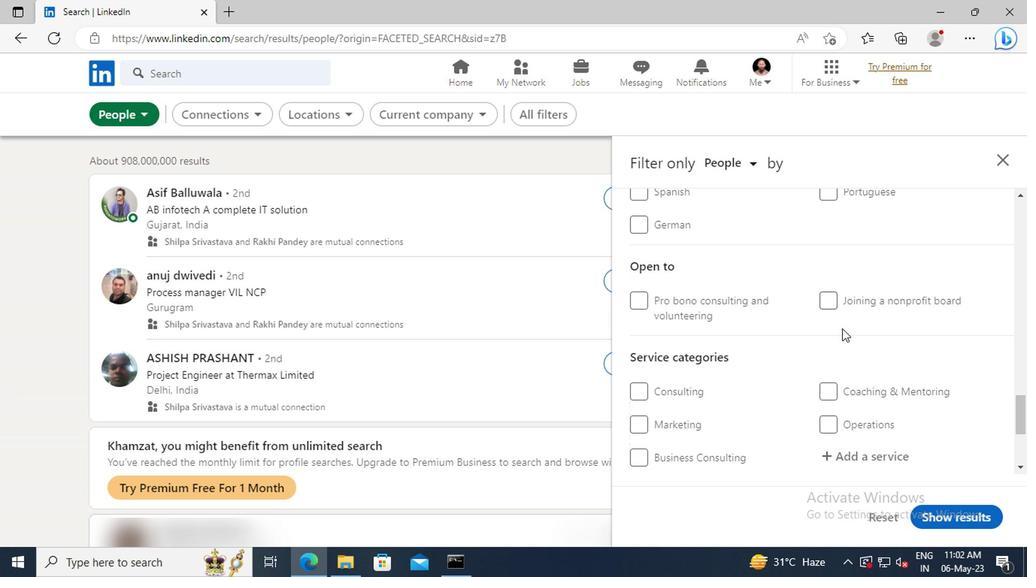 
Action: Mouse scrolled (839, 326) with delta (0, 0)
Screenshot: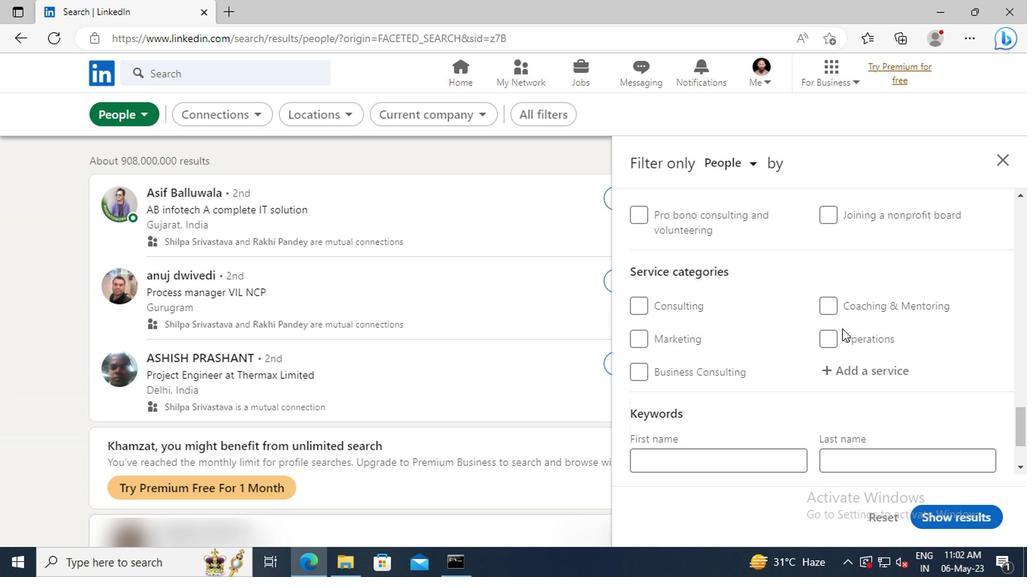 
Action: Mouse moved to (839, 326)
Screenshot: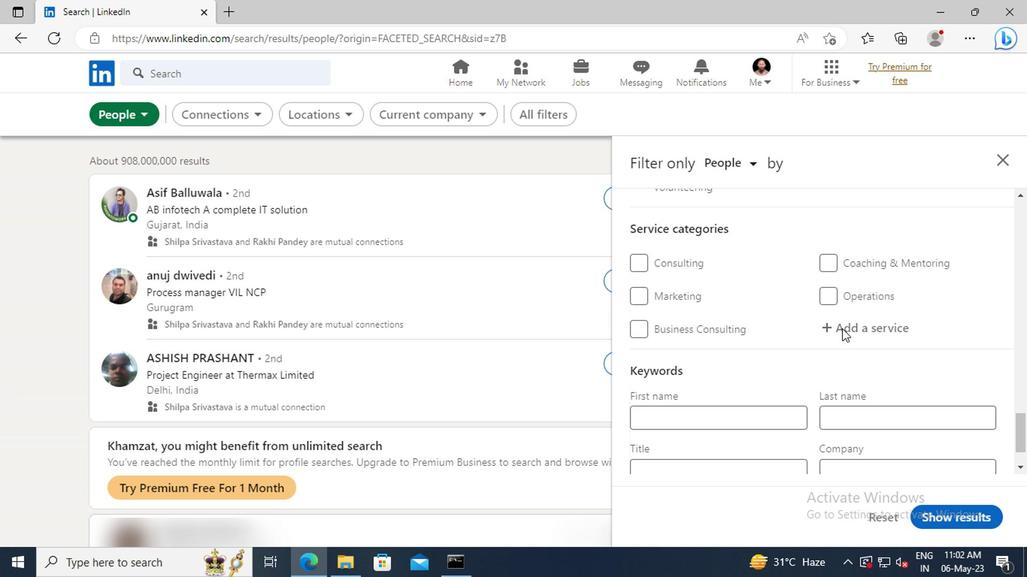 
Action: Mouse pressed left at (839, 326)
Screenshot: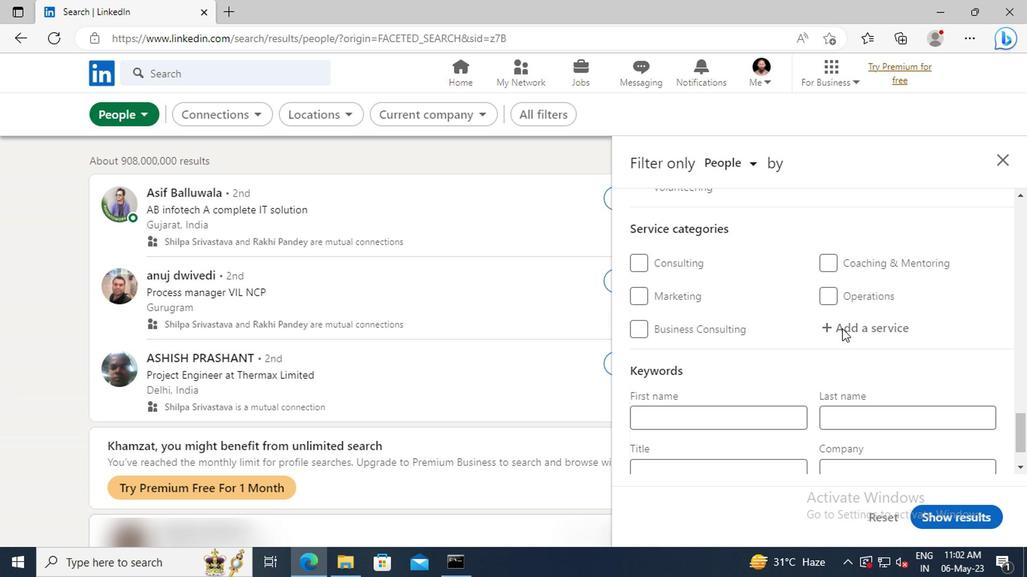 
Action: Key pressed <Key.shift>PORTR
Screenshot: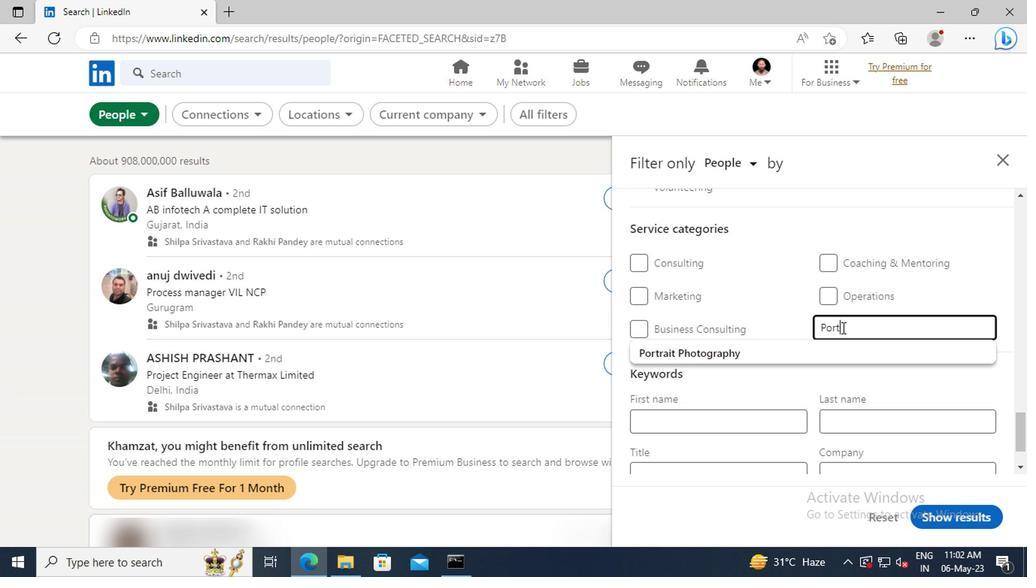 
Action: Mouse moved to (841, 349)
Screenshot: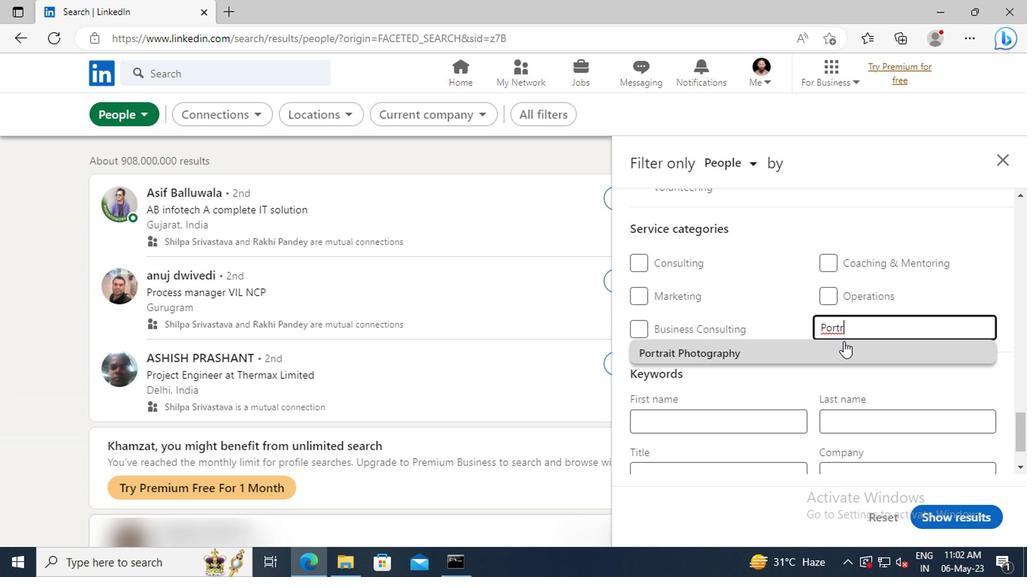 
Action: Mouse pressed left at (841, 349)
Screenshot: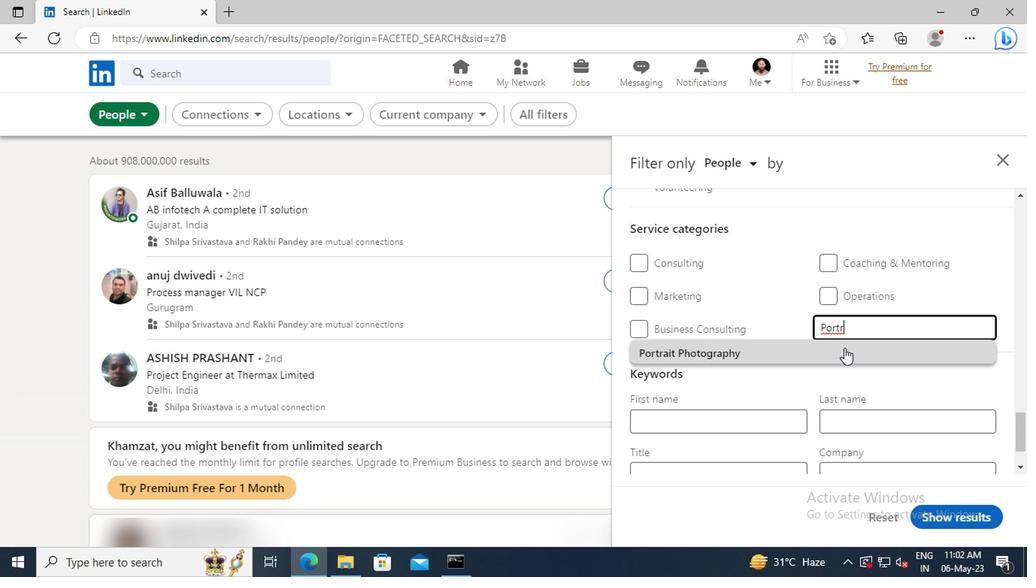 
Action: Mouse scrolled (841, 348) with delta (0, -1)
Screenshot: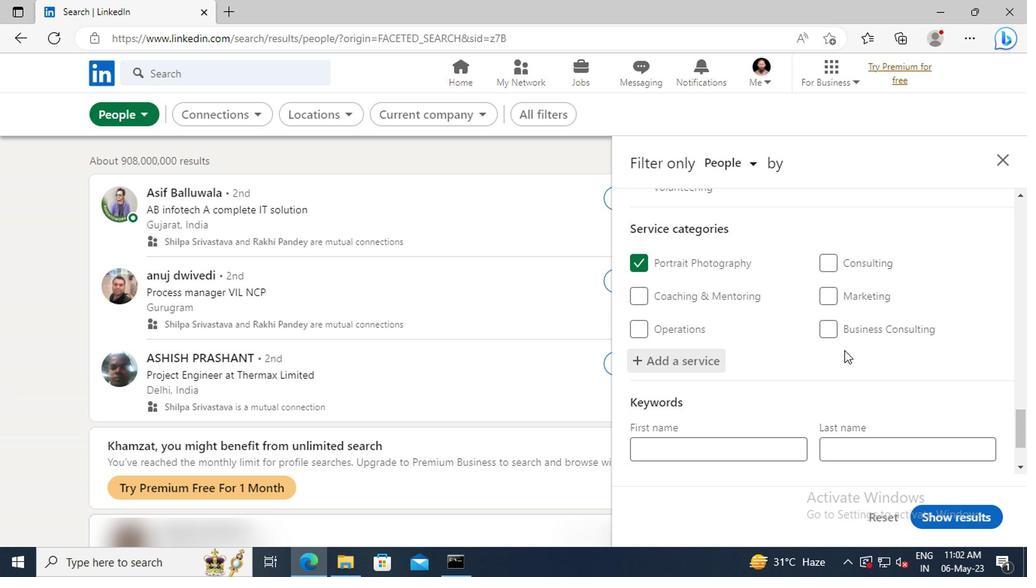 
Action: Mouse scrolled (841, 348) with delta (0, -1)
Screenshot: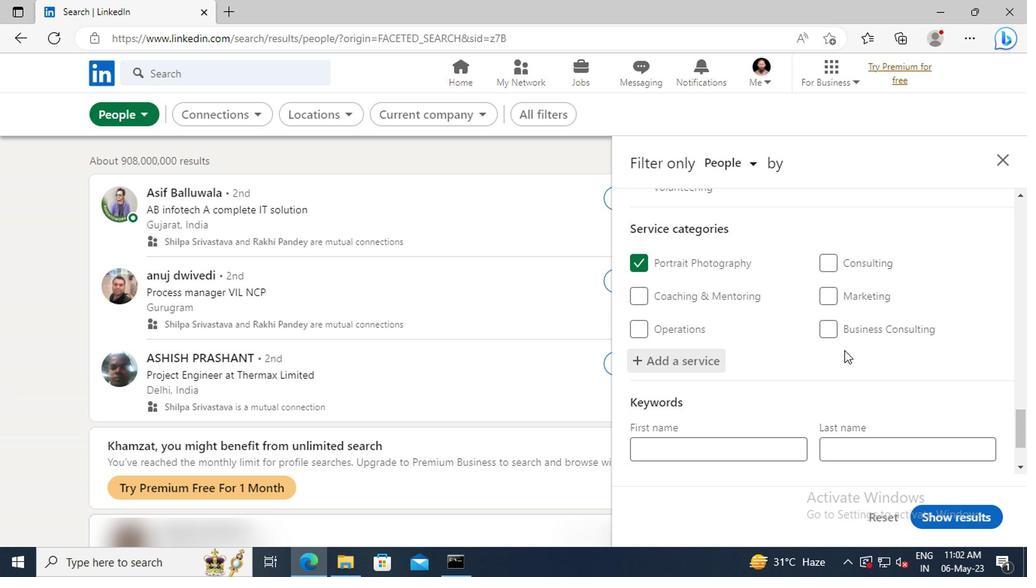 
Action: Mouse scrolled (841, 348) with delta (0, -1)
Screenshot: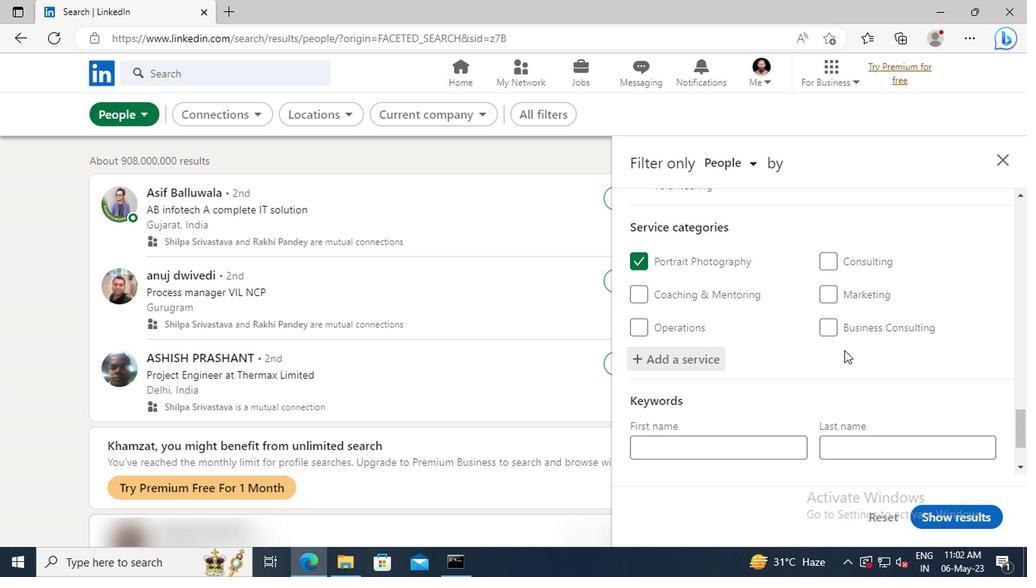 
Action: Mouse scrolled (841, 348) with delta (0, -1)
Screenshot: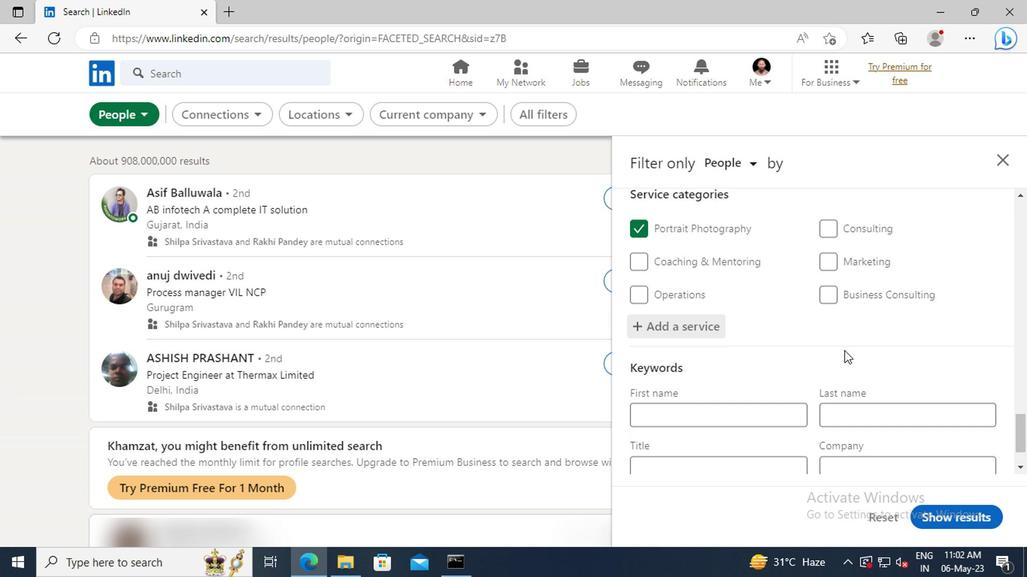
Action: Mouse moved to (729, 403)
Screenshot: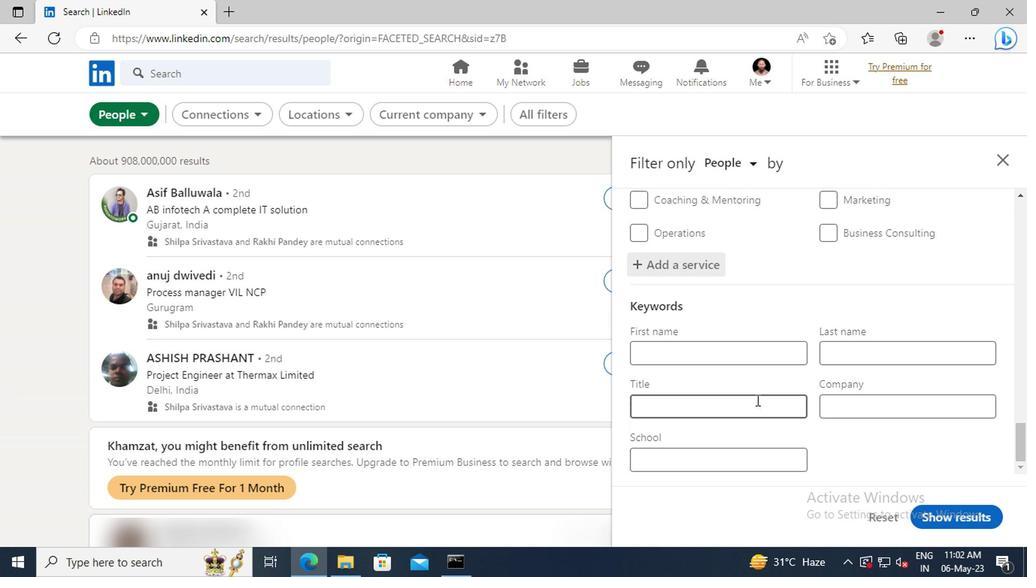 
Action: Mouse pressed left at (729, 403)
Screenshot: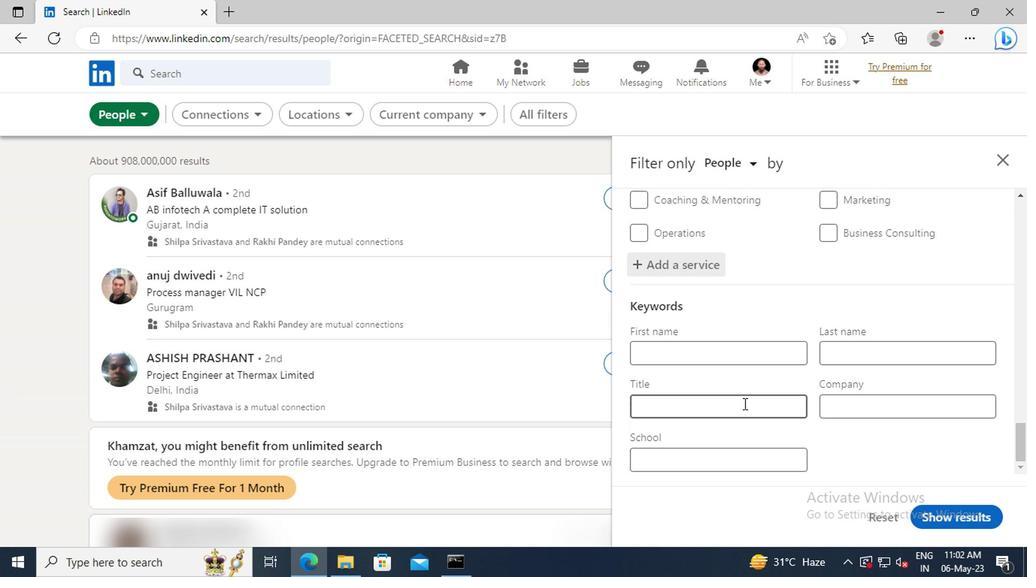 
Action: Key pressed <Key.shift>RETAIL<Key.space><Key.shift>WORKER<Key.enter>
Screenshot: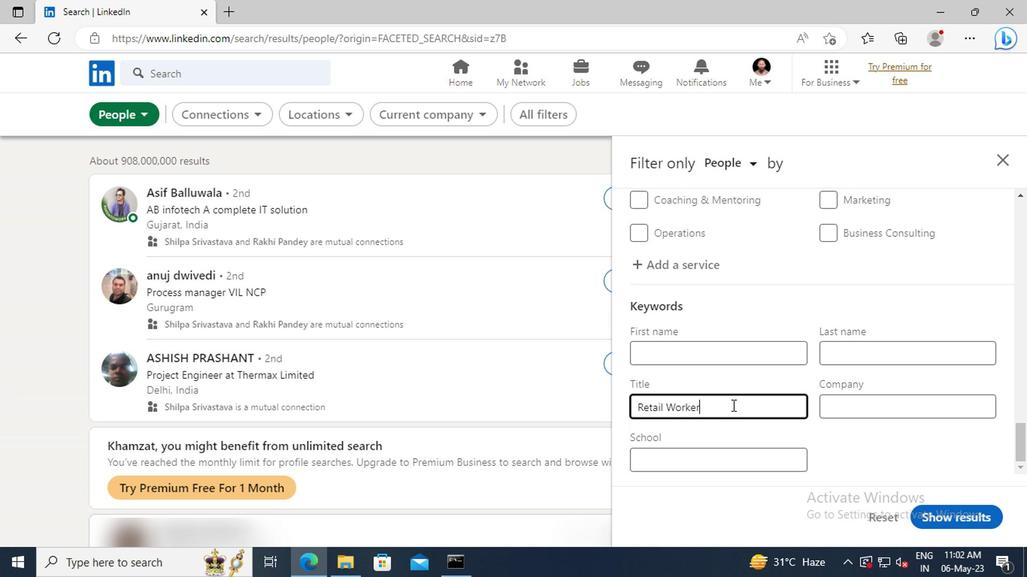 
Action: Mouse moved to (932, 512)
Screenshot: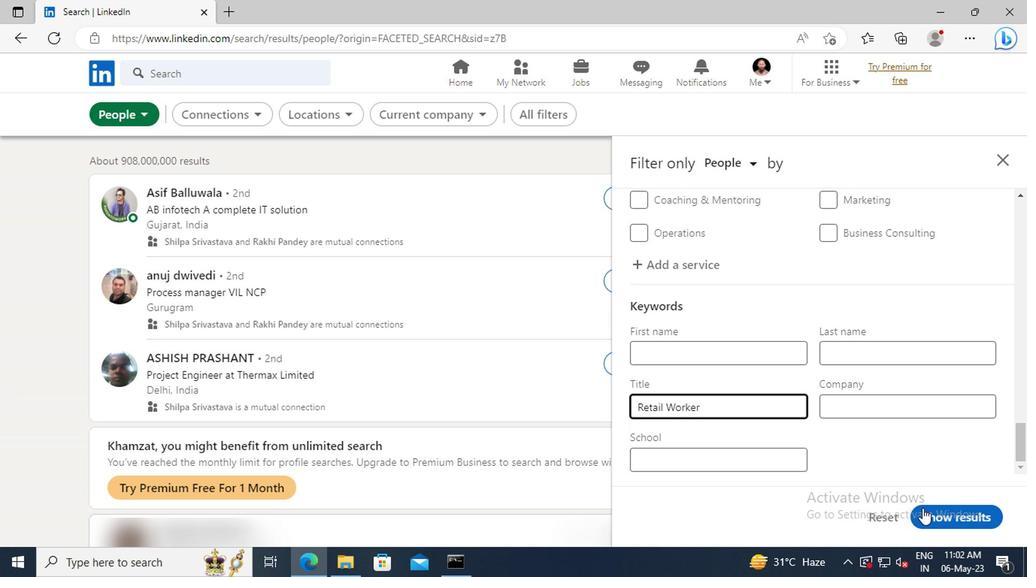
Action: Mouse pressed left at (932, 512)
Screenshot: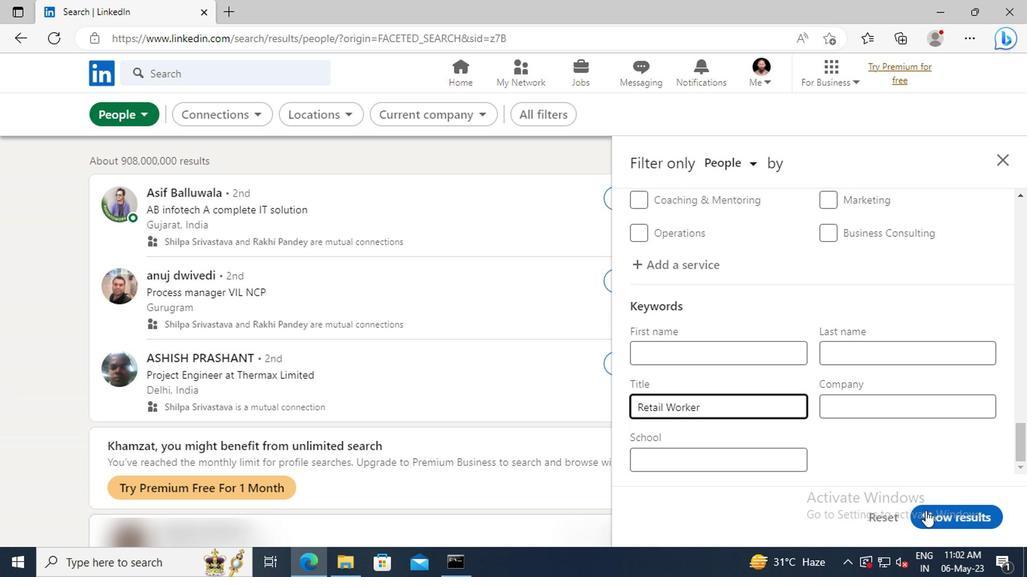 
